 Task: Look for space in Mesagne, Italy from 10th September, 2023 to 16th September, 2023 for 4 adults in price range Rs.10000 to Rs.14000. Place can be private room with 4 bedrooms having 4 beds and 4 bathrooms. Property type can be house, flat, guest house. Amenities needed are: wifi, TV, free parkinig on premises, gym, breakfast. Booking option can be shelf check-in. Required host language is English.
Action: Mouse moved to (443, 91)
Screenshot: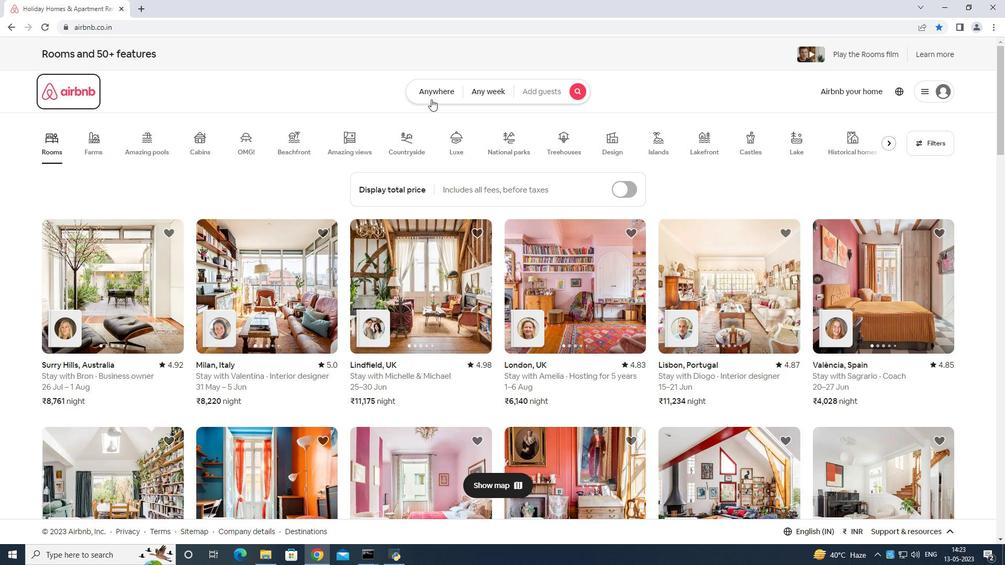 
Action: Mouse pressed left at (443, 91)
Screenshot: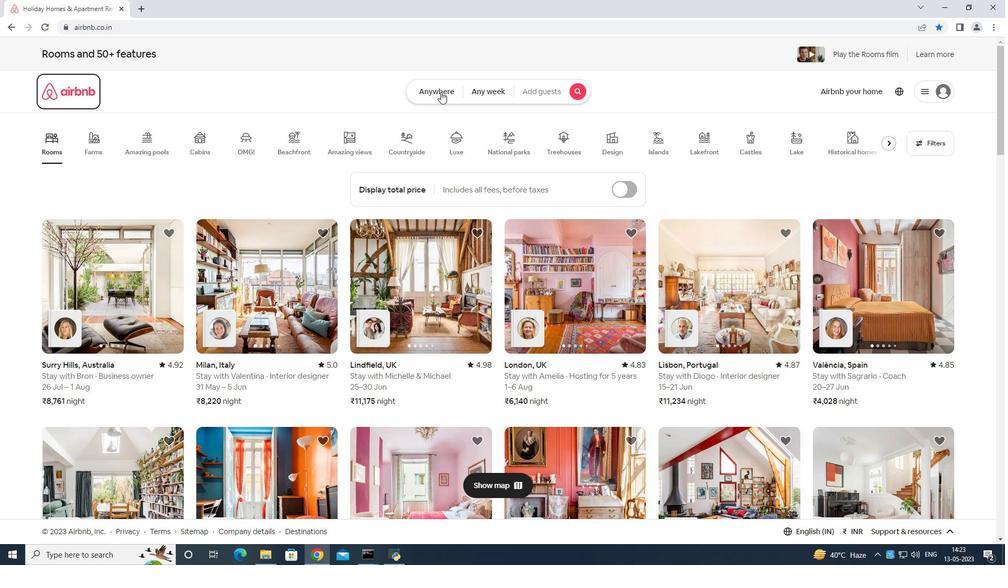 
Action: Mouse moved to (385, 125)
Screenshot: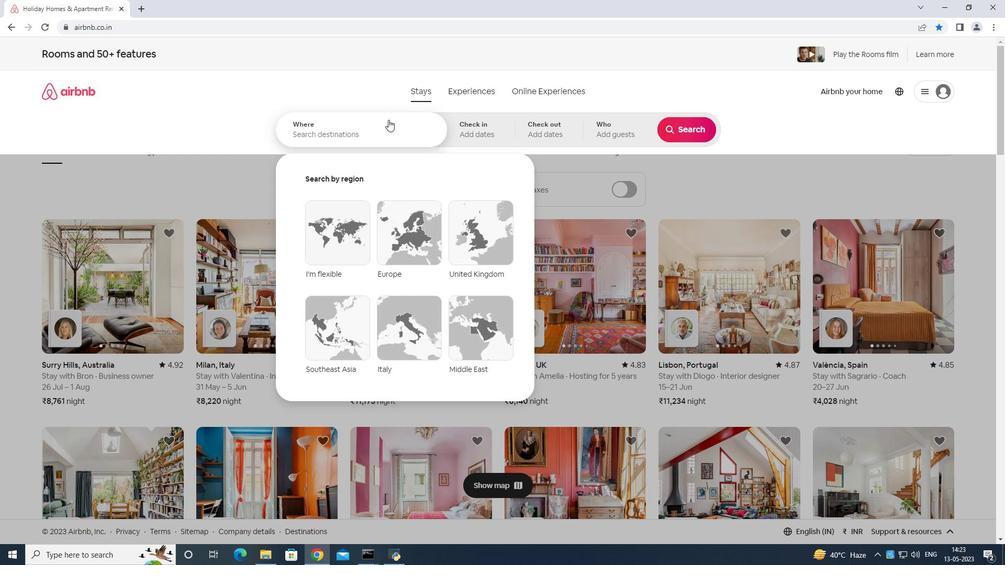 
Action: Mouse pressed left at (385, 125)
Screenshot: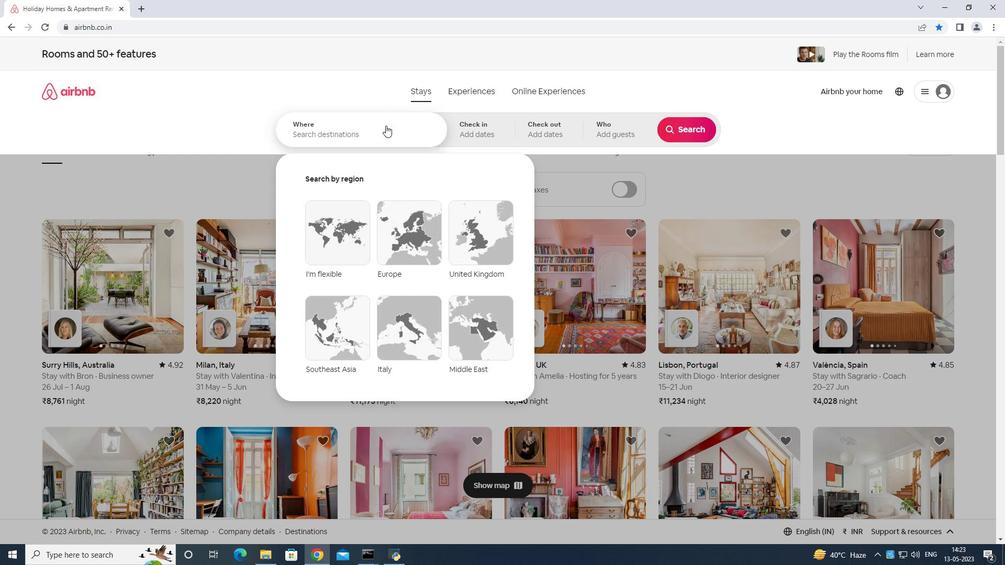 
Action: Key pressed <Key.shift>Mesgne<Key.space>italy<Key.enter>
Screenshot: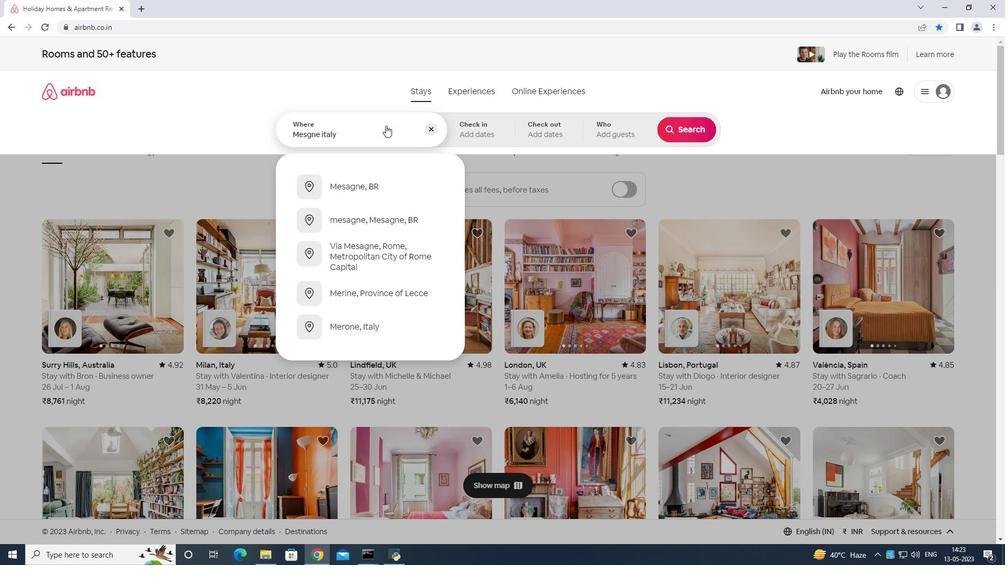 
Action: Mouse moved to (679, 214)
Screenshot: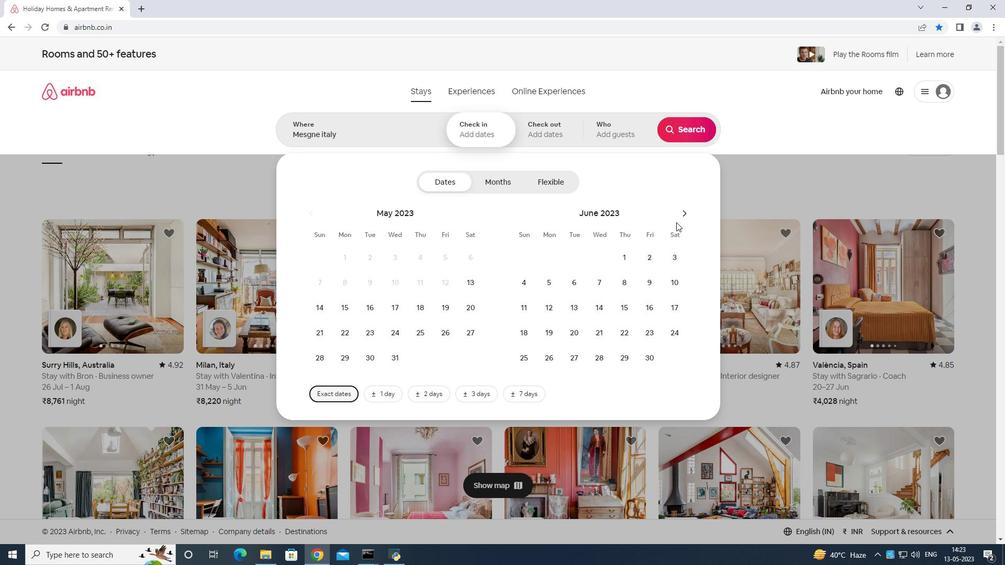 
Action: Mouse pressed left at (679, 214)
Screenshot: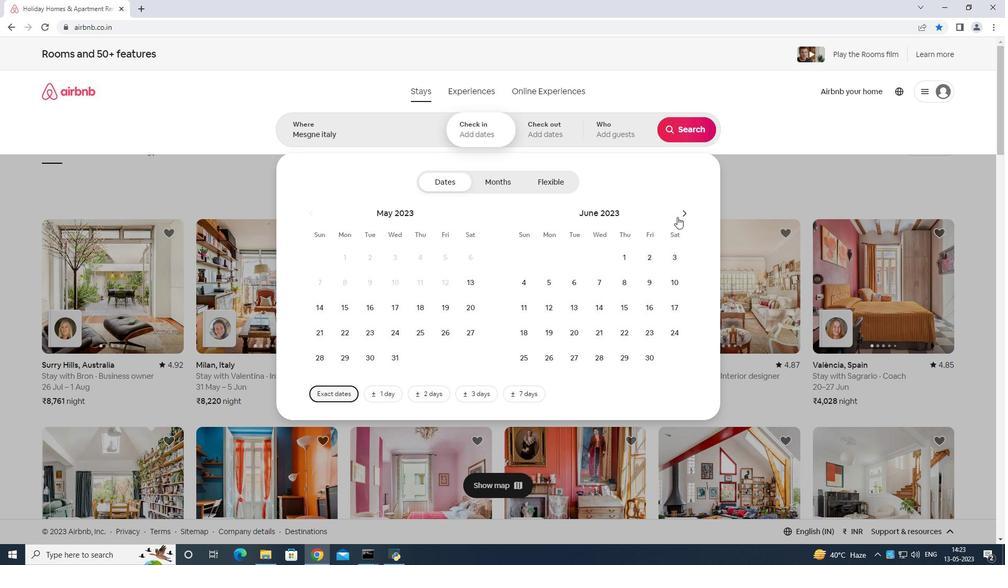 
Action: Mouse pressed left at (679, 214)
Screenshot: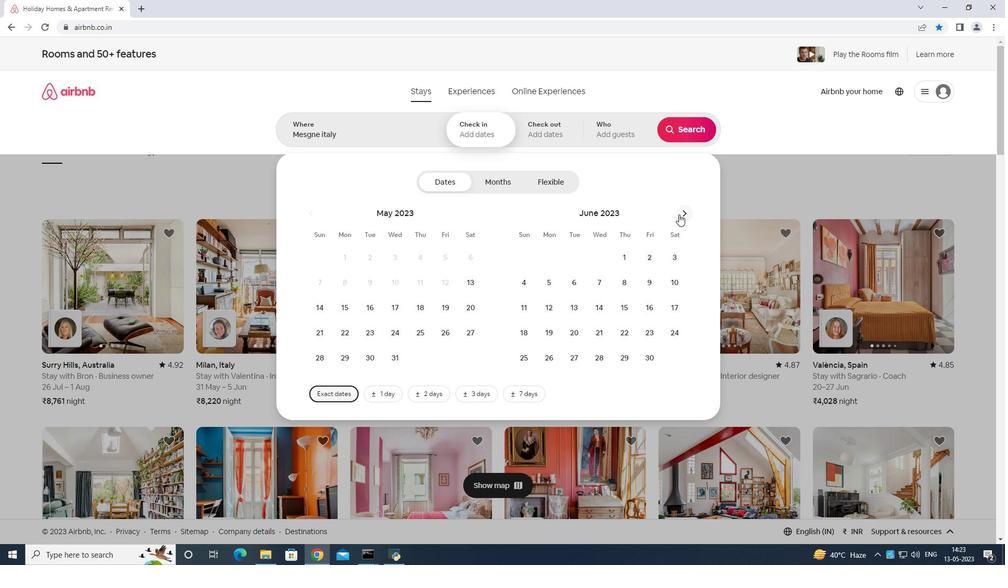 
Action: Mouse pressed left at (679, 214)
Screenshot: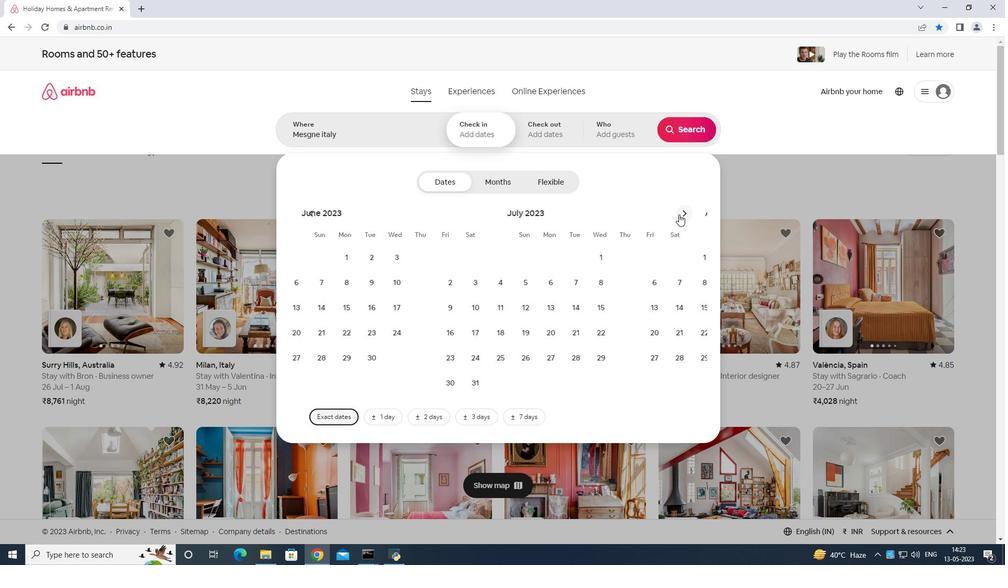 
Action: Mouse moved to (523, 303)
Screenshot: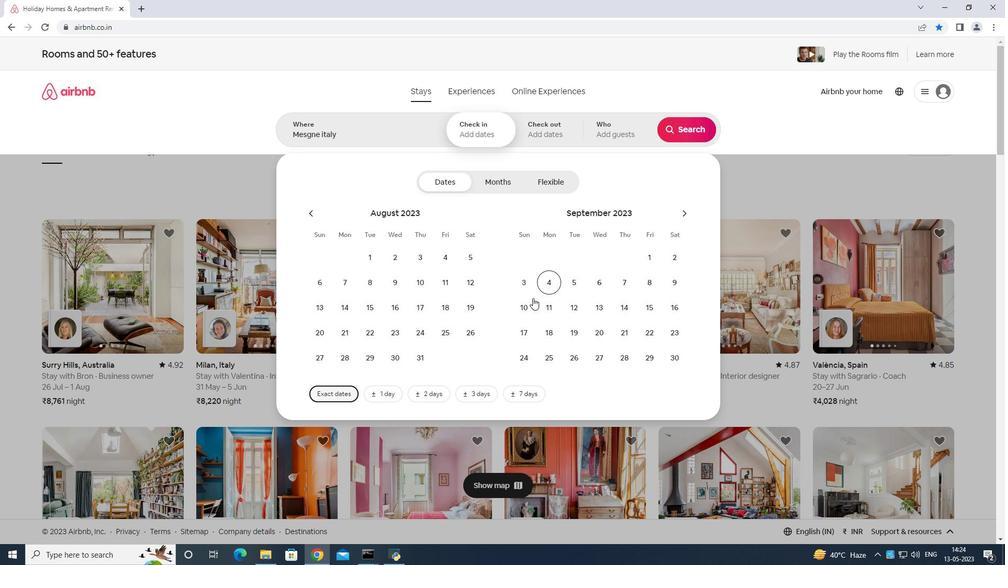 
Action: Mouse pressed left at (523, 303)
Screenshot: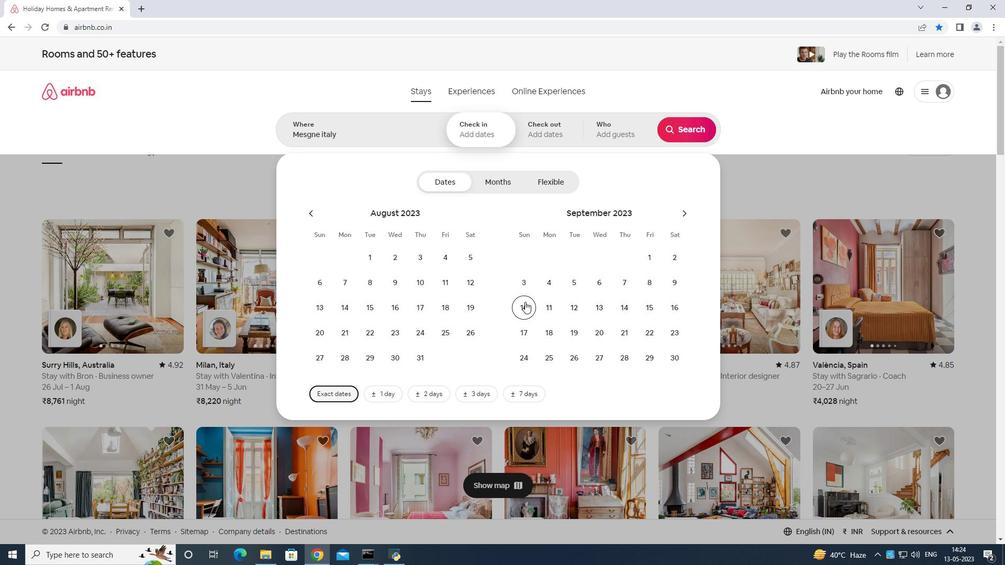 
Action: Mouse moved to (671, 308)
Screenshot: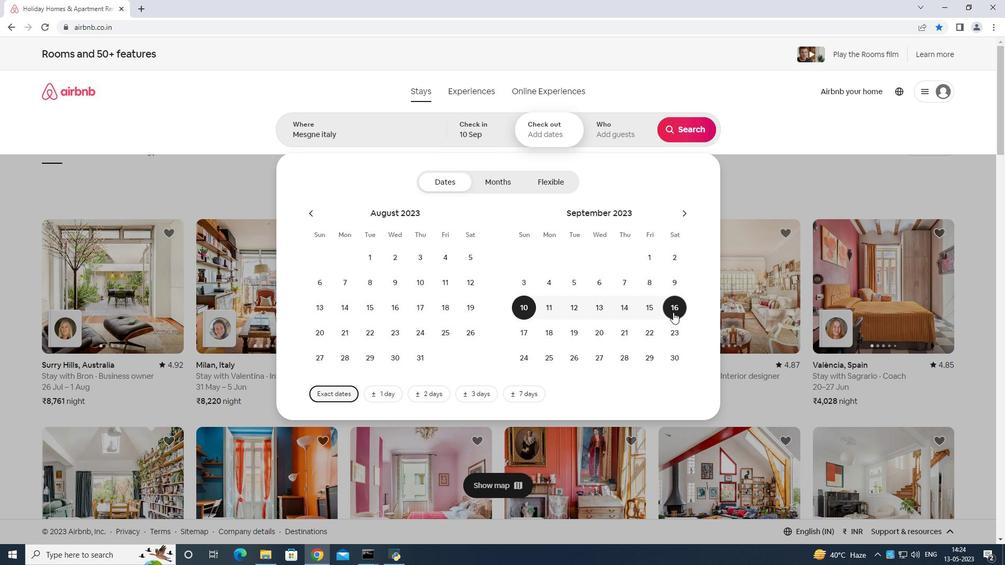 
Action: Mouse pressed left at (671, 308)
Screenshot: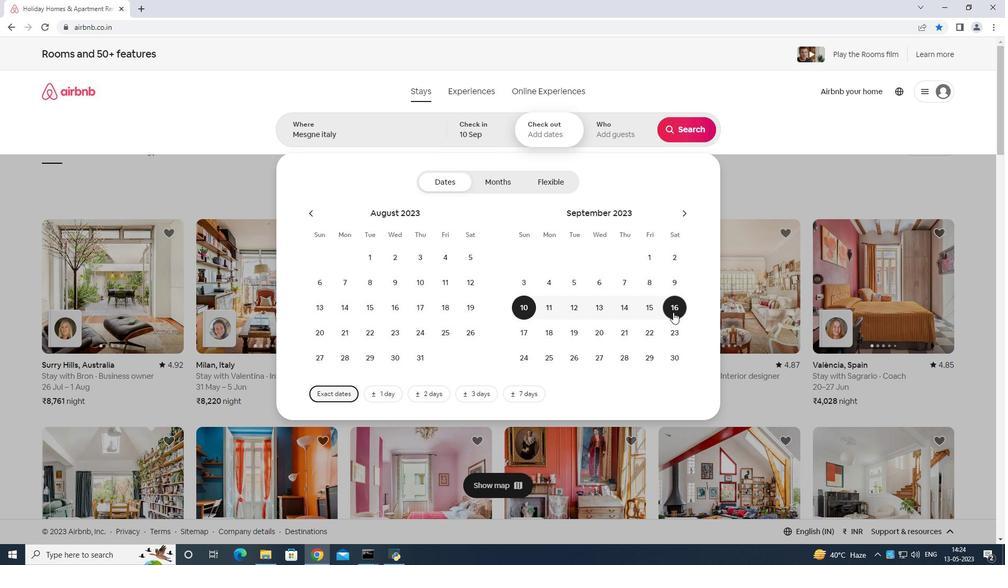 
Action: Mouse moved to (628, 129)
Screenshot: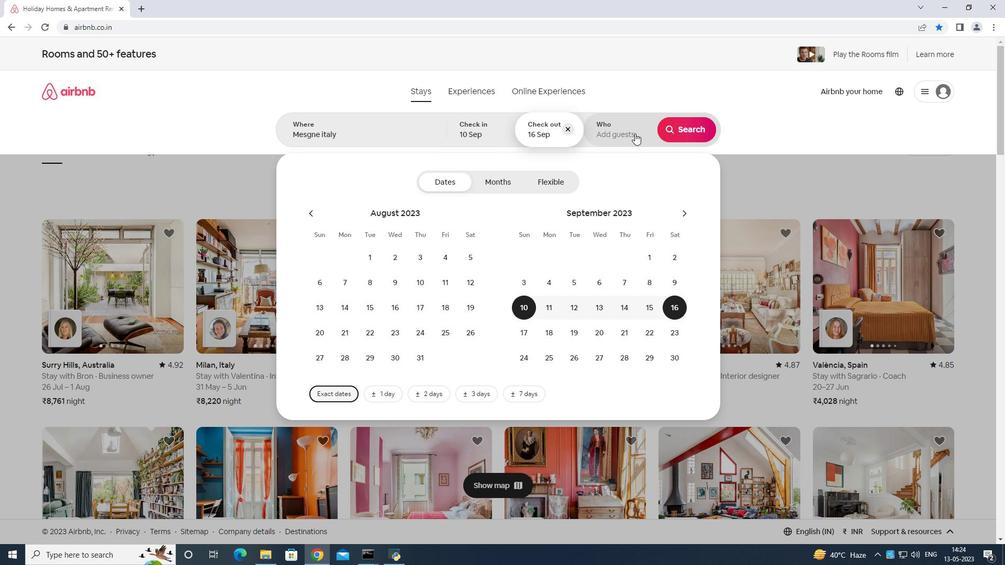 
Action: Mouse pressed left at (628, 129)
Screenshot: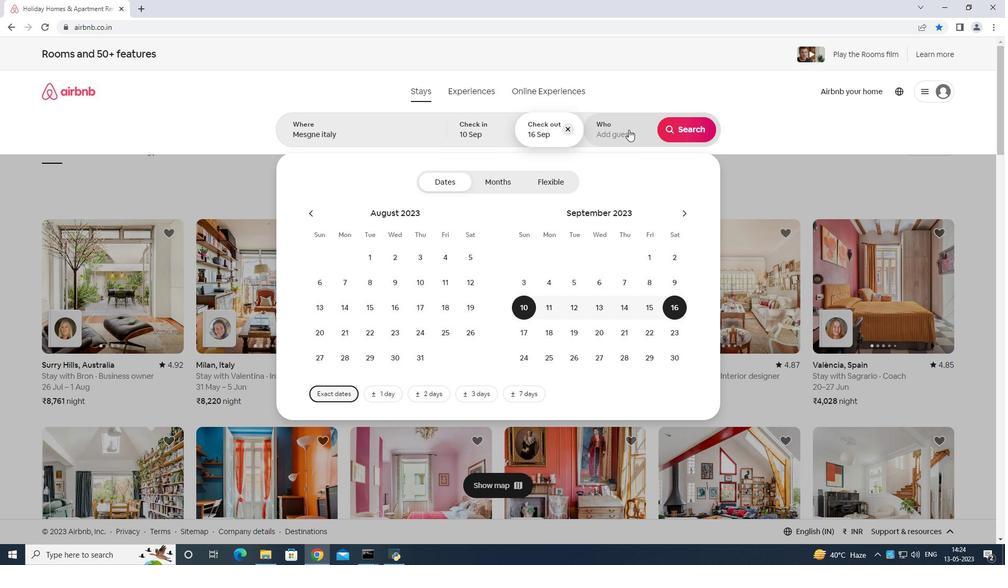
Action: Mouse moved to (677, 187)
Screenshot: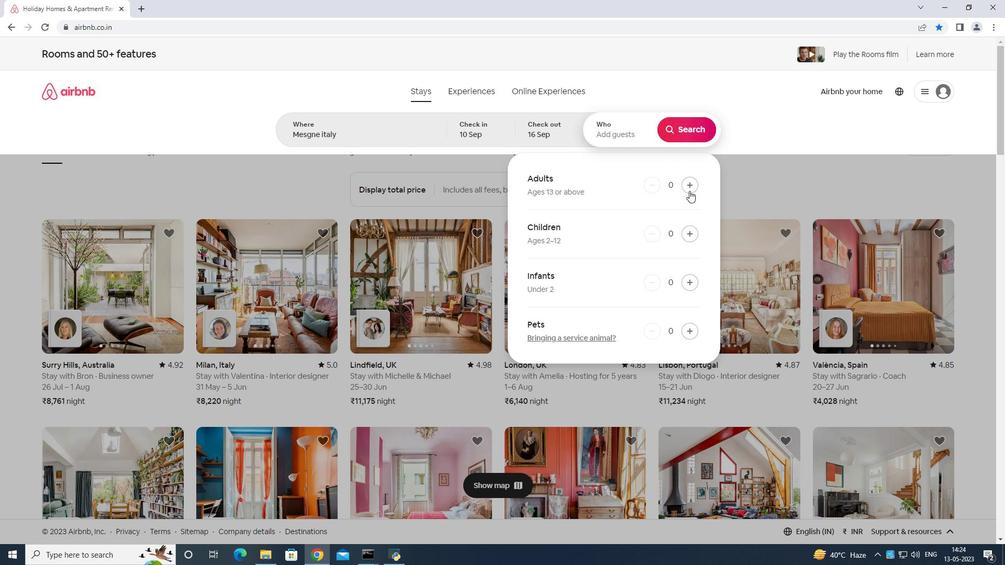 
Action: Mouse pressed left at (677, 187)
Screenshot: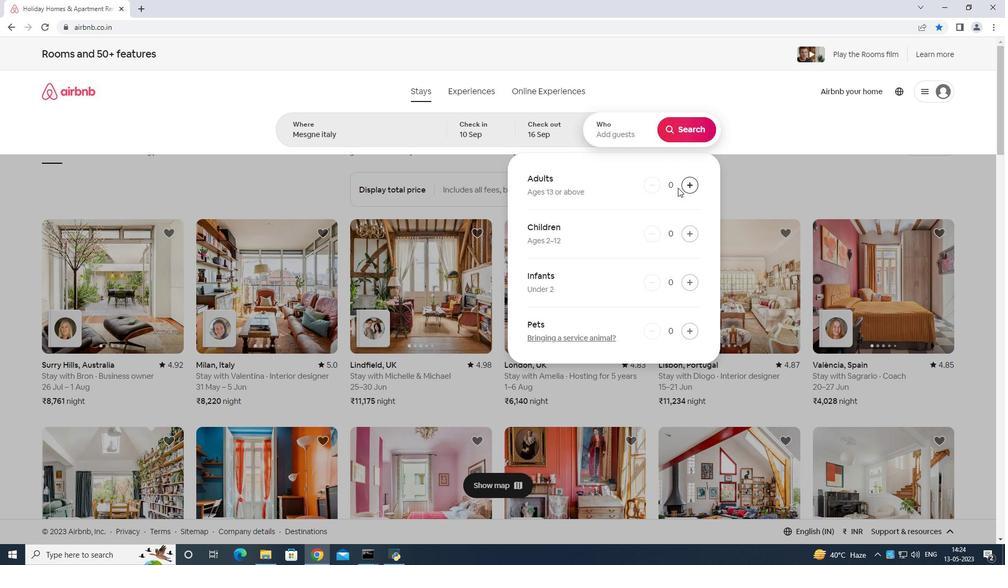 
Action: Mouse moved to (683, 185)
Screenshot: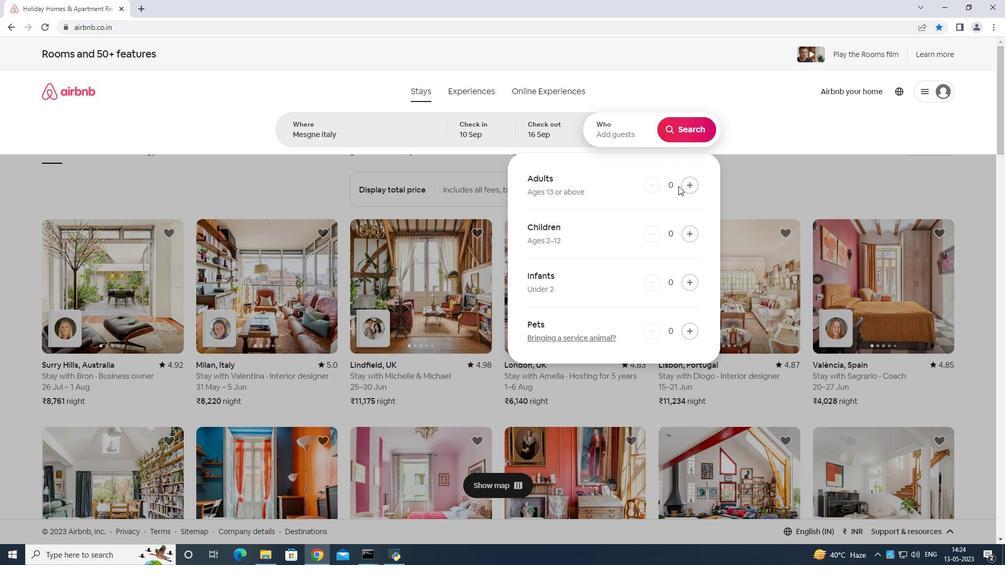 
Action: Mouse pressed left at (683, 185)
Screenshot: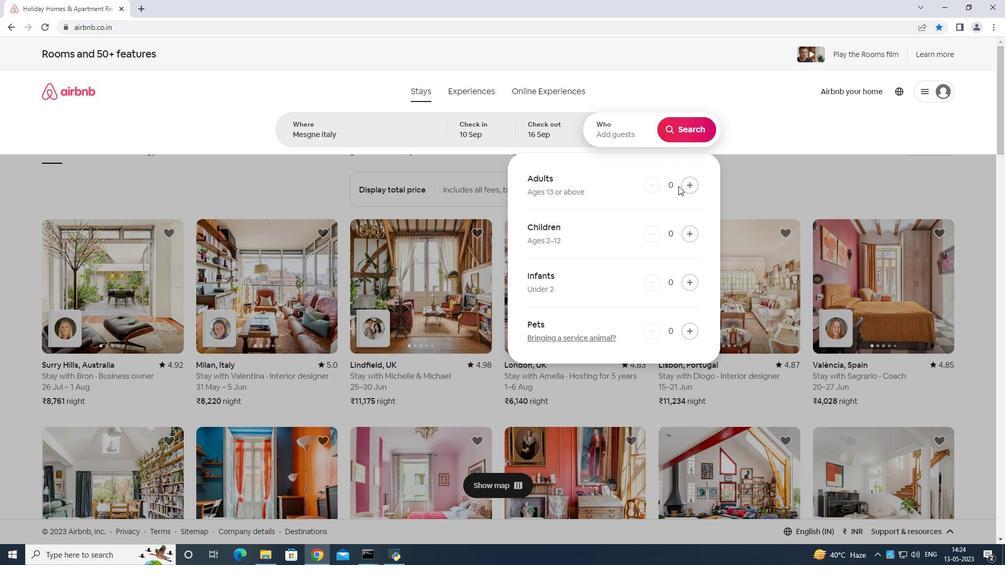 
Action: Mouse moved to (683, 185)
Screenshot: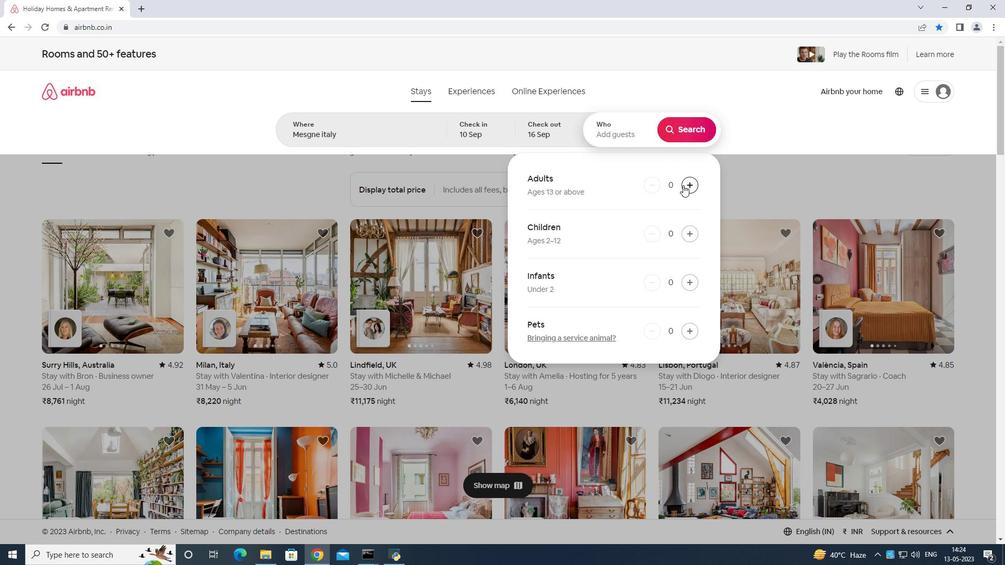 
Action: Mouse pressed left at (683, 185)
Screenshot: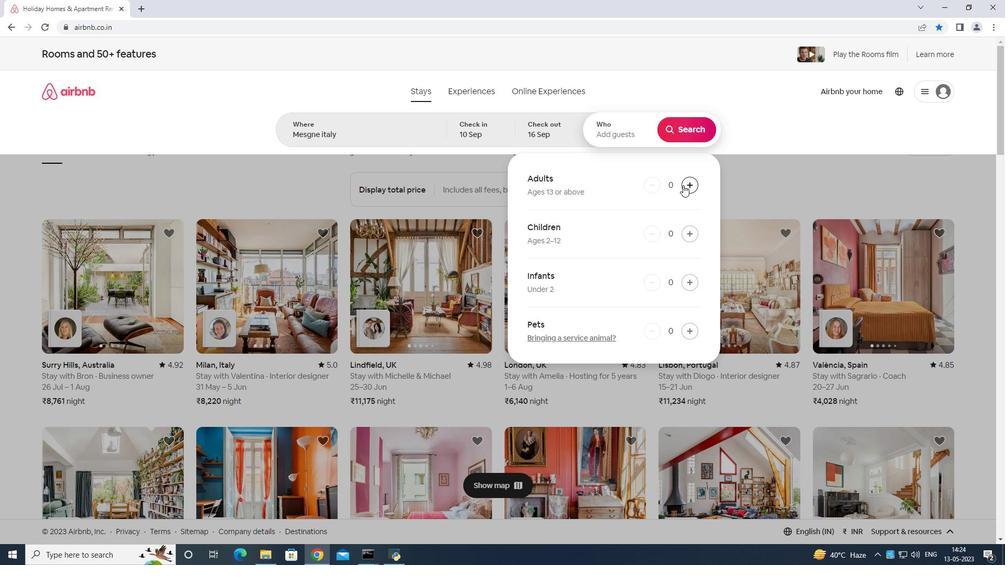 
Action: Mouse moved to (685, 185)
Screenshot: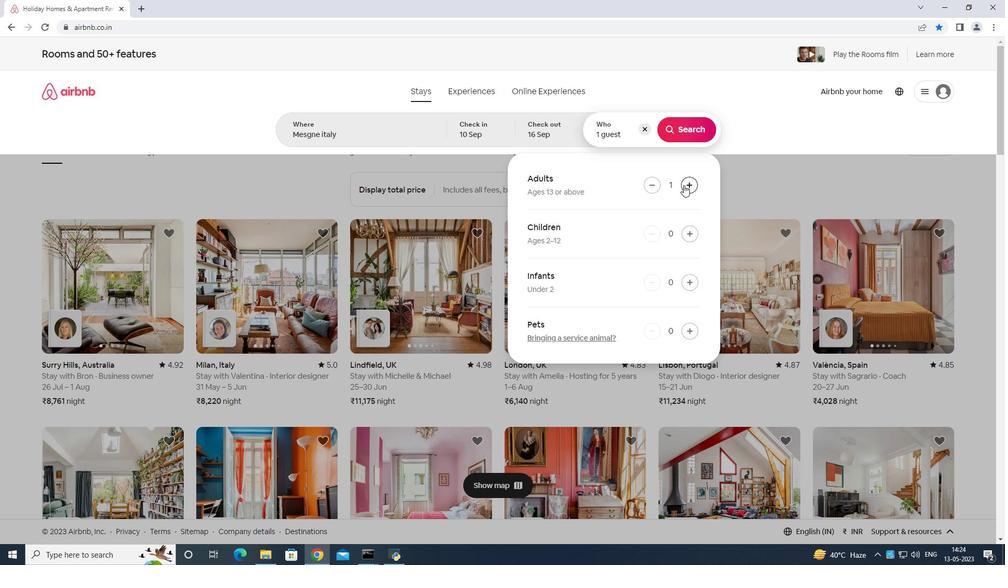 
Action: Mouse pressed left at (685, 185)
Screenshot: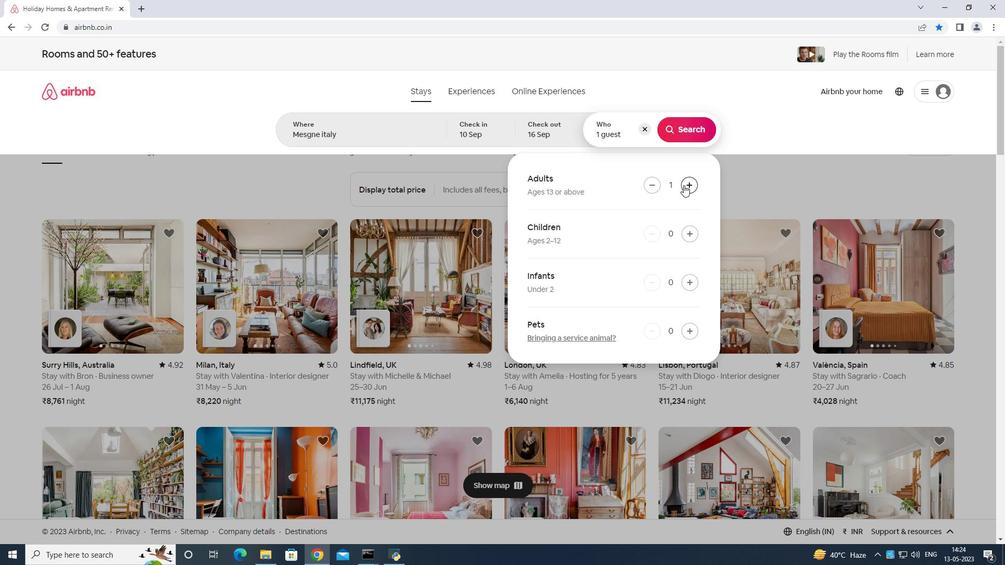 
Action: Mouse pressed left at (685, 185)
Screenshot: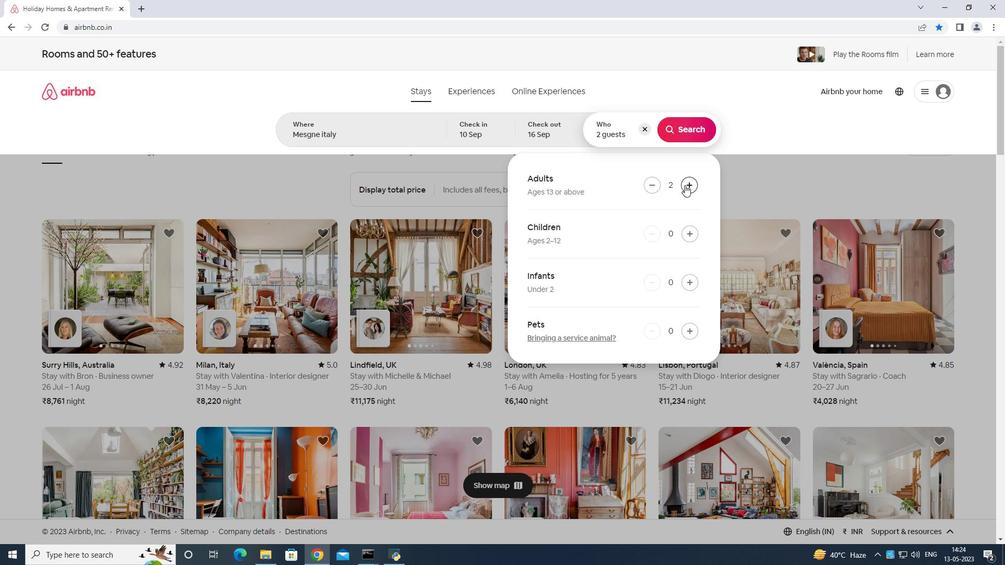 
Action: Mouse moved to (692, 129)
Screenshot: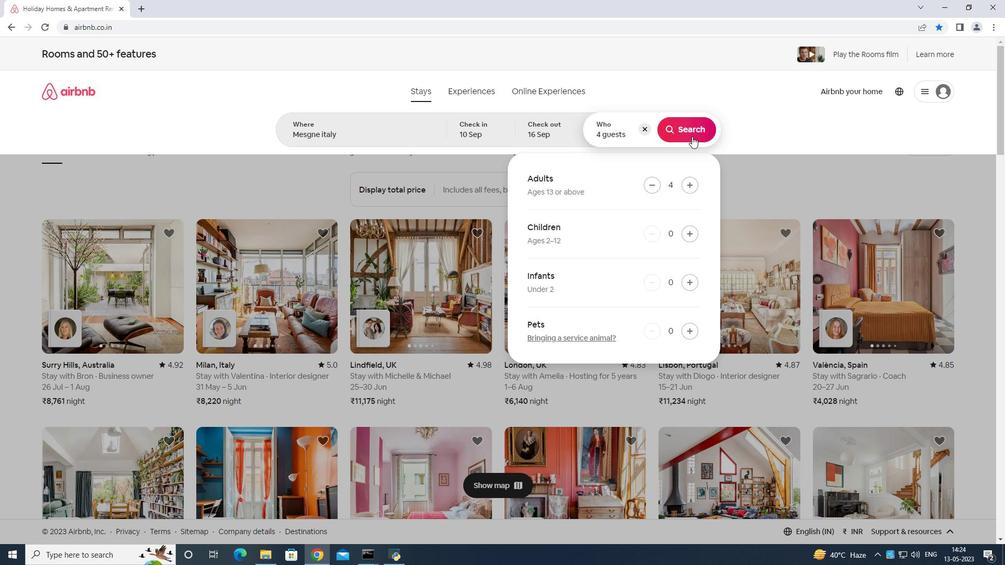 
Action: Mouse pressed left at (692, 129)
Screenshot: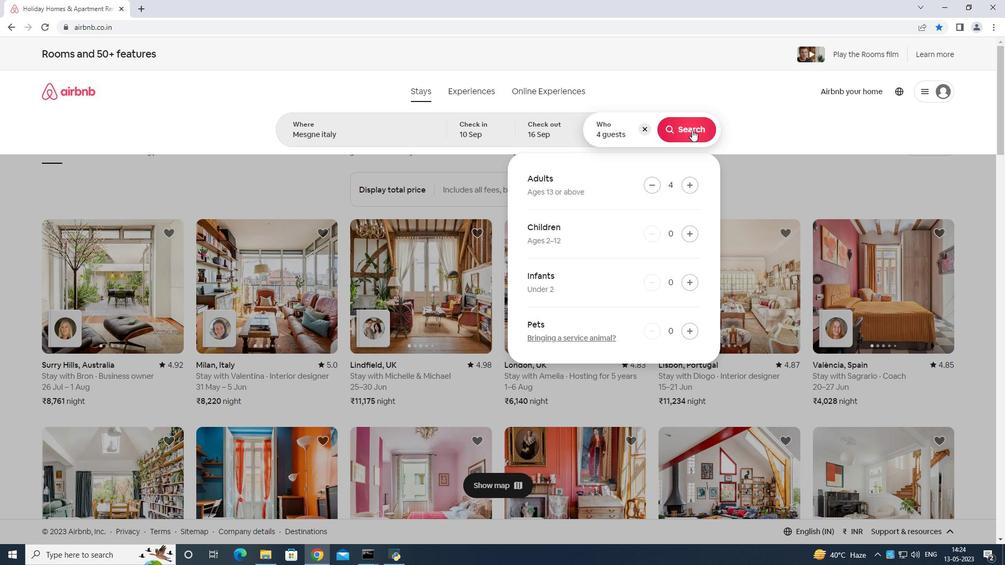 
Action: Mouse moved to (957, 94)
Screenshot: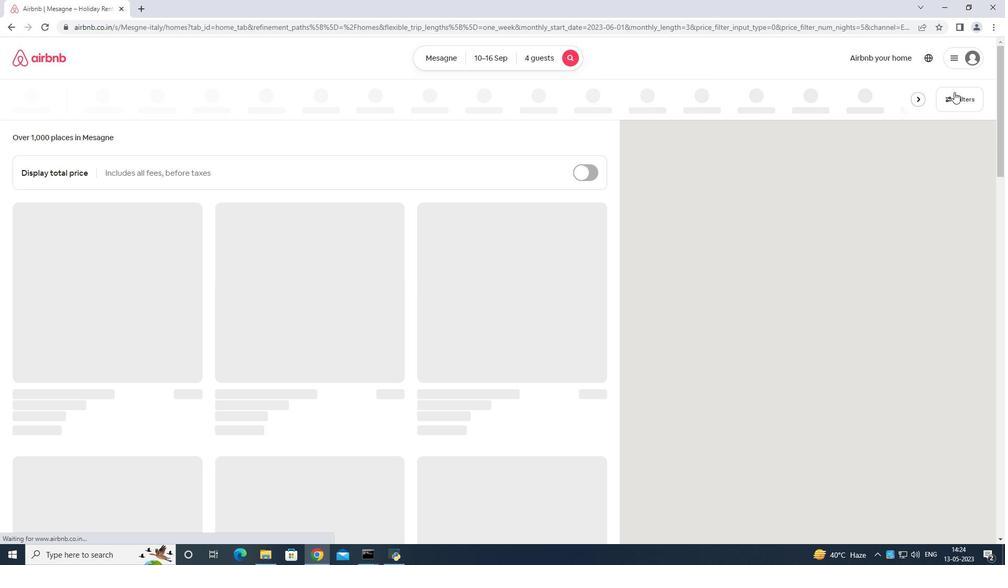 
Action: Mouse pressed left at (957, 94)
Screenshot: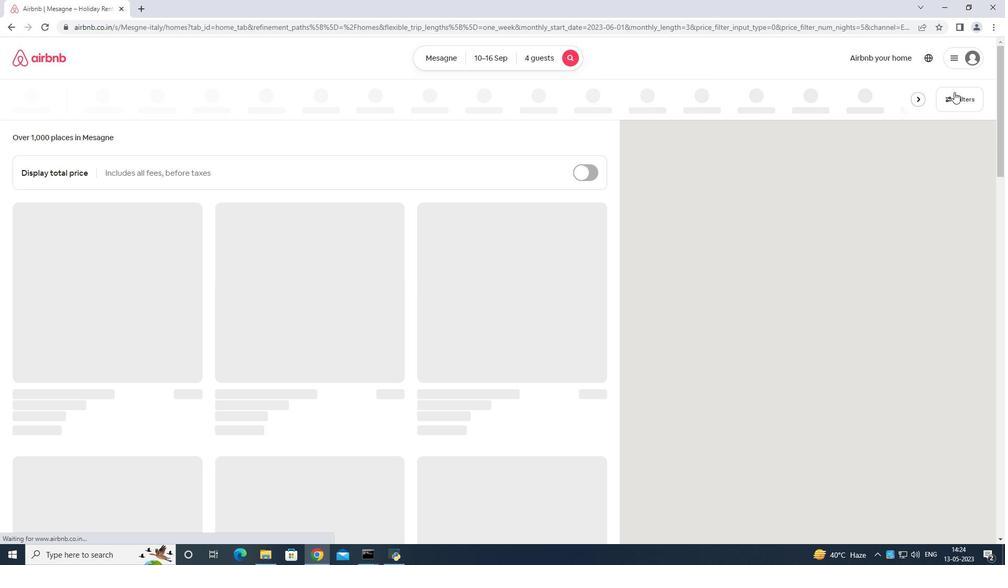 
Action: Mouse moved to (432, 360)
Screenshot: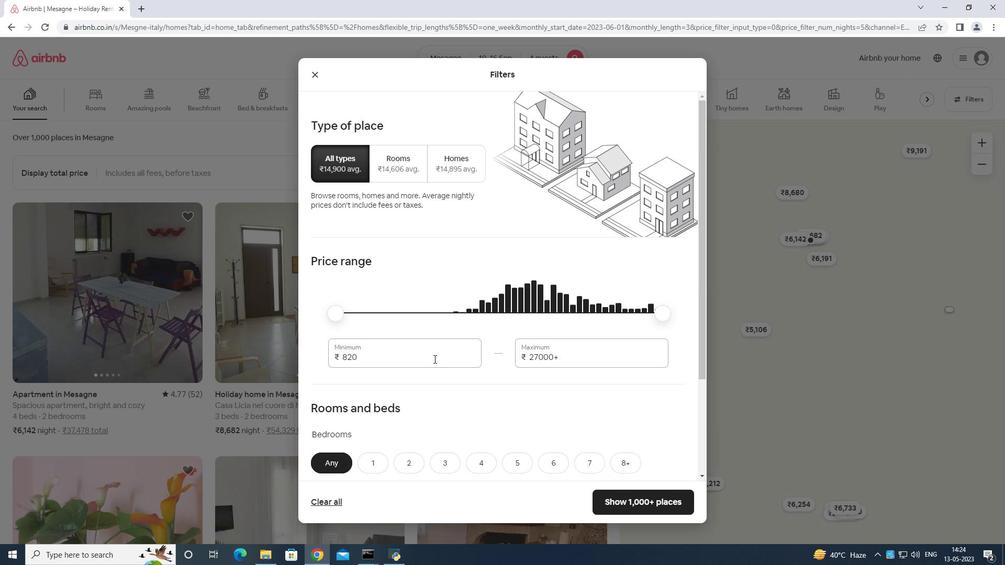 
Action: Mouse pressed left at (432, 360)
Screenshot: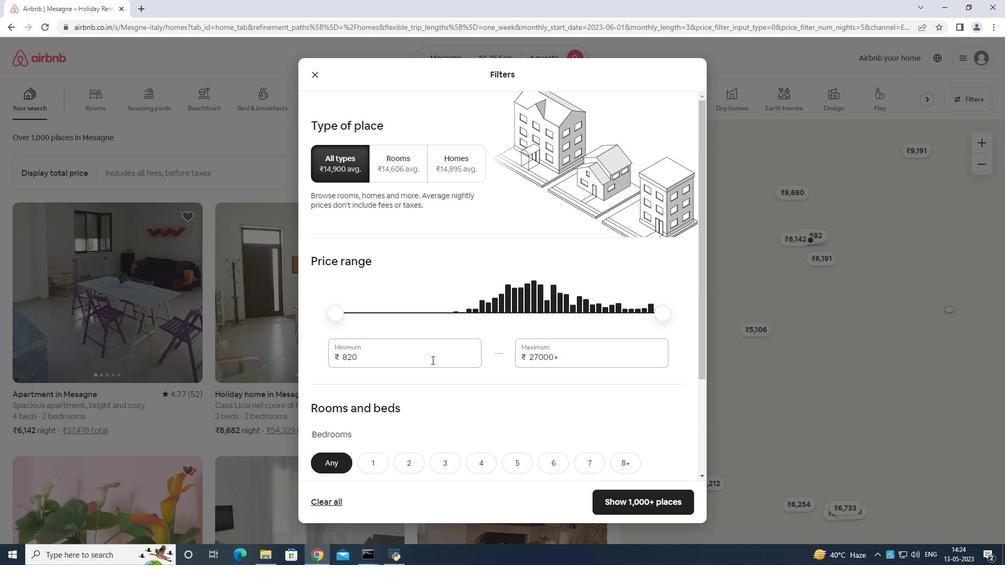 
Action: Mouse moved to (431, 352)
Screenshot: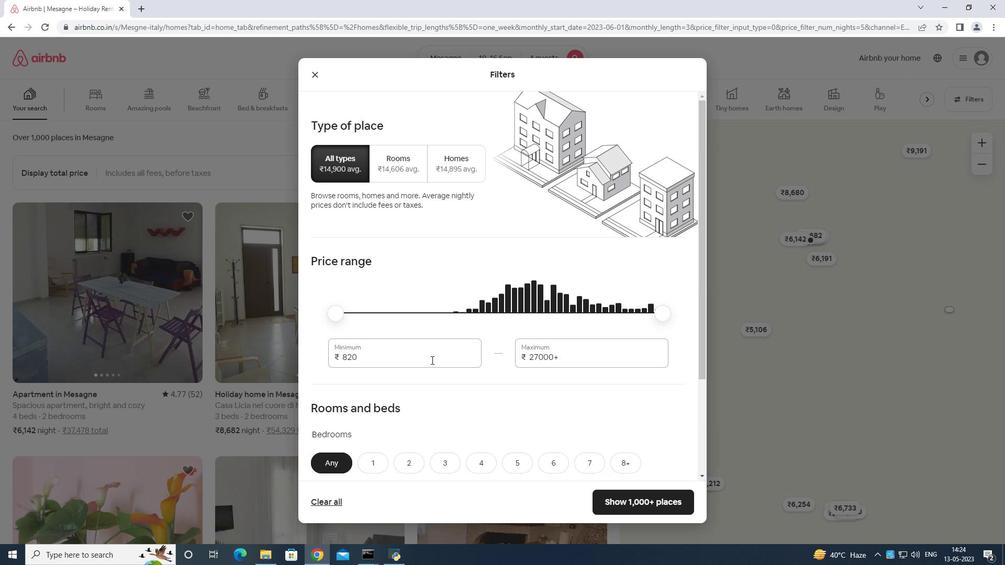 
Action: Key pressed <Key.backspace>
Screenshot: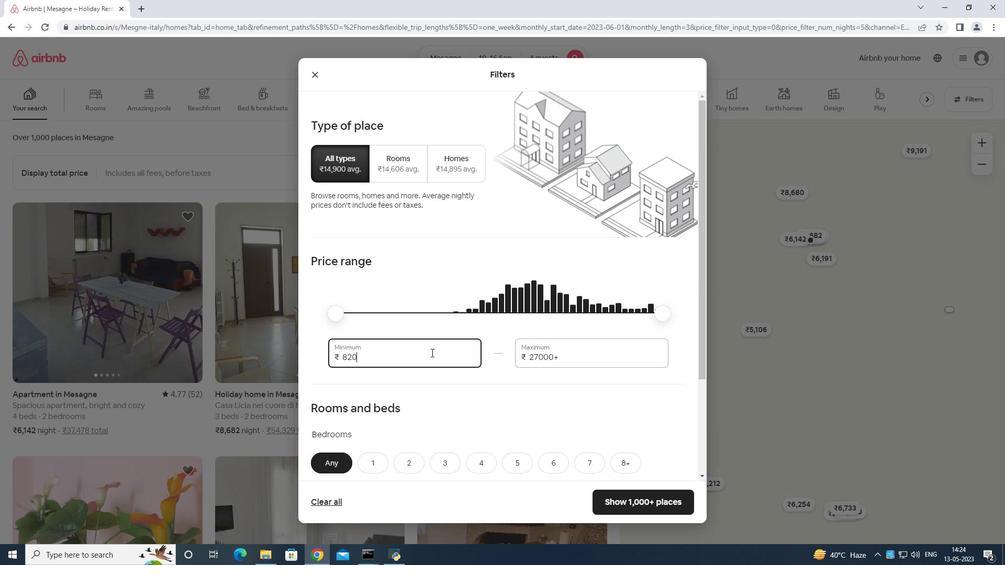 
Action: Mouse moved to (431, 350)
Screenshot: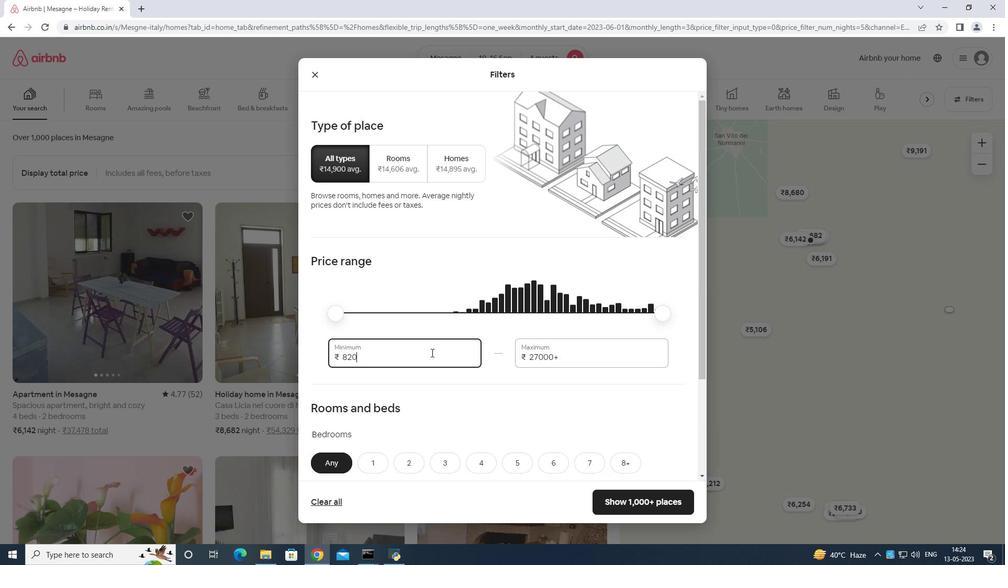 
Action: Key pressed <Key.backspace>
Screenshot: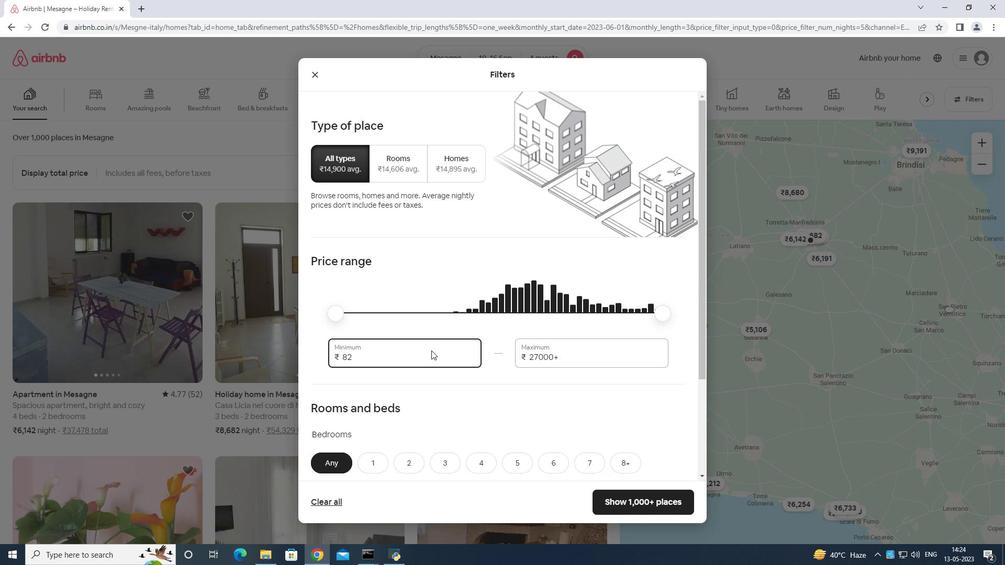 
Action: Mouse moved to (431, 350)
Screenshot: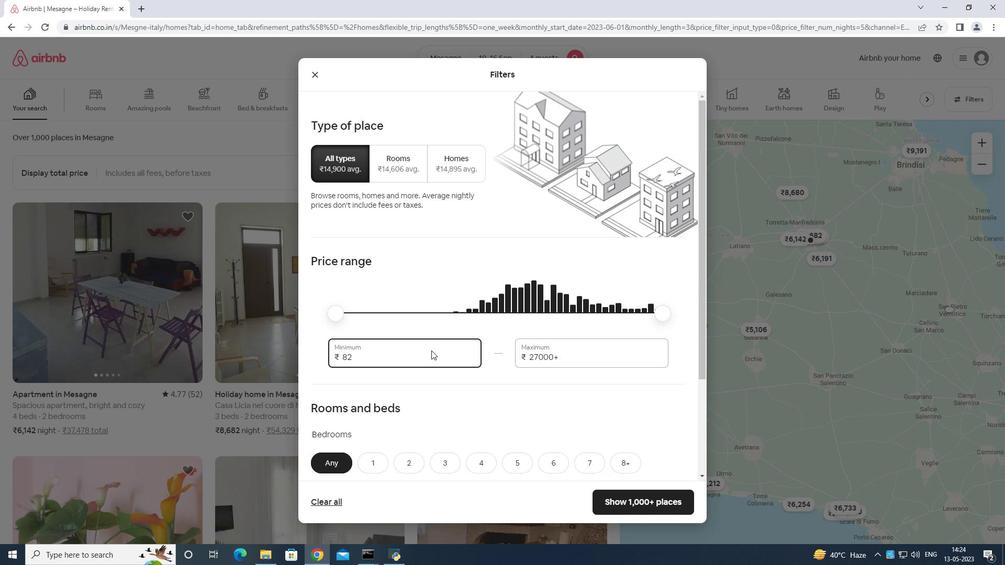 
Action: Key pressed <Key.backspace><Key.backspace>
Screenshot: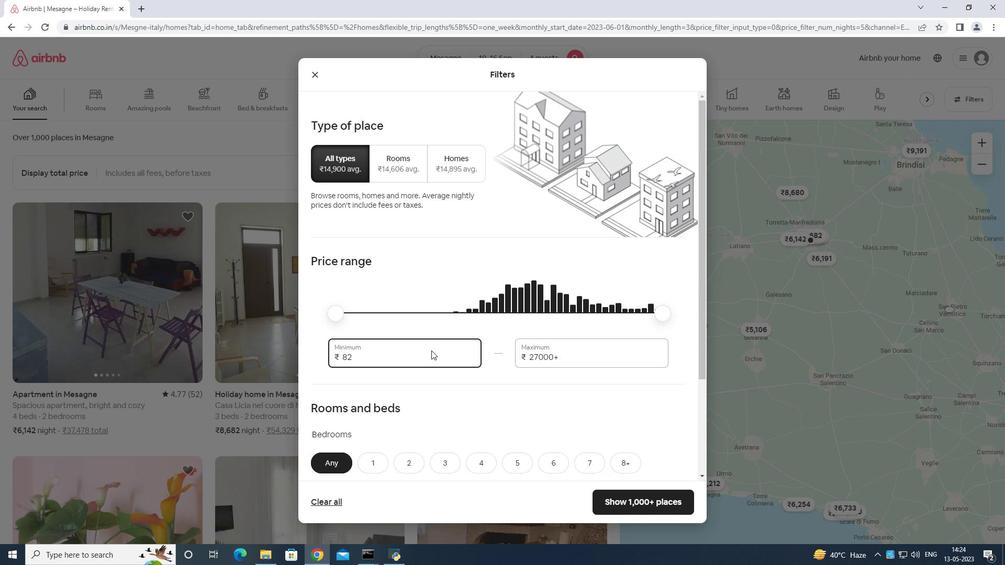 
Action: Mouse moved to (431, 350)
Screenshot: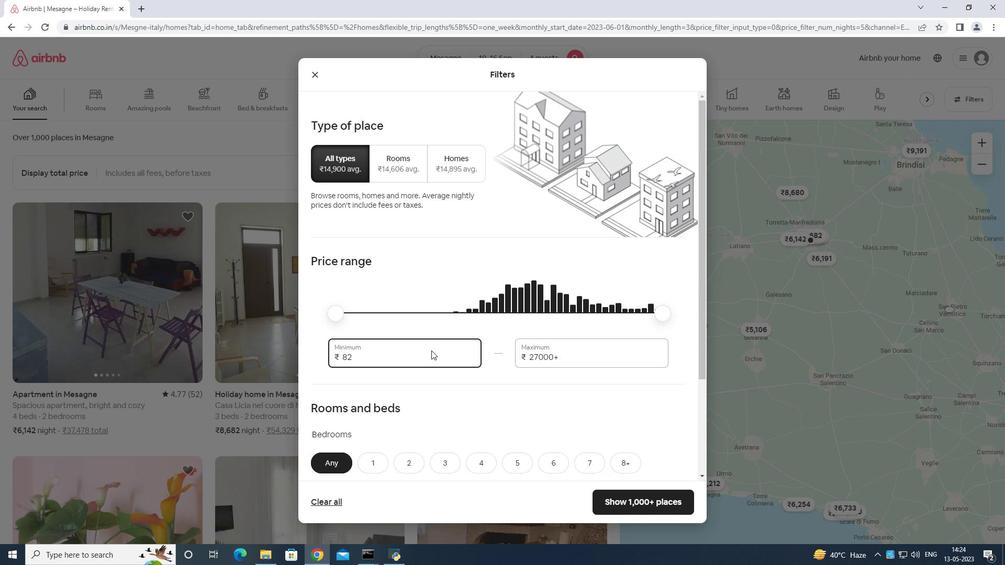 
Action: Key pressed <Key.backspace><Key.backspace>
Screenshot: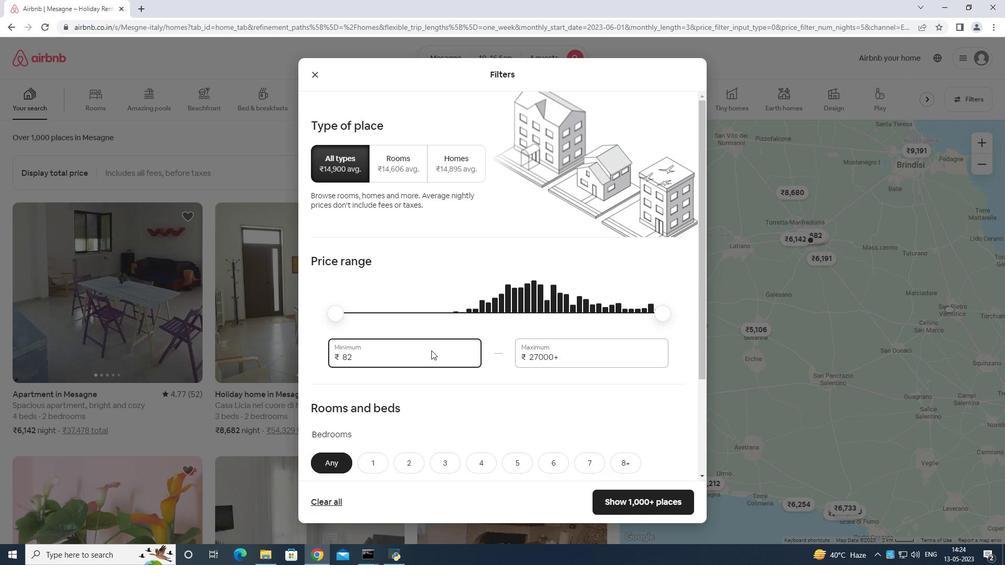 
Action: Mouse moved to (431, 349)
Screenshot: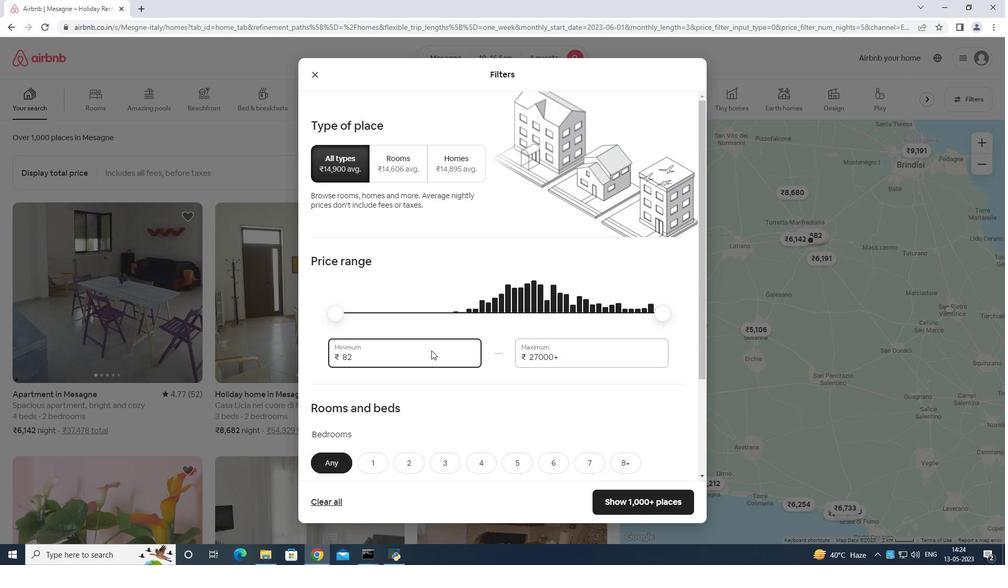 
Action: Key pressed 1000
Screenshot: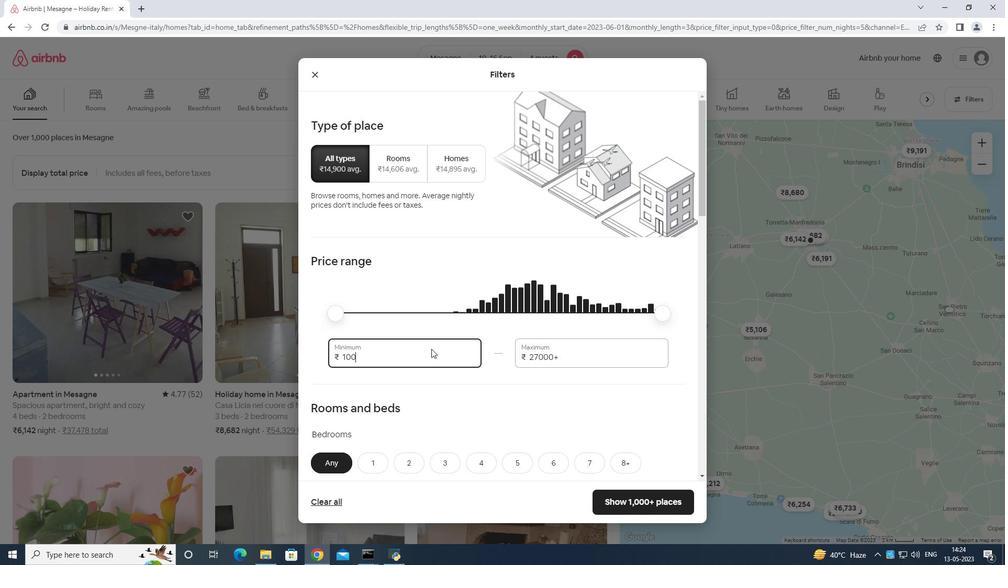 
Action: Mouse moved to (432, 348)
Screenshot: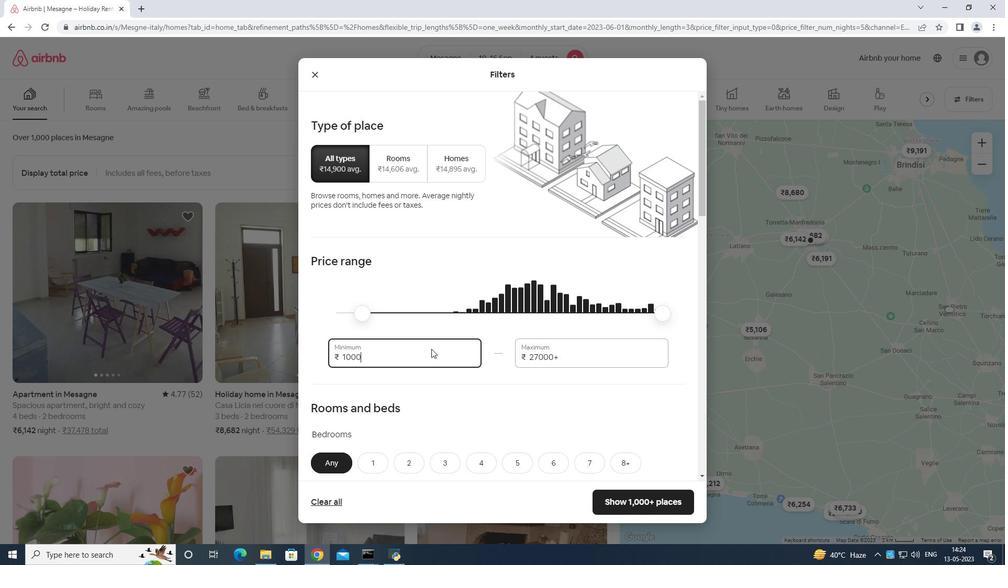 
Action: Key pressed 0
Screenshot: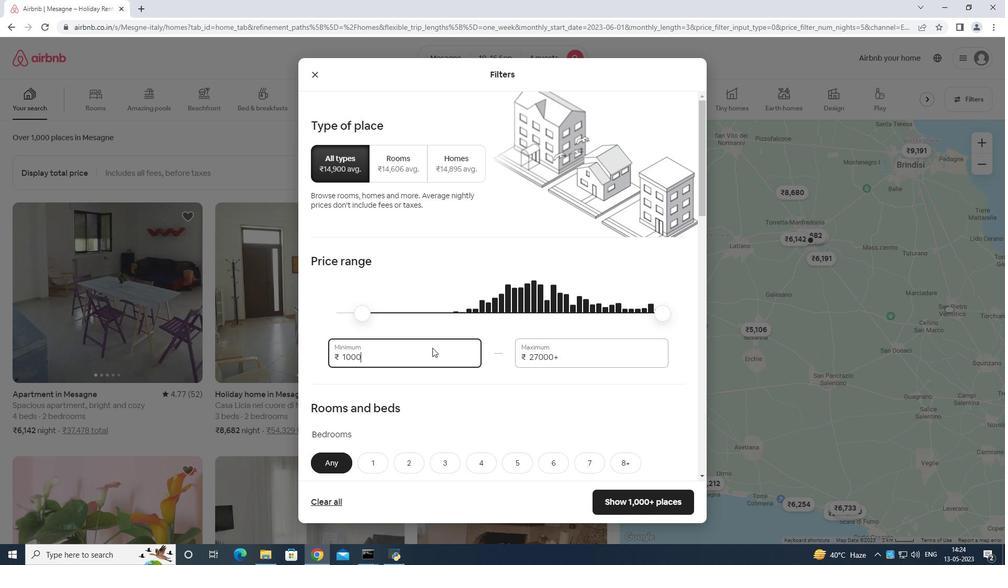 
Action: Mouse moved to (599, 353)
Screenshot: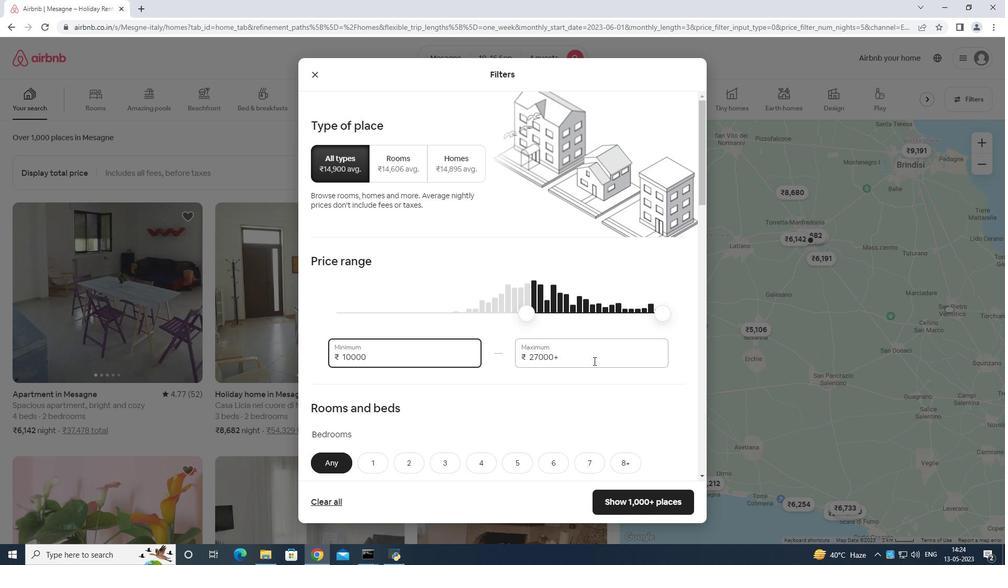 
Action: Mouse pressed left at (599, 353)
Screenshot: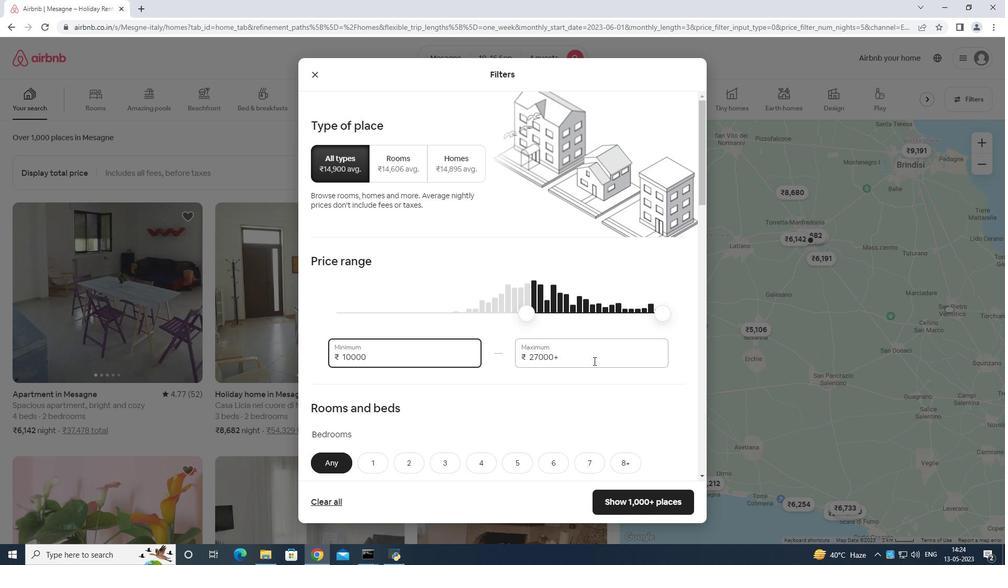 
Action: Mouse moved to (600, 346)
Screenshot: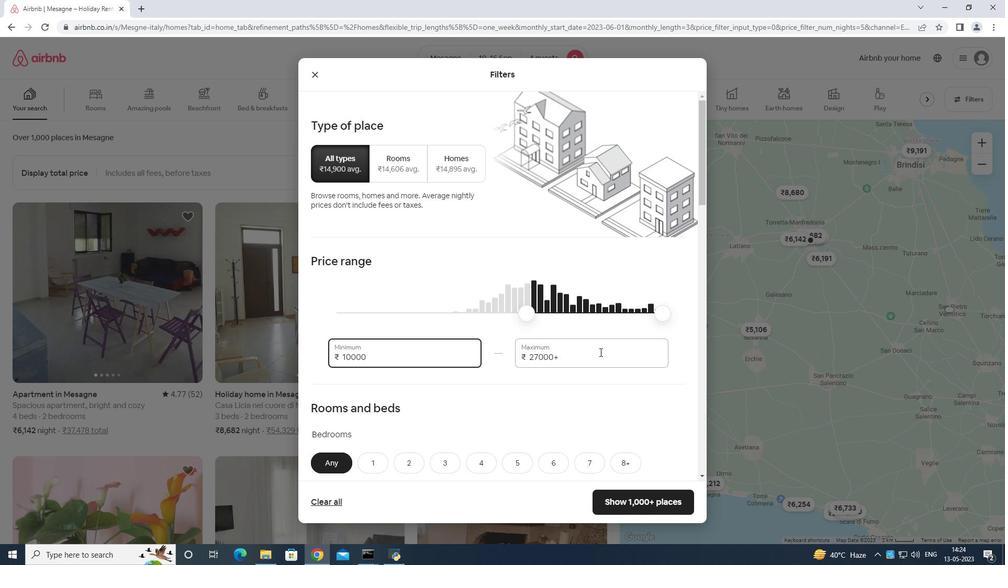 
Action: Key pressed <Key.backspace><Key.backspace><Key.backspace><Key.backspace><Key.backspace><Key.backspace><Key.backspace><Key.backspace><Key.backspace><Key.backspace><Key.backspace>14000
Screenshot: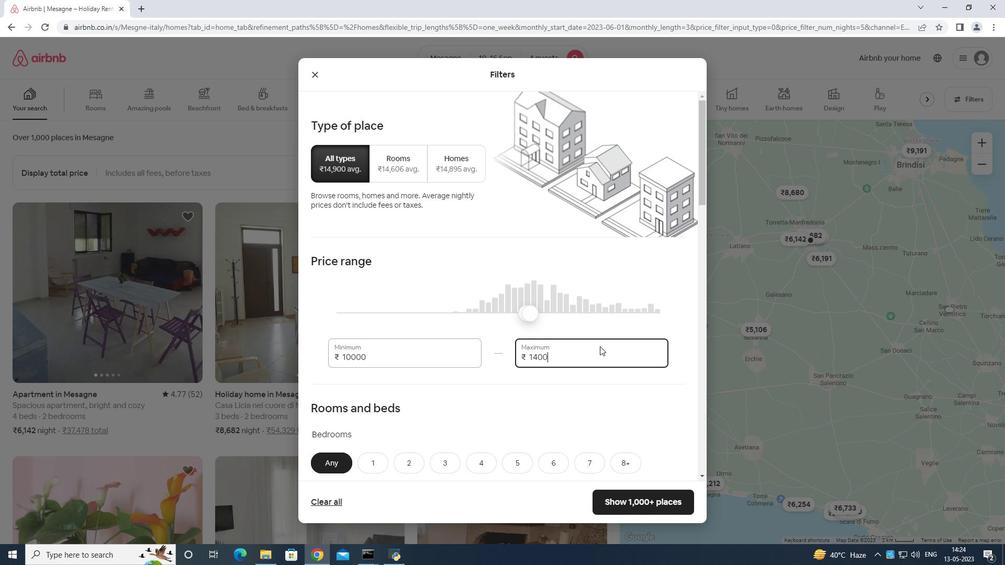 
Action: Mouse scrolled (600, 346) with delta (0, 0)
Screenshot: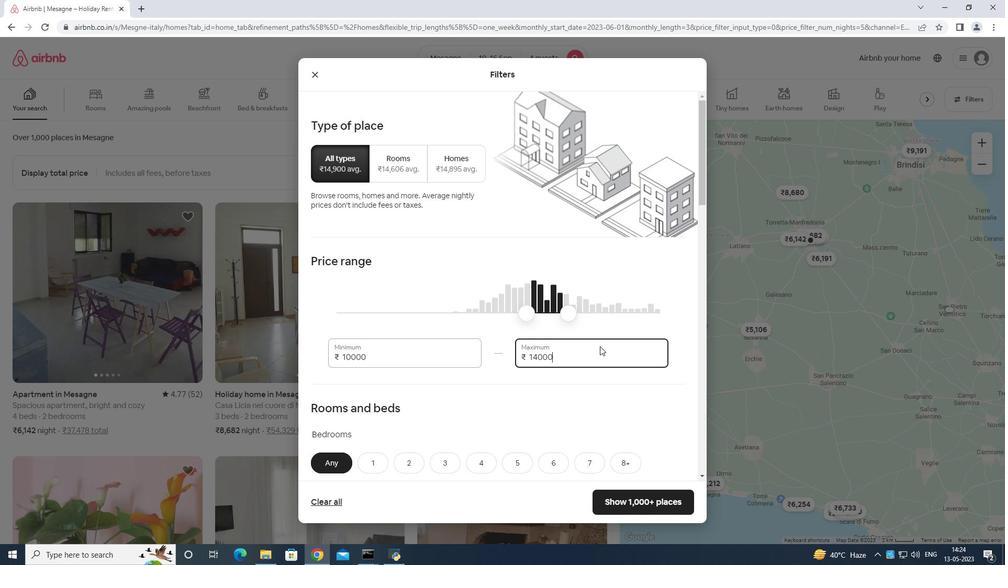 
Action: Mouse scrolled (600, 346) with delta (0, 0)
Screenshot: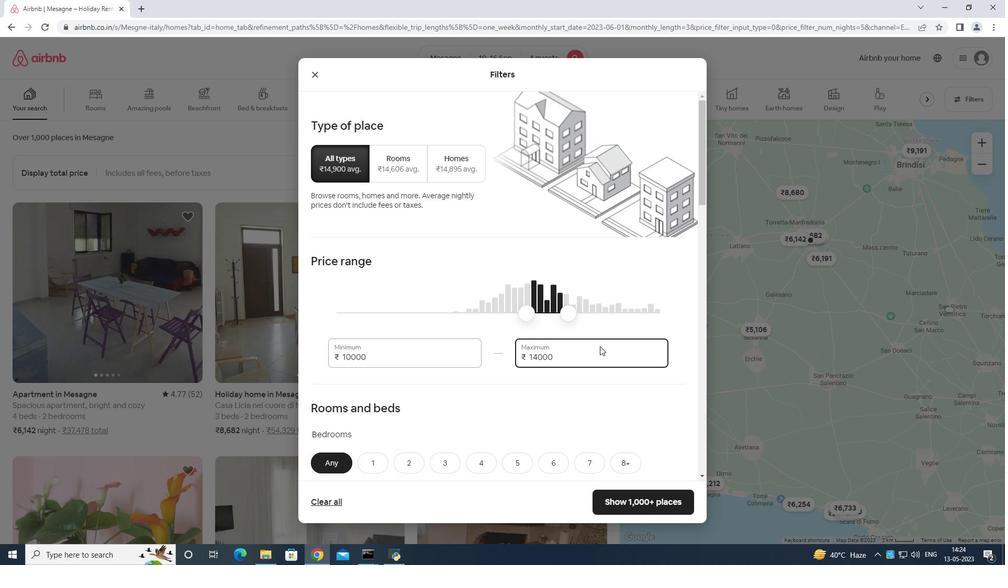 
Action: Mouse scrolled (600, 346) with delta (0, 0)
Screenshot: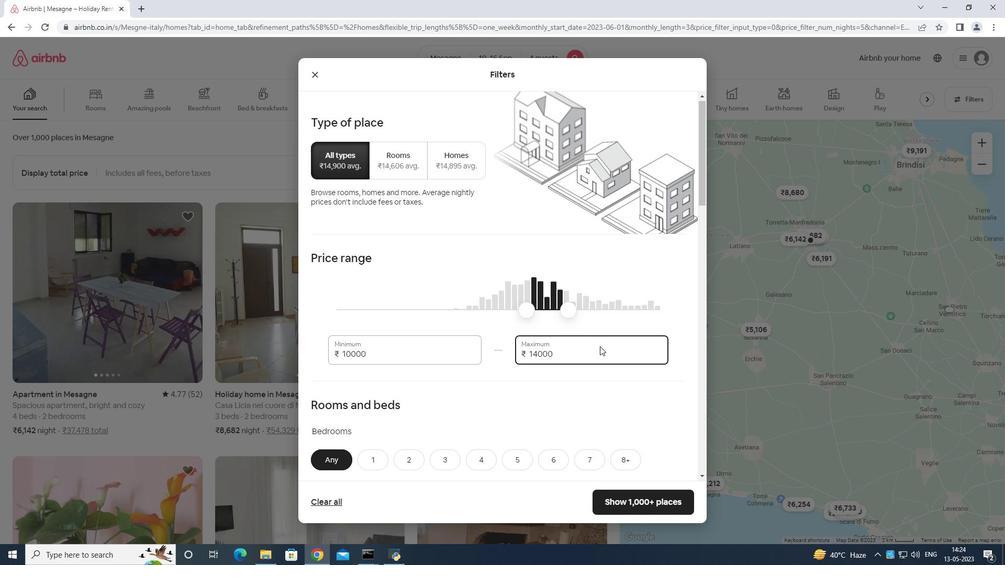 
Action: Mouse scrolled (600, 346) with delta (0, 0)
Screenshot: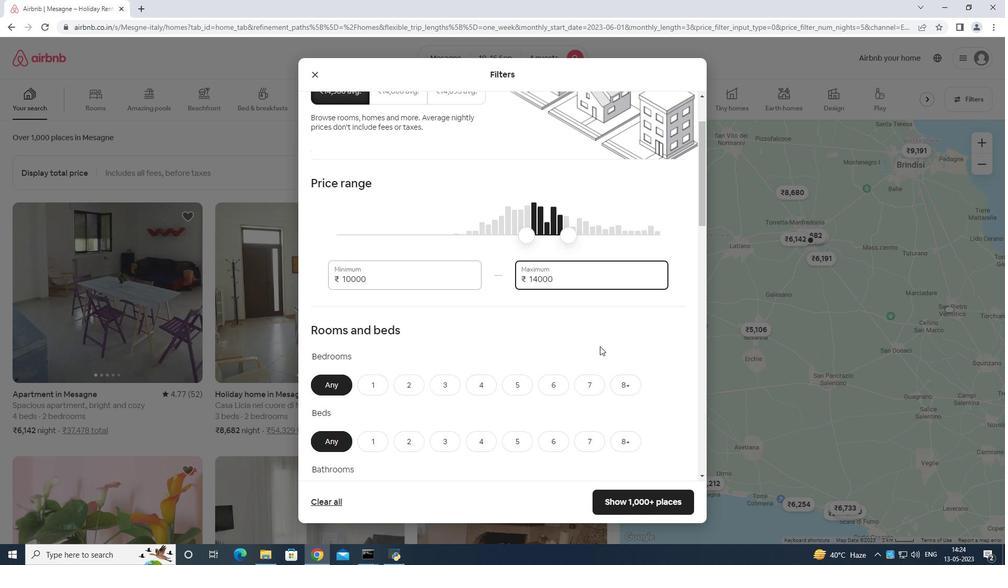 
Action: Mouse moved to (482, 252)
Screenshot: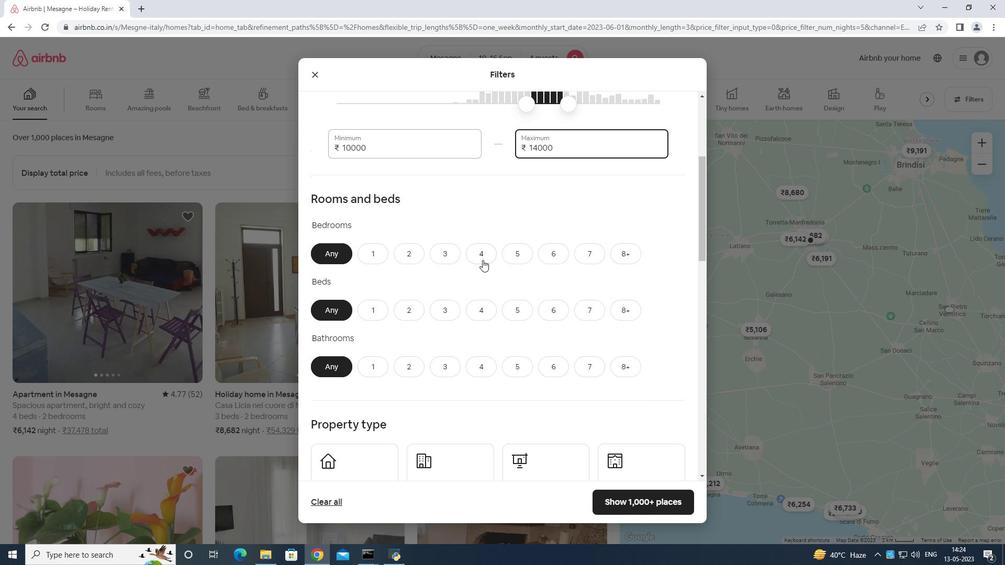 
Action: Mouse pressed left at (482, 252)
Screenshot: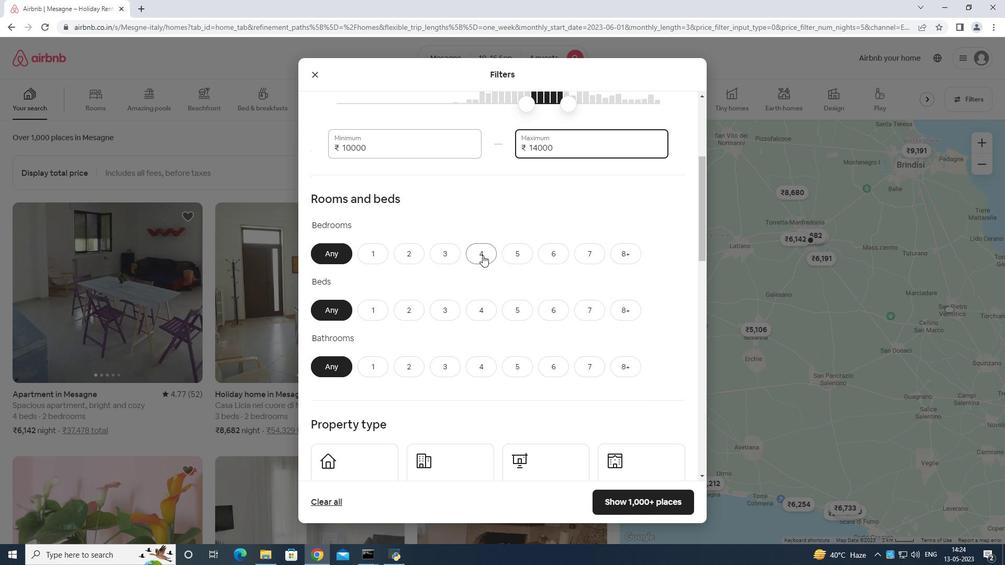 
Action: Mouse moved to (490, 308)
Screenshot: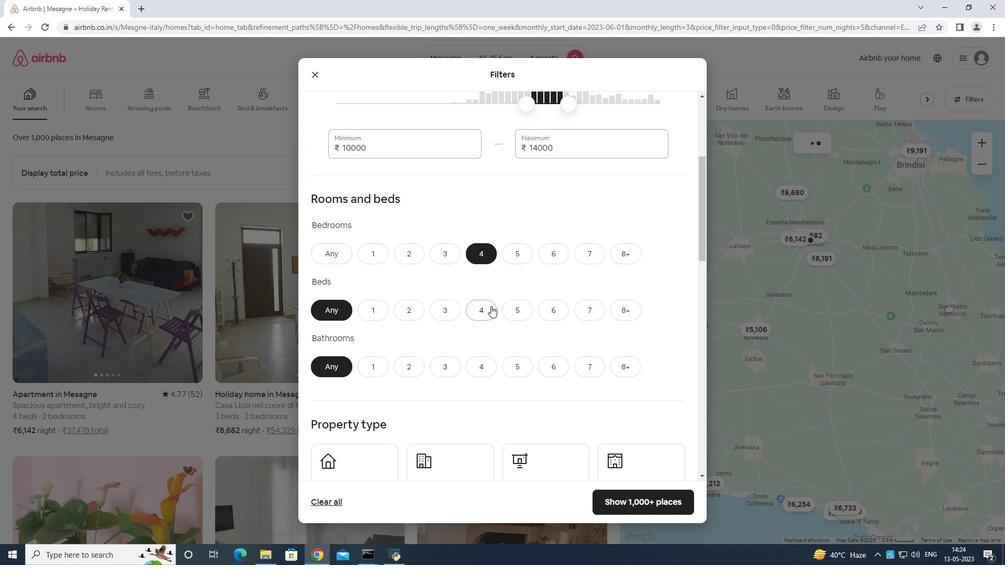 
Action: Mouse pressed left at (490, 308)
Screenshot: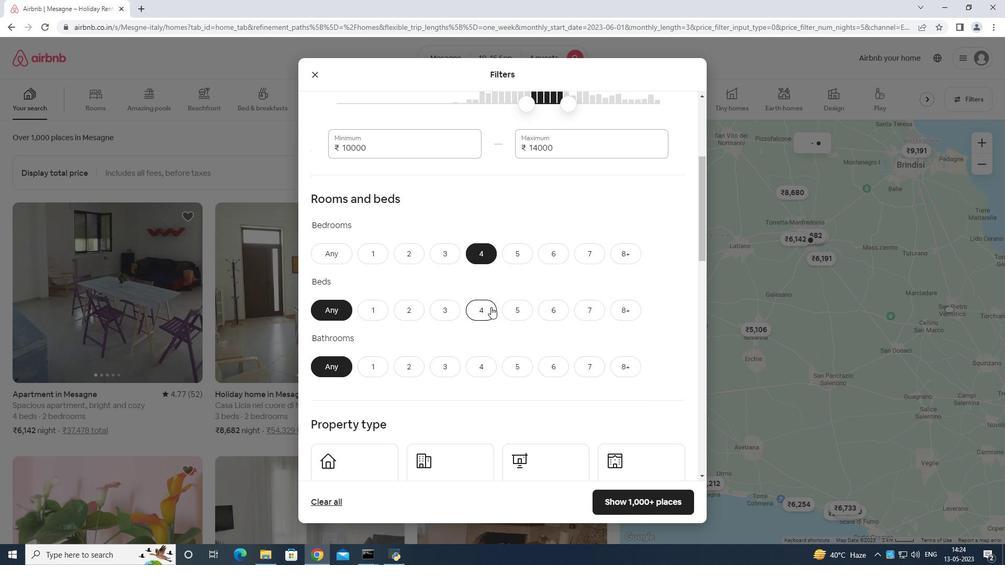 
Action: Mouse moved to (474, 362)
Screenshot: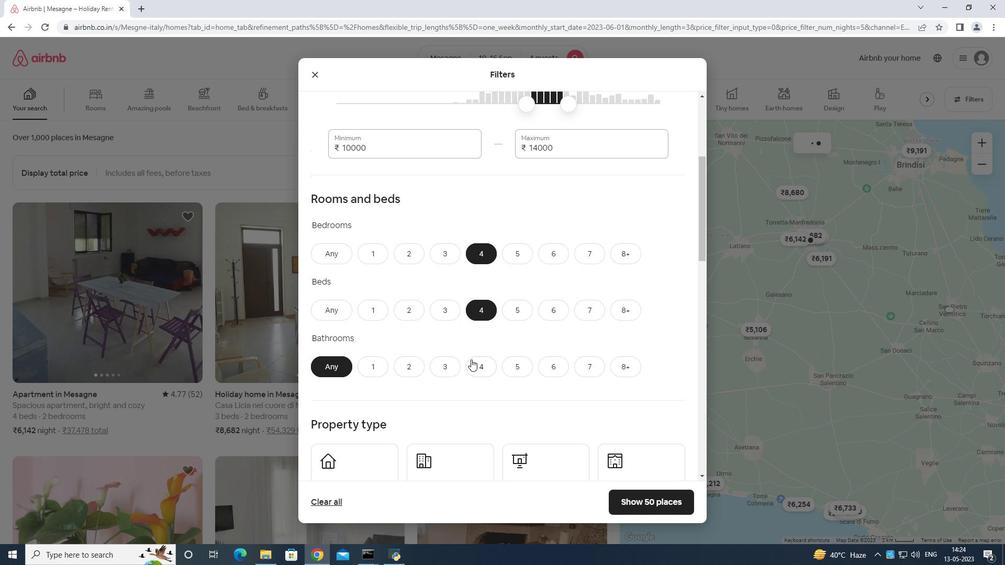 
Action: Mouse pressed left at (474, 362)
Screenshot: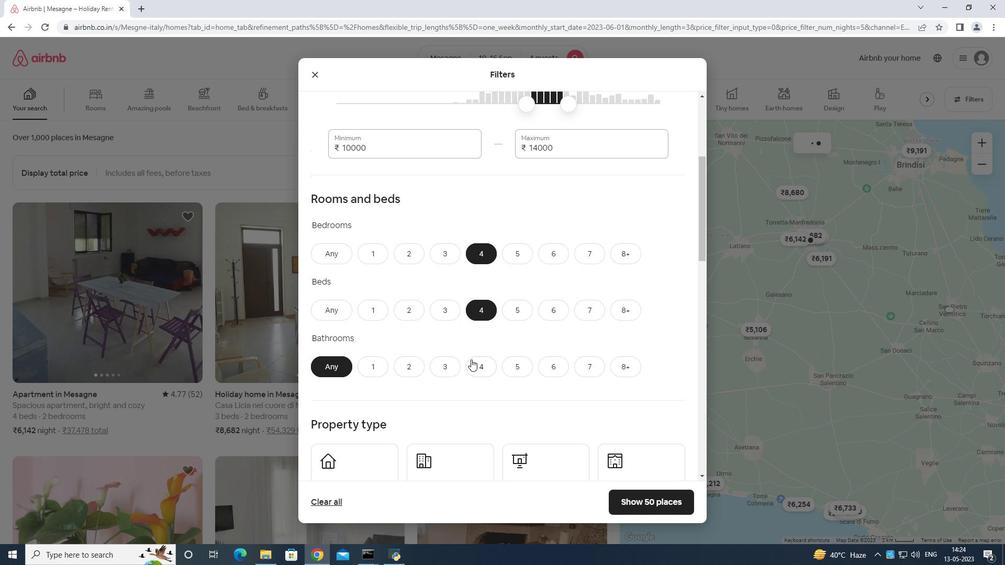 
Action: Mouse moved to (489, 355)
Screenshot: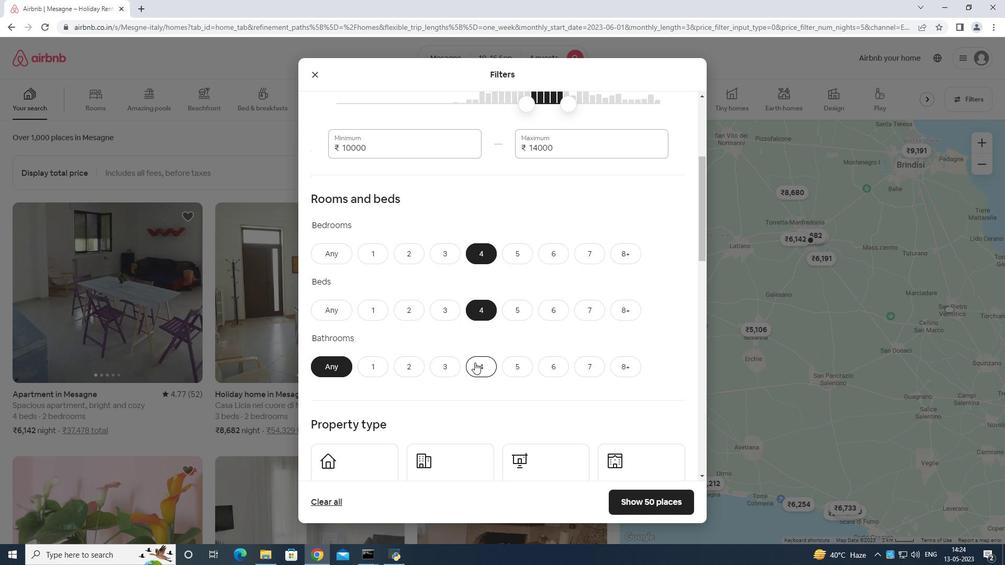 
Action: Mouse scrolled (489, 354) with delta (0, 0)
Screenshot: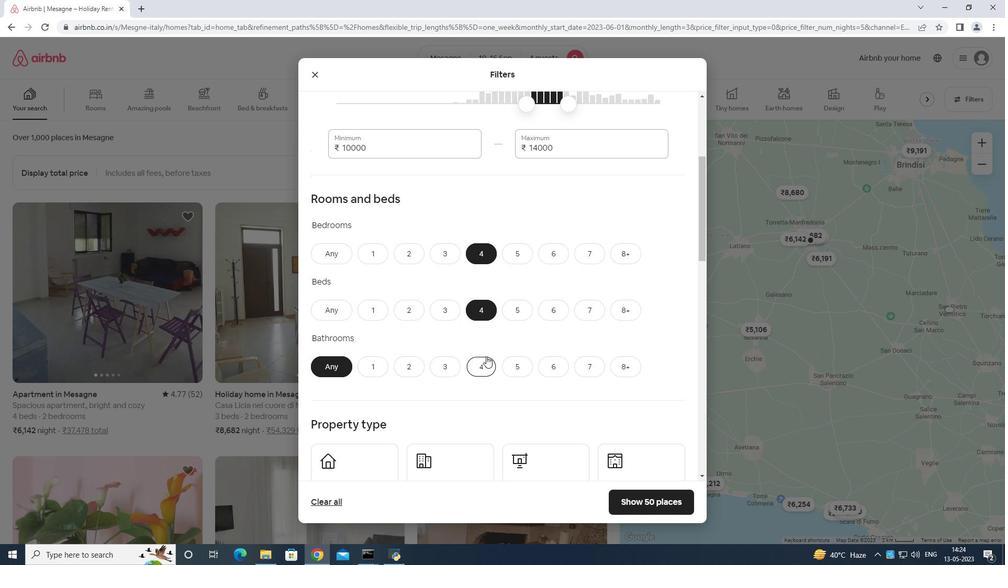 
Action: Mouse scrolled (489, 354) with delta (0, 0)
Screenshot: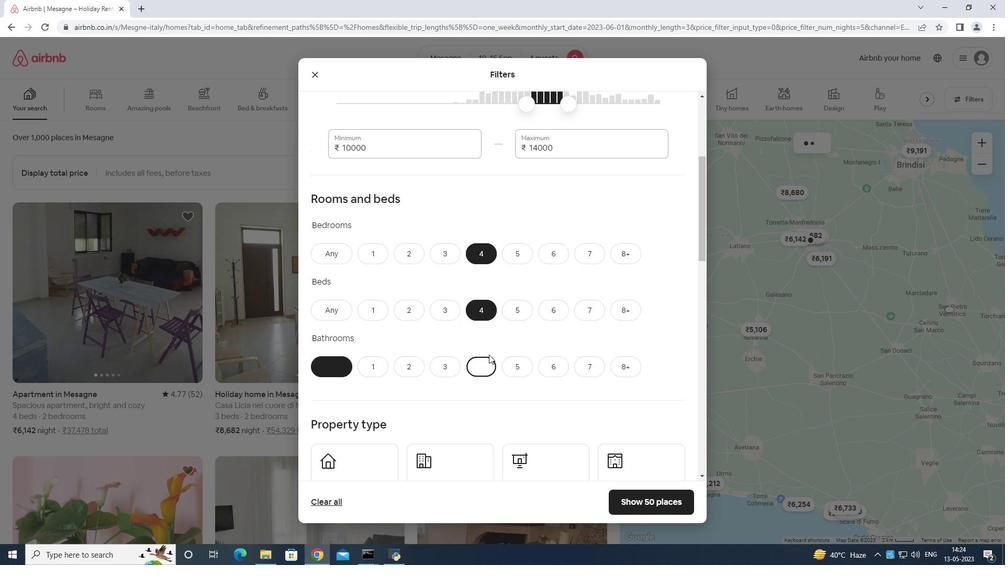
Action: Mouse moved to (489, 355)
Screenshot: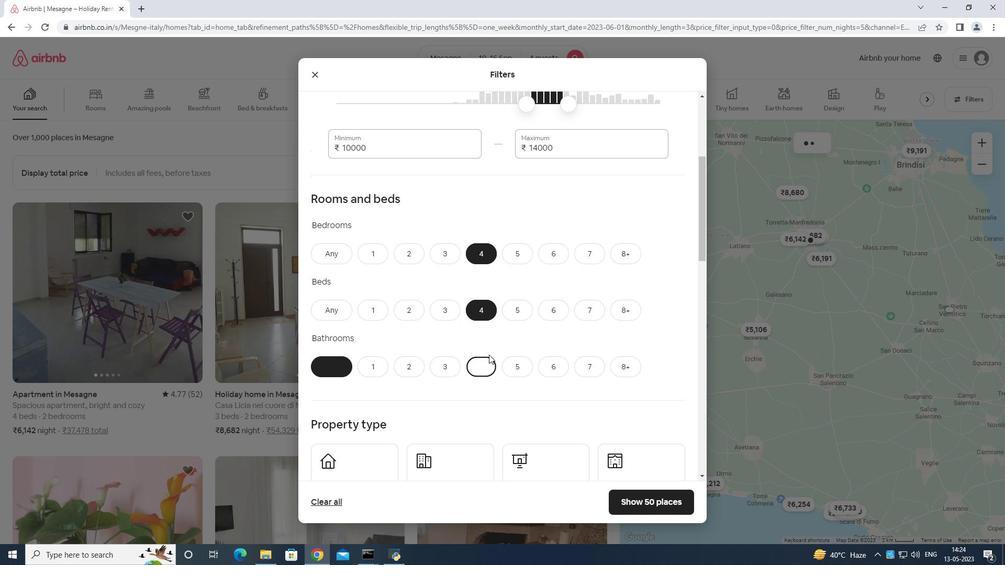 
Action: Mouse scrolled (489, 354) with delta (0, 0)
Screenshot: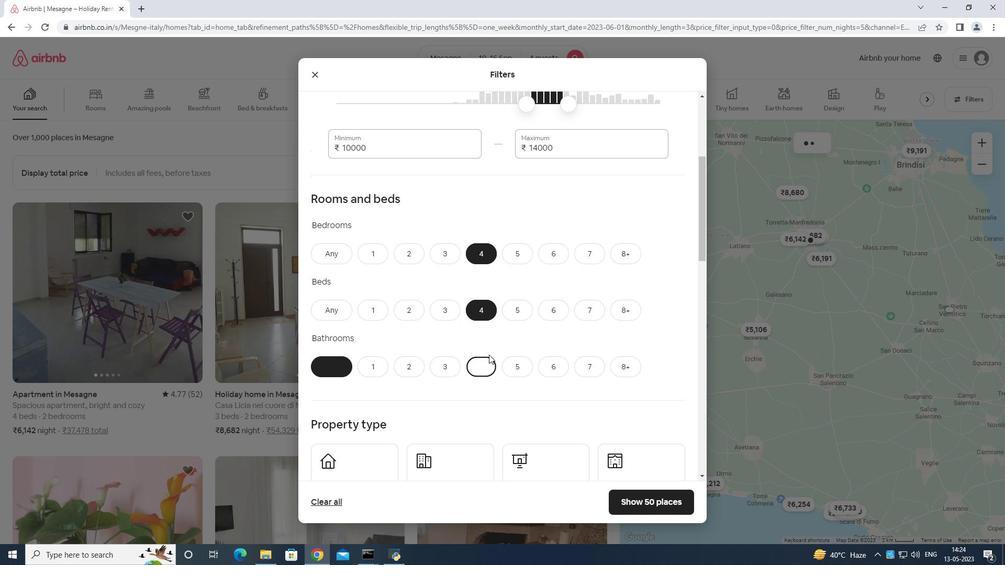
Action: Mouse moved to (489, 354)
Screenshot: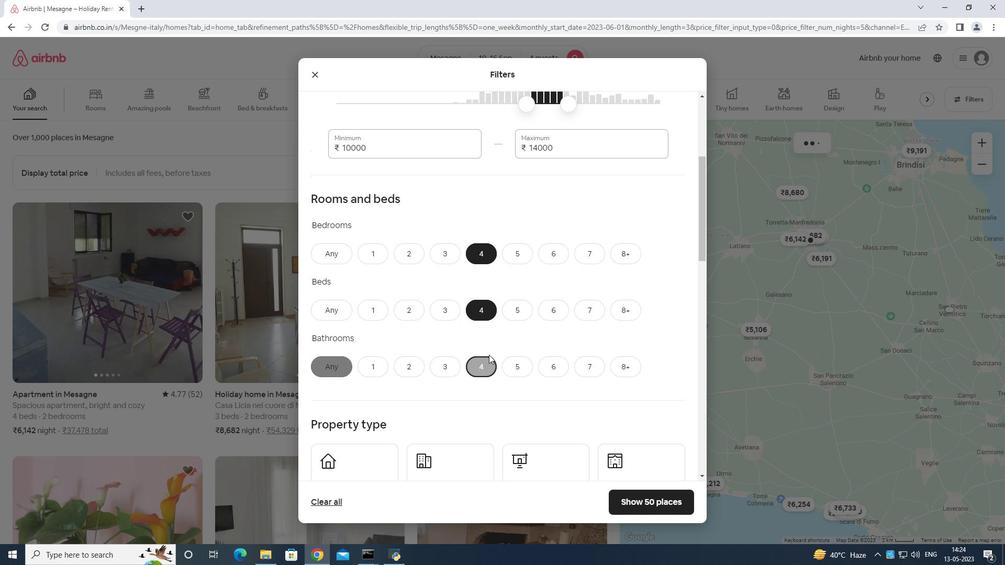 
Action: Mouse scrolled (489, 354) with delta (0, 0)
Screenshot: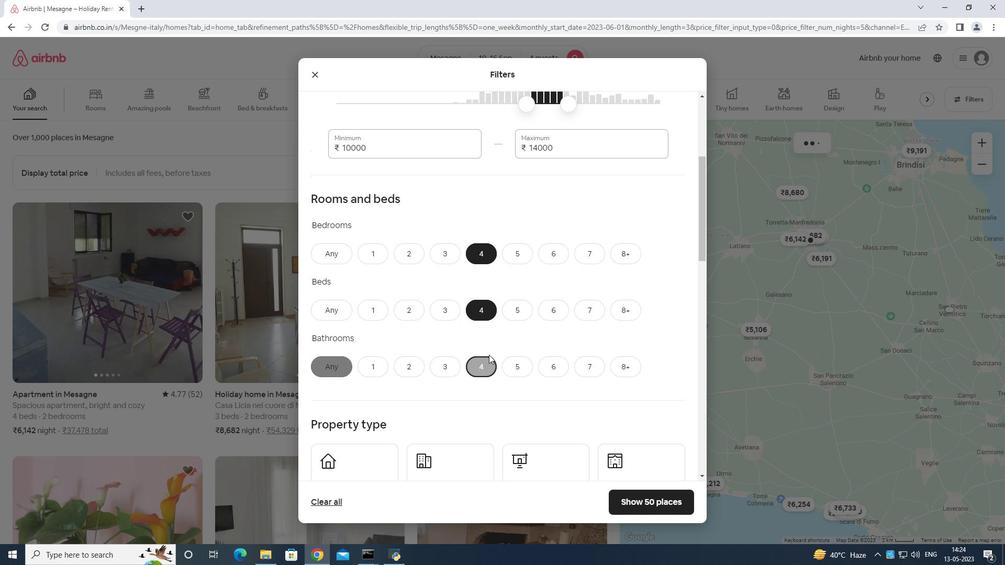 
Action: Mouse moved to (357, 269)
Screenshot: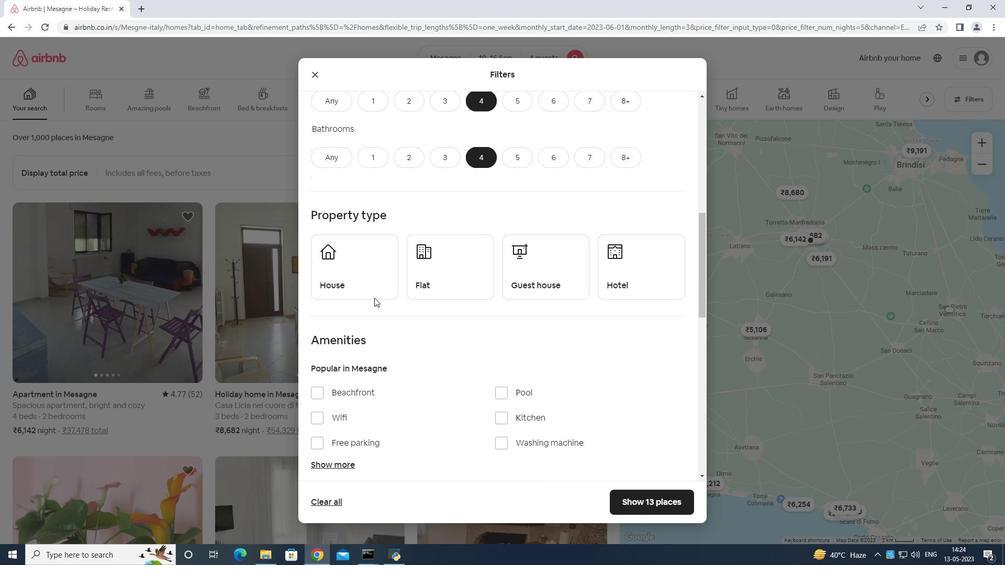 
Action: Mouse pressed left at (357, 269)
Screenshot: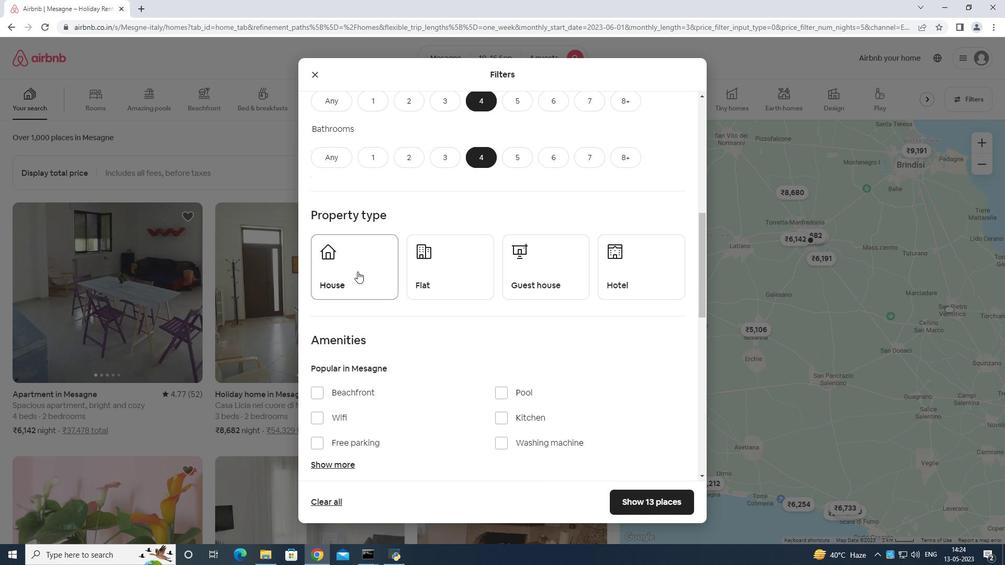 
Action: Mouse moved to (432, 269)
Screenshot: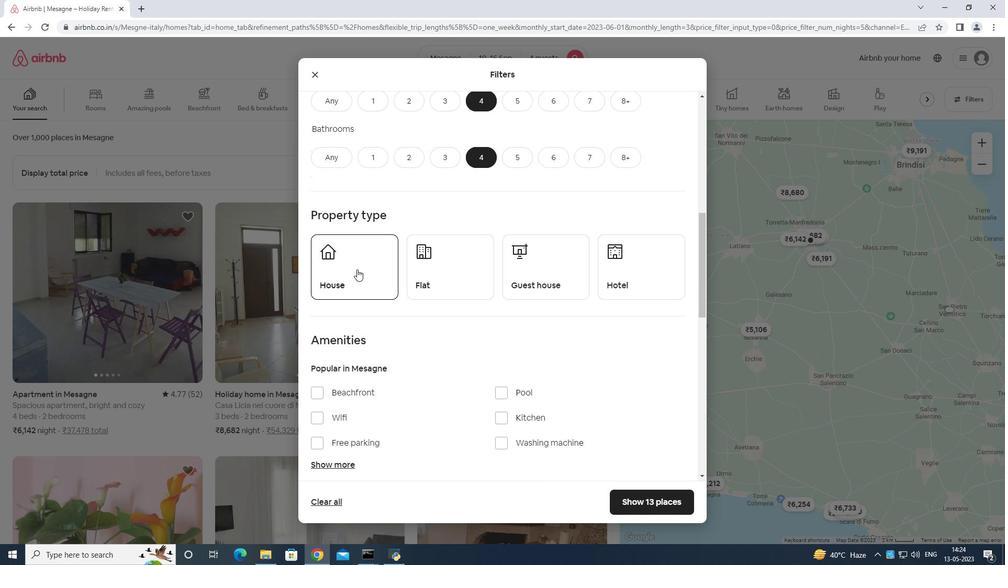 
Action: Mouse pressed left at (432, 269)
Screenshot: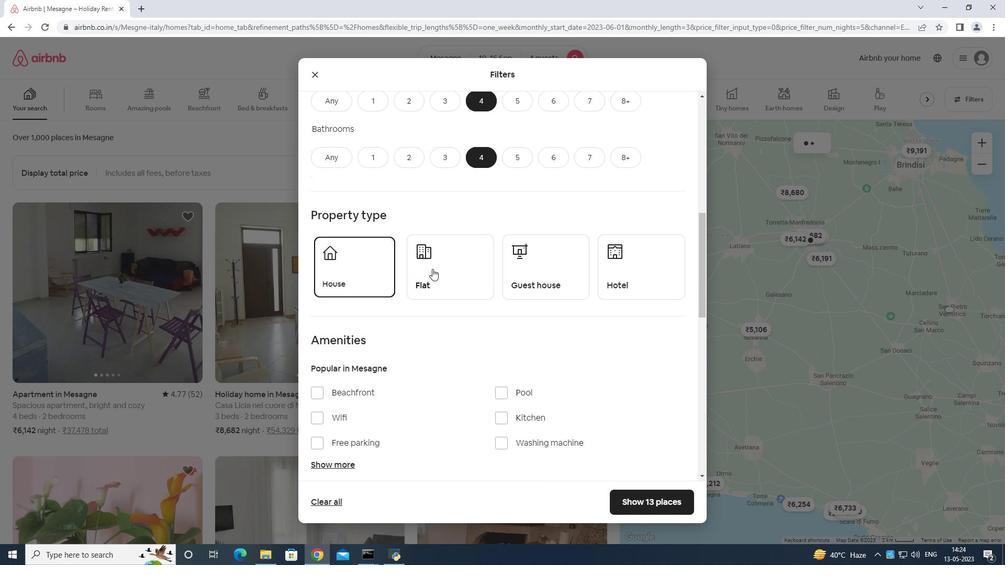 
Action: Mouse moved to (531, 272)
Screenshot: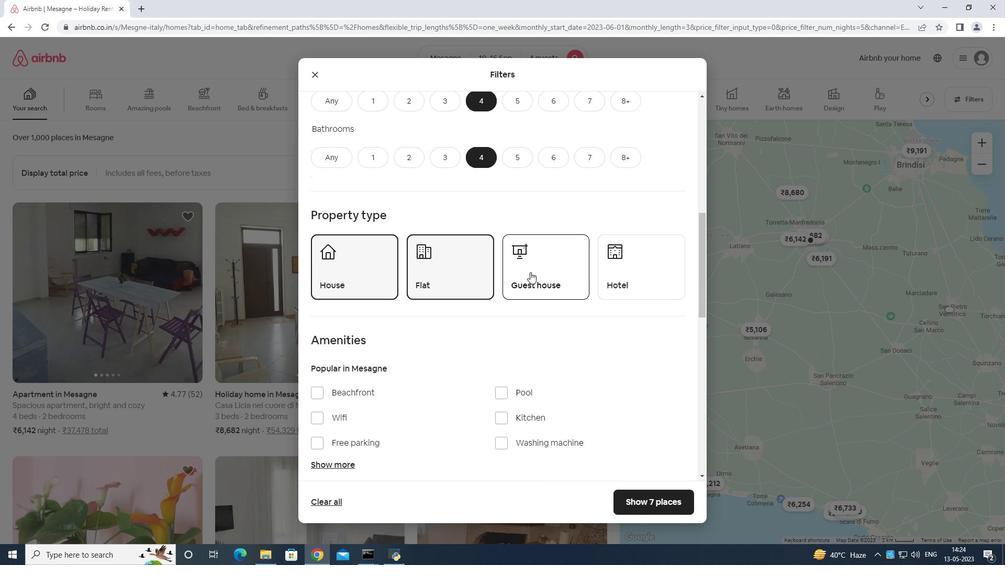 
Action: Mouse pressed left at (531, 272)
Screenshot: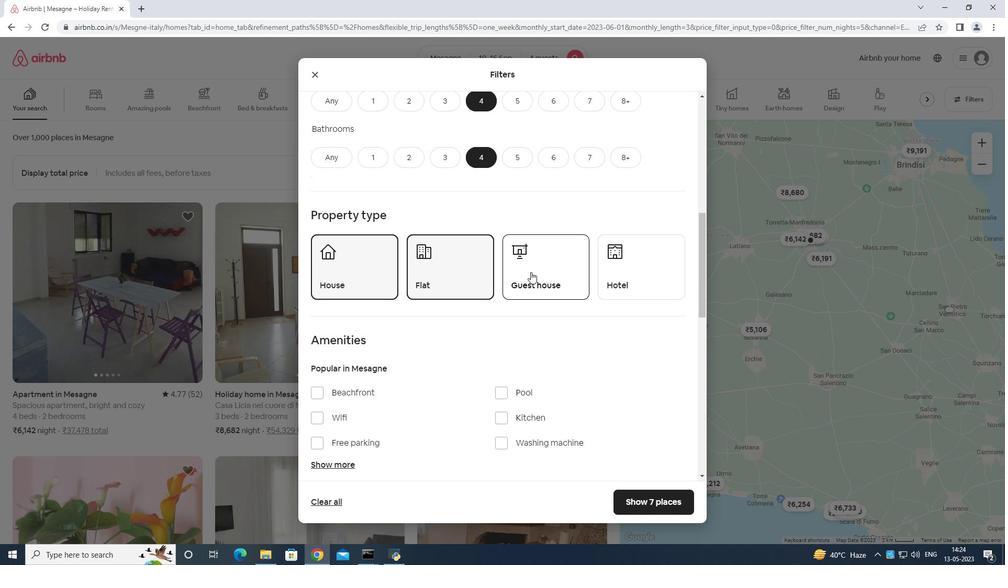 
Action: Mouse scrolled (531, 271) with delta (0, 0)
Screenshot: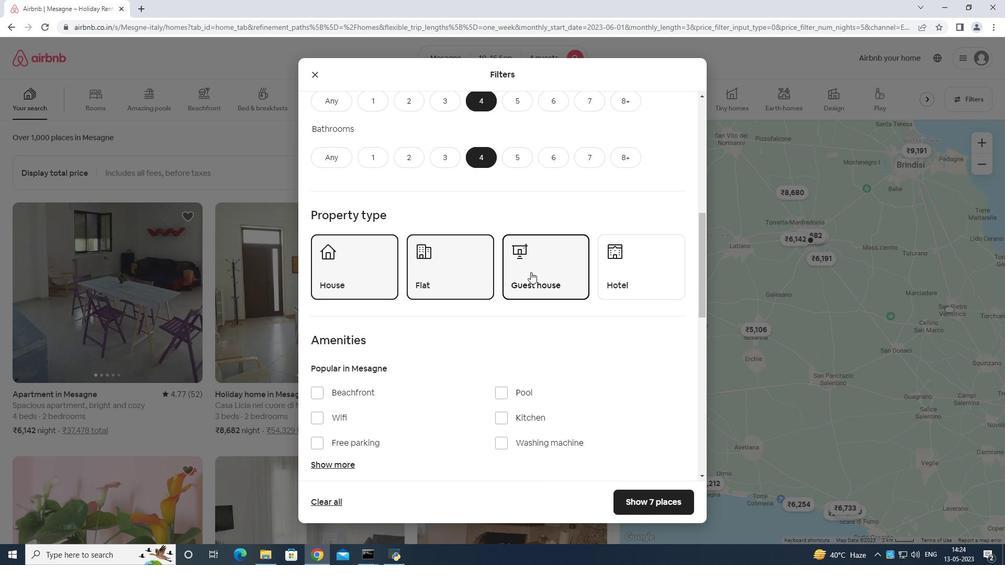 
Action: Mouse scrolled (531, 271) with delta (0, 0)
Screenshot: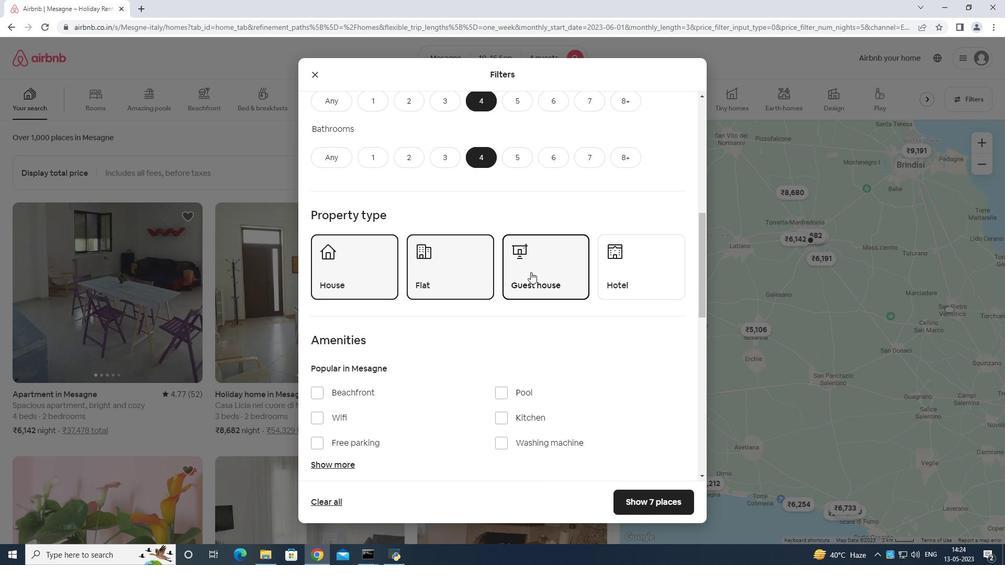 
Action: Mouse scrolled (531, 271) with delta (0, 0)
Screenshot: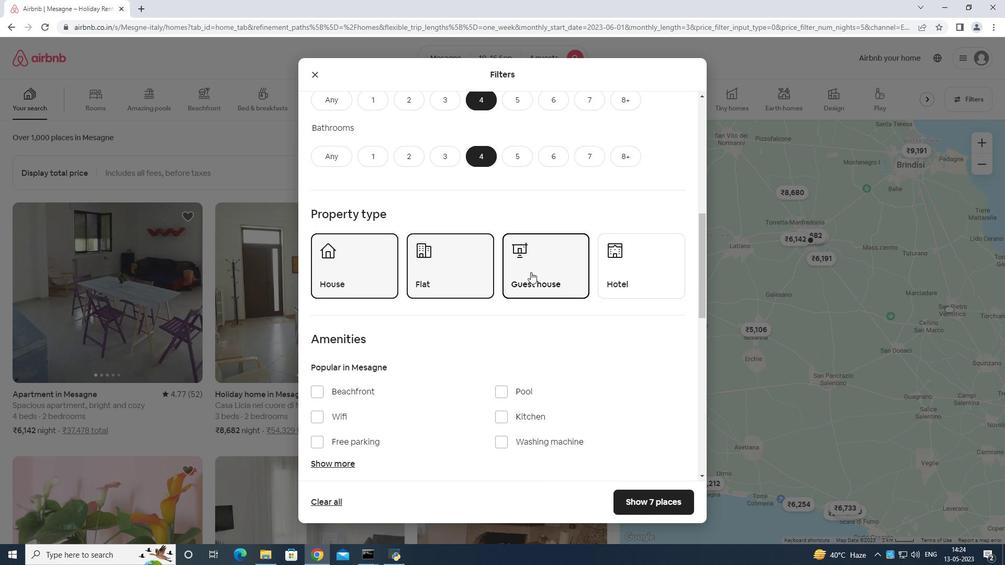 
Action: Mouse moved to (317, 258)
Screenshot: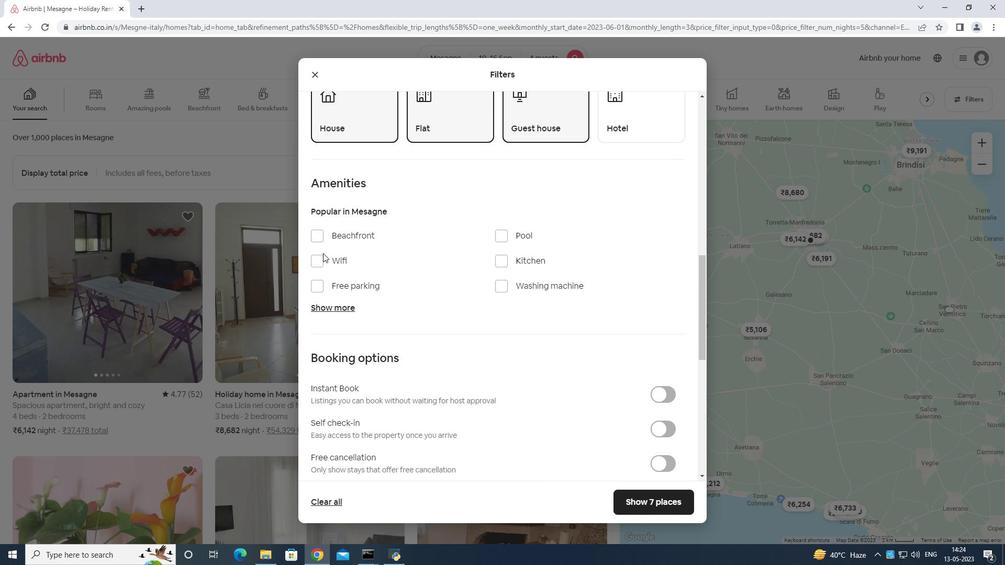 
Action: Mouse pressed left at (317, 258)
Screenshot: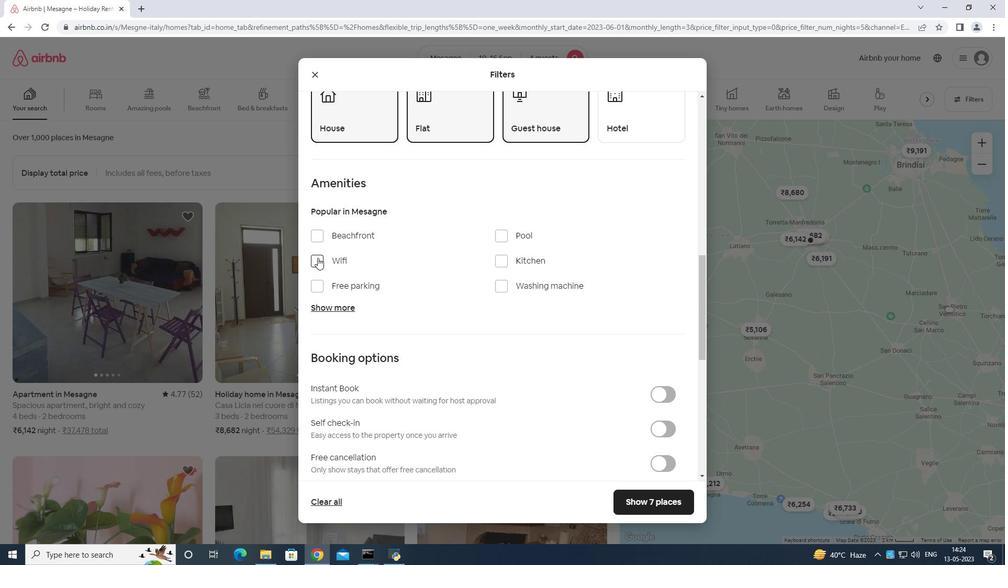 
Action: Mouse moved to (319, 282)
Screenshot: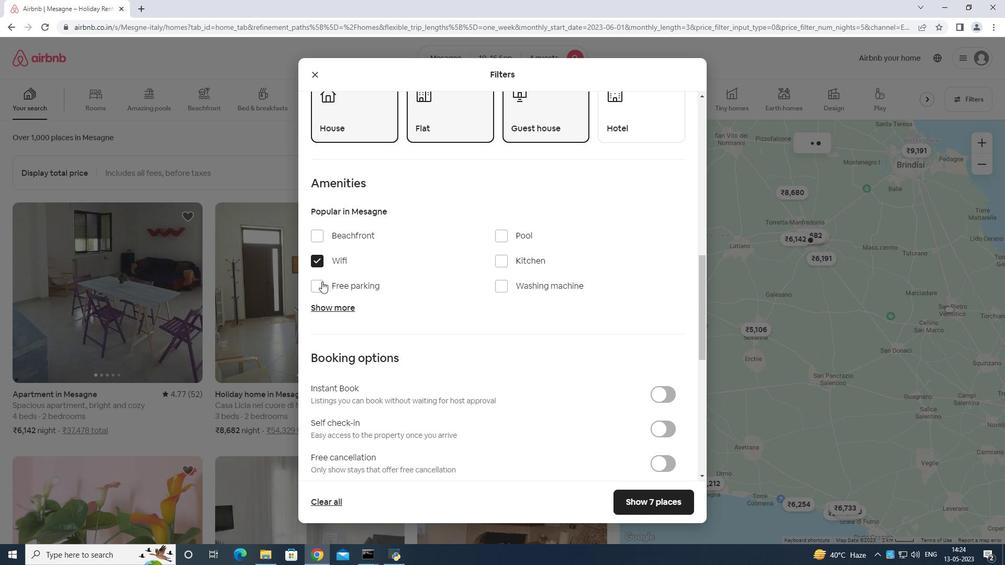 
Action: Mouse pressed left at (319, 282)
Screenshot: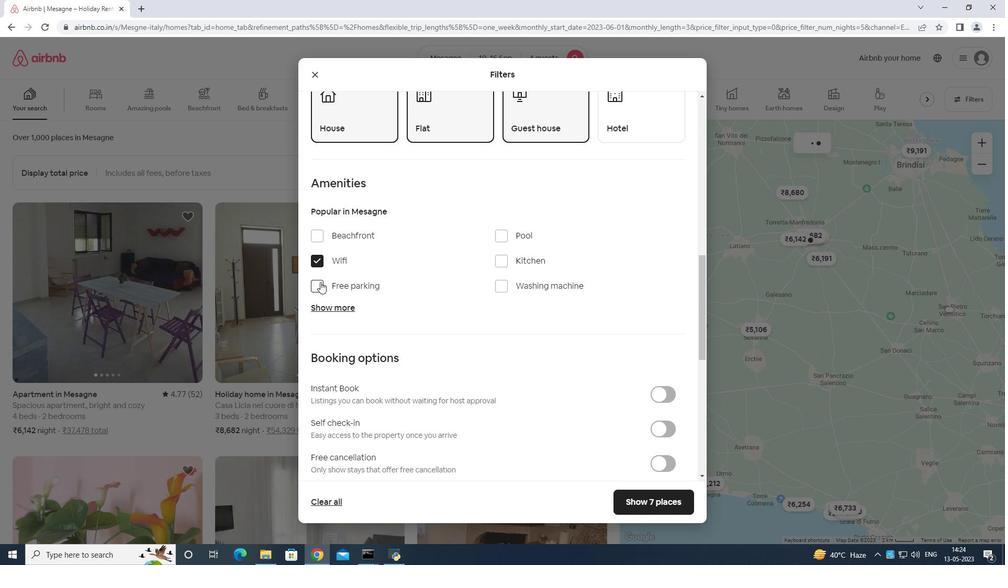 
Action: Mouse moved to (321, 304)
Screenshot: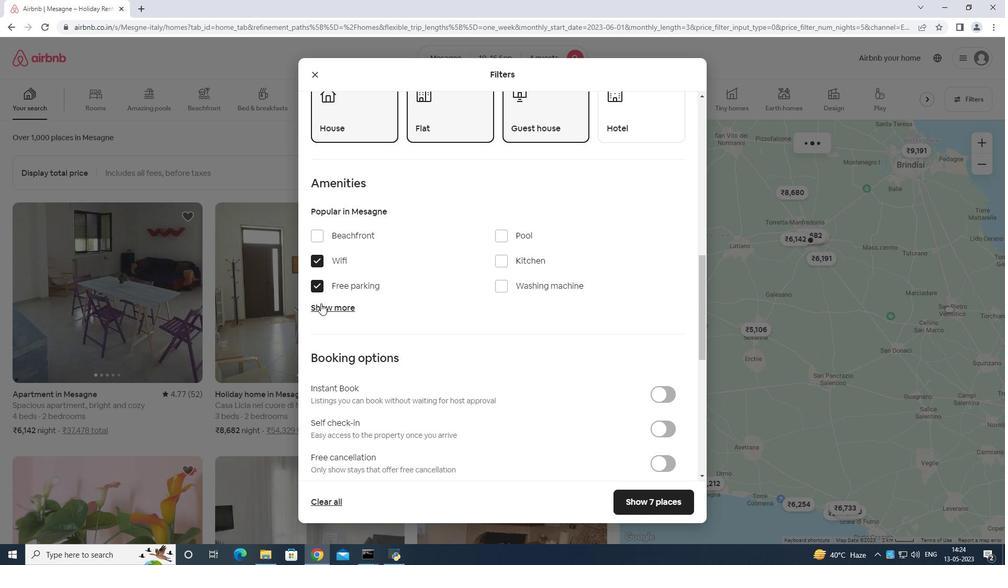 
Action: Mouse pressed left at (321, 304)
Screenshot: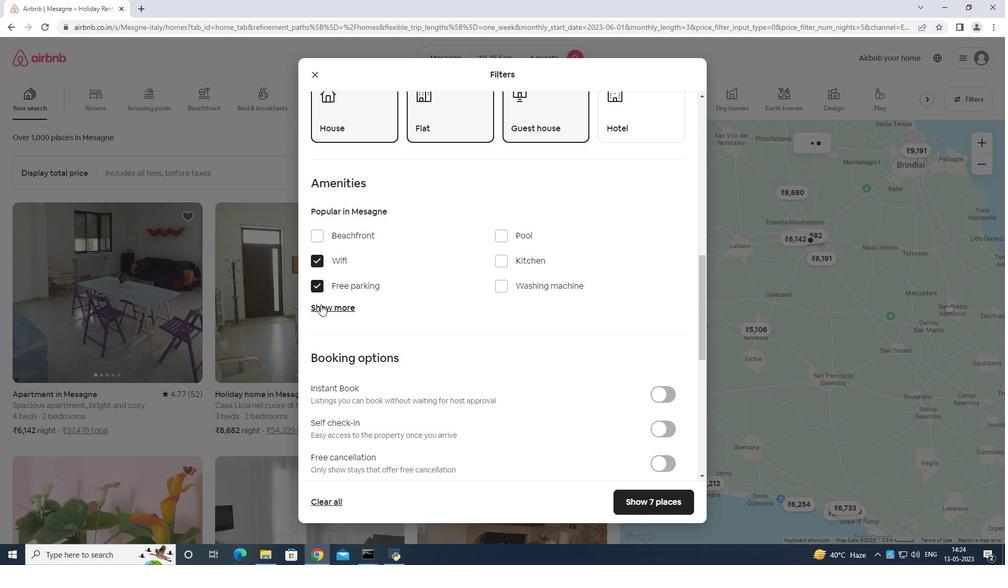 
Action: Mouse moved to (379, 293)
Screenshot: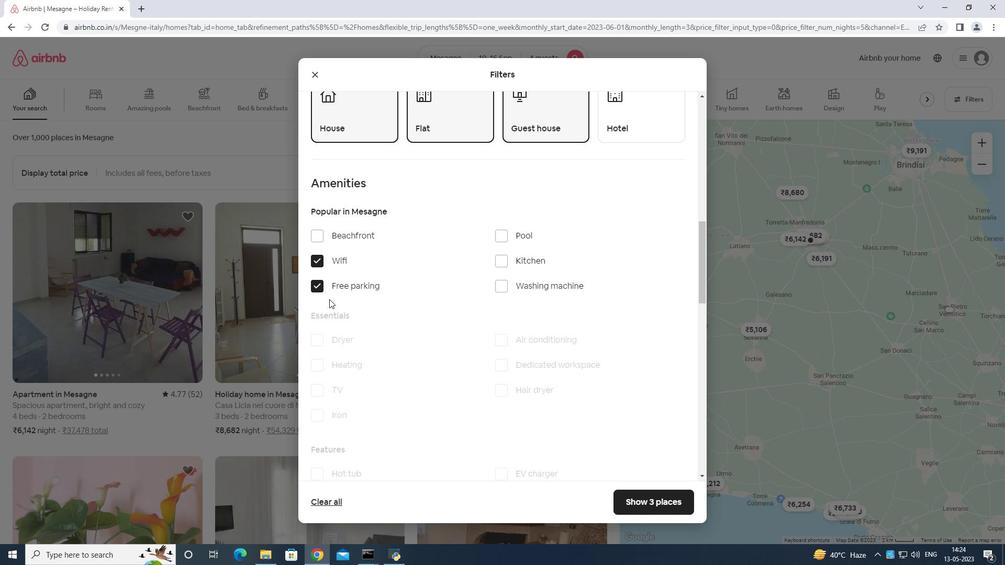 
Action: Mouse scrolled (378, 292) with delta (0, 0)
Screenshot: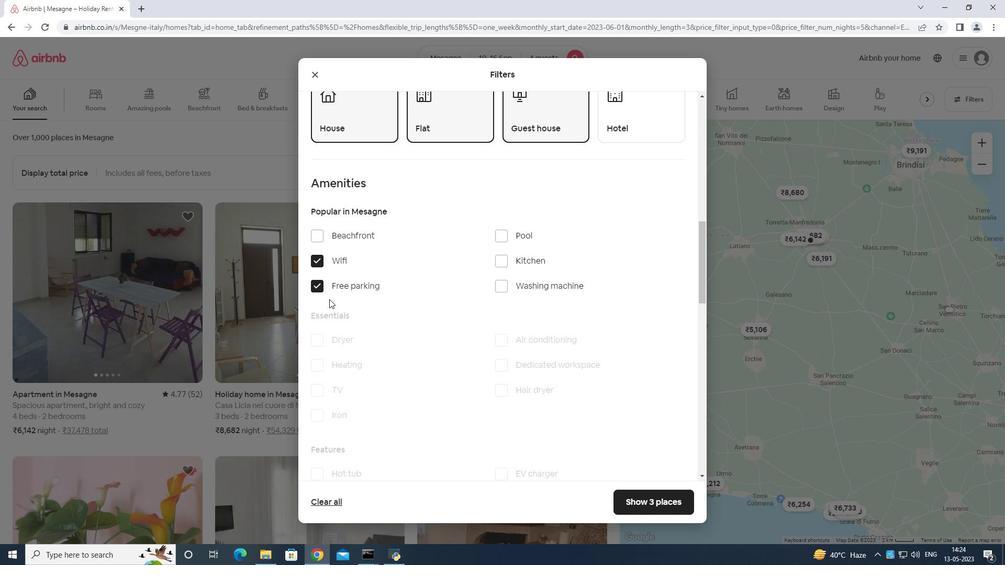 
Action: Mouse moved to (399, 294)
Screenshot: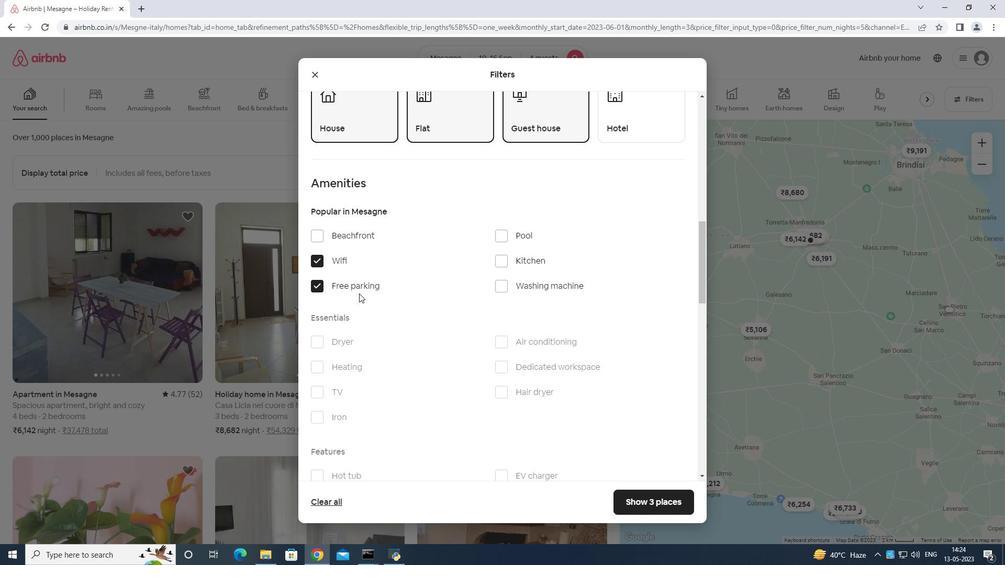 
Action: Mouse scrolled (399, 294) with delta (0, 0)
Screenshot: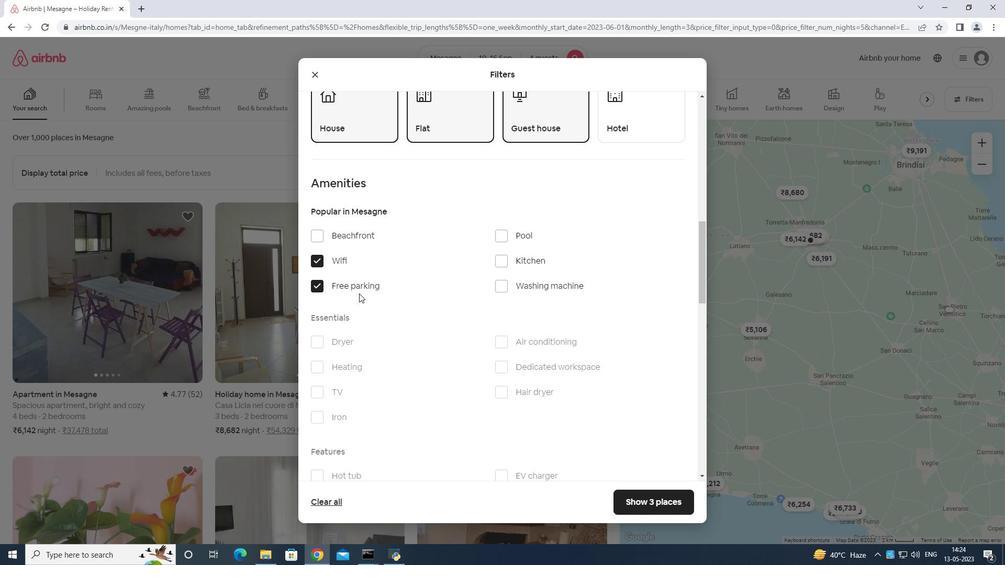 
Action: Mouse moved to (316, 289)
Screenshot: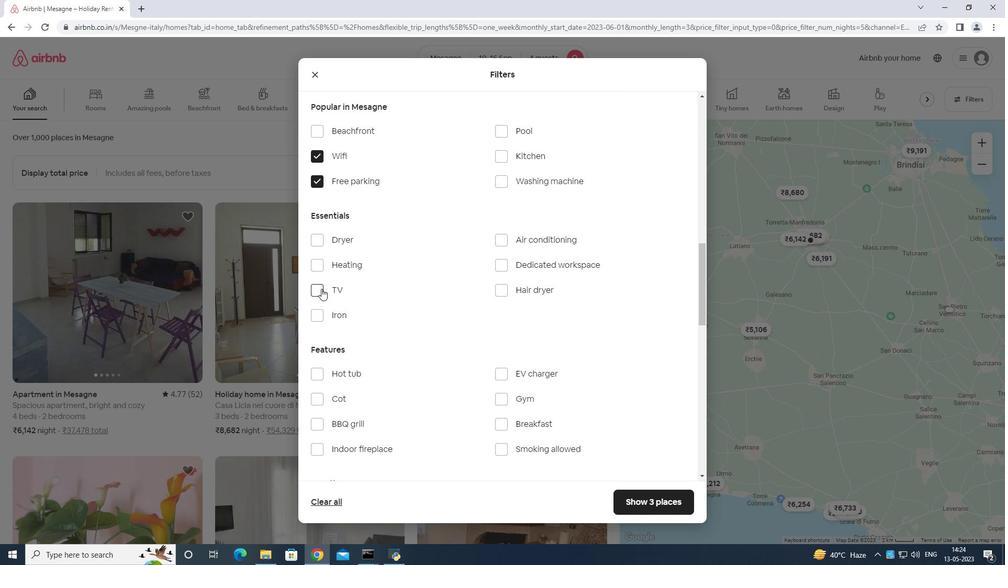 
Action: Mouse pressed left at (316, 289)
Screenshot: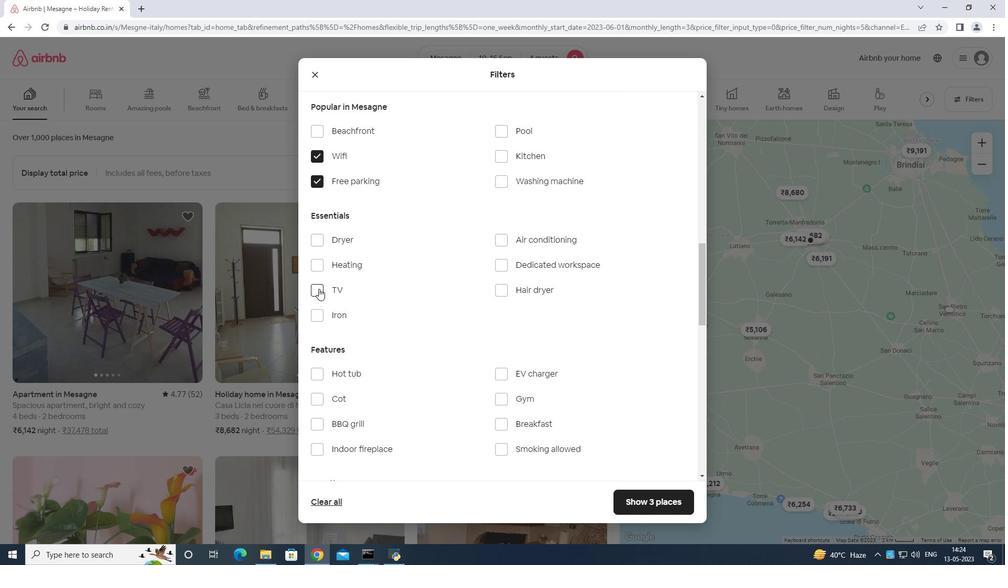 
Action: Mouse moved to (346, 281)
Screenshot: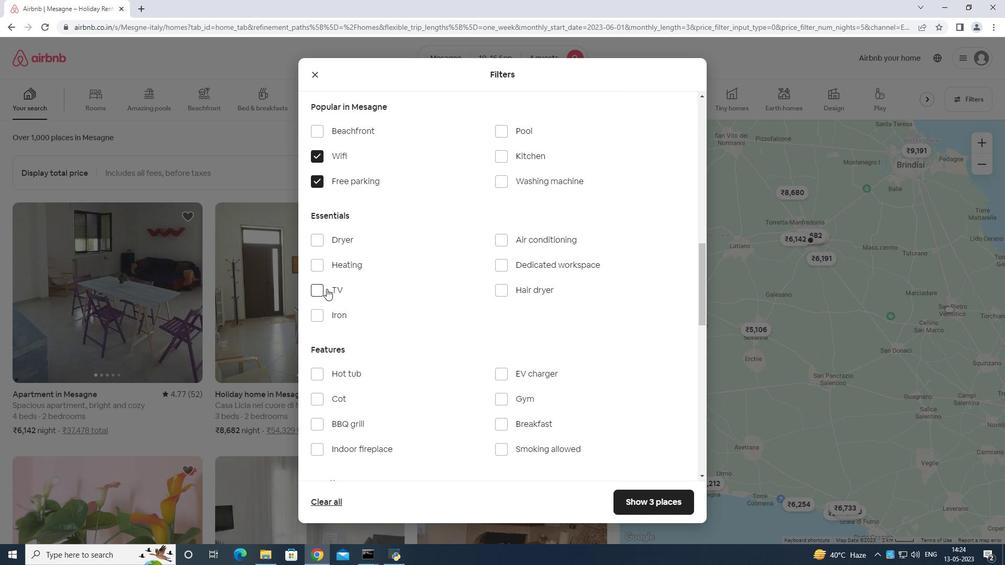 
Action: Mouse scrolled (346, 280) with delta (0, 0)
Screenshot: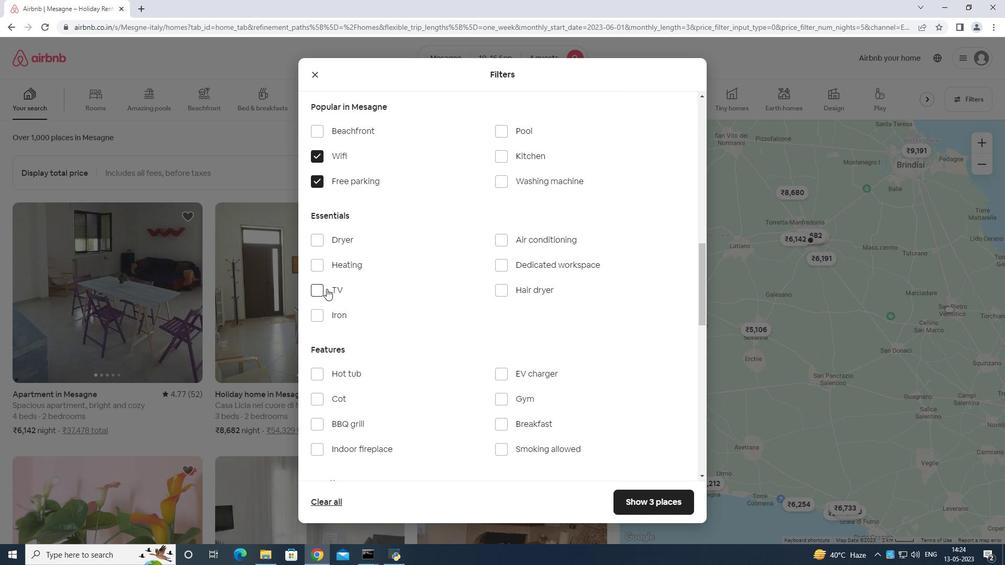 
Action: Mouse moved to (368, 279)
Screenshot: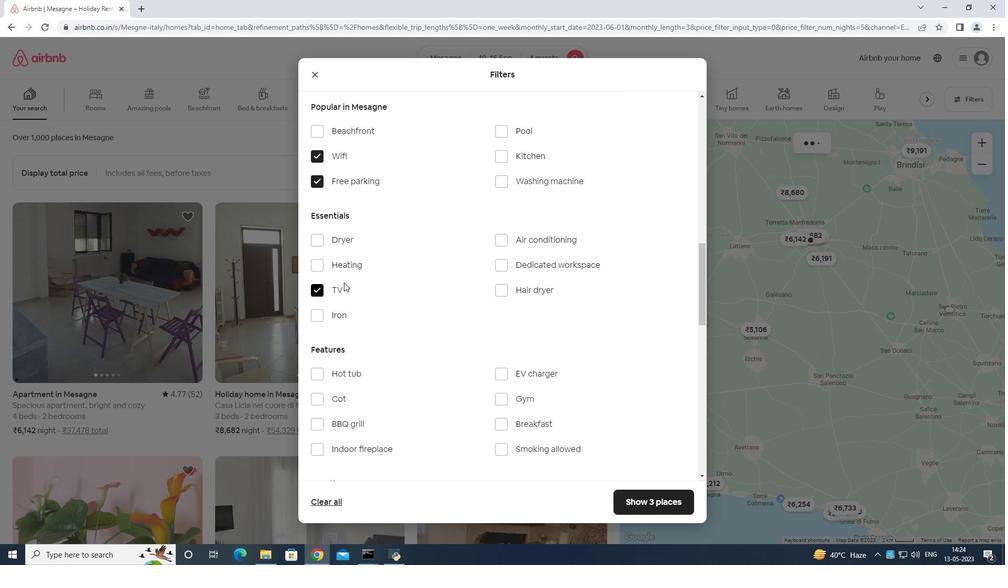 
Action: Mouse scrolled (368, 279) with delta (0, 0)
Screenshot: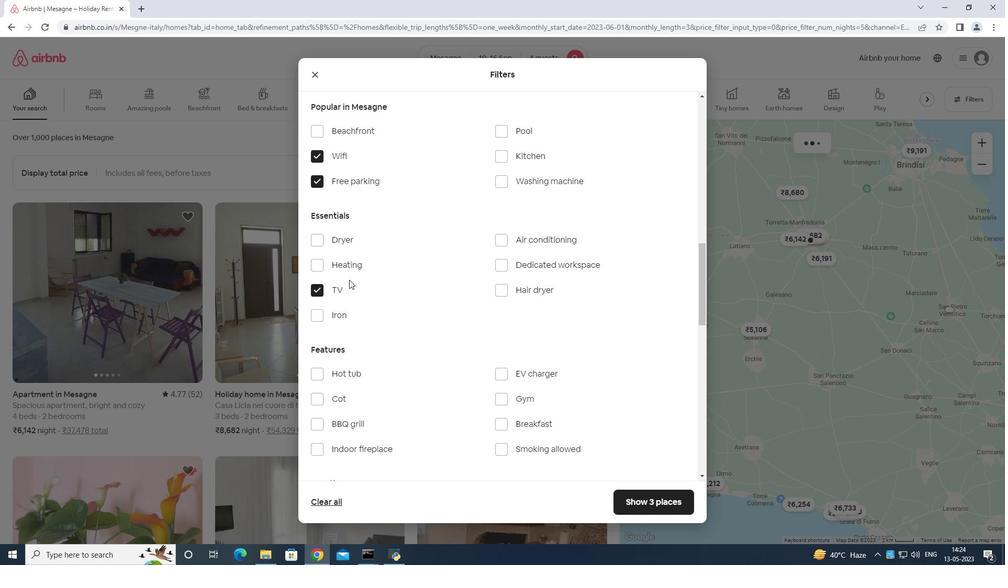 
Action: Mouse moved to (498, 296)
Screenshot: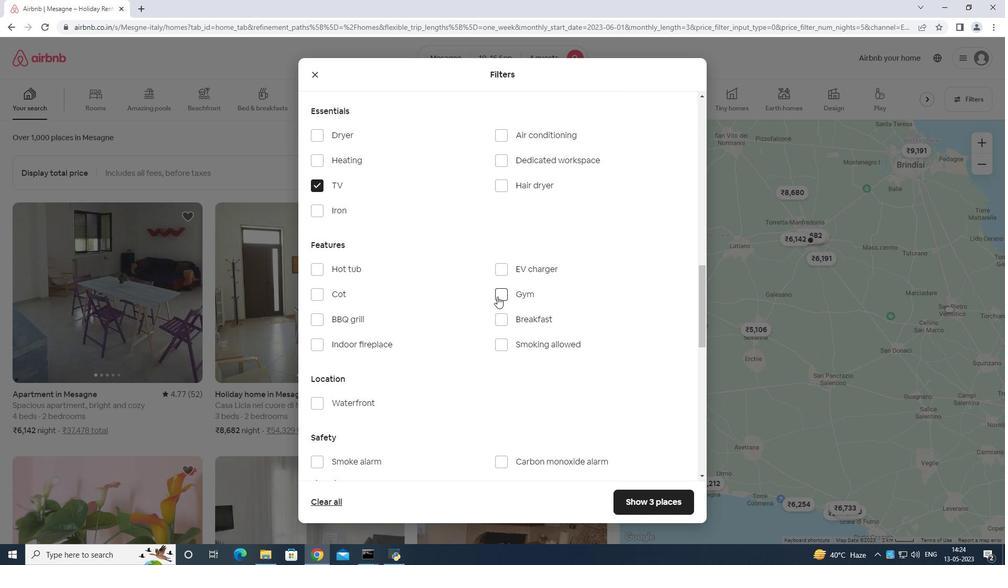 
Action: Mouse pressed left at (498, 296)
Screenshot: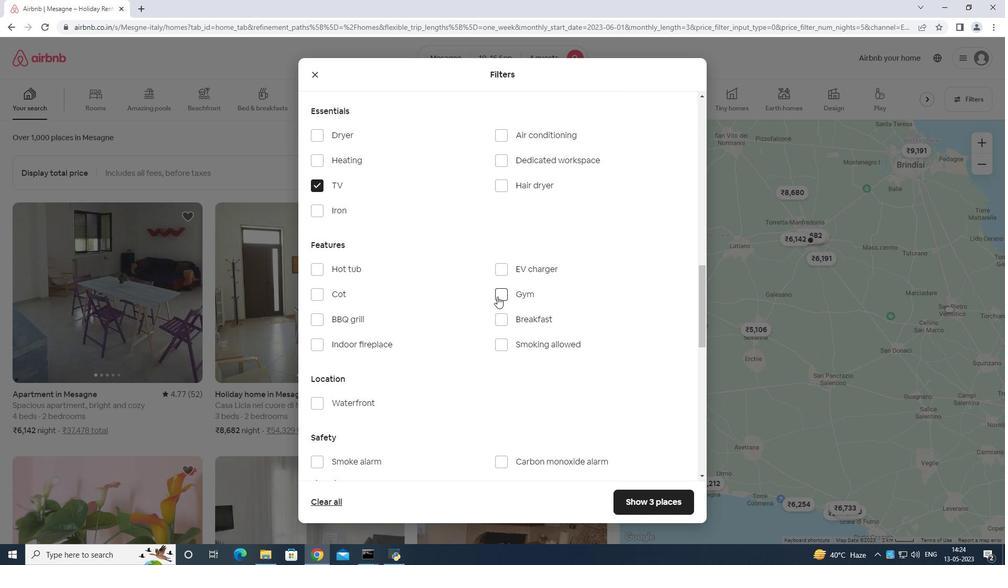 
Action: Mouse moved to (498, 313)
Screenshot: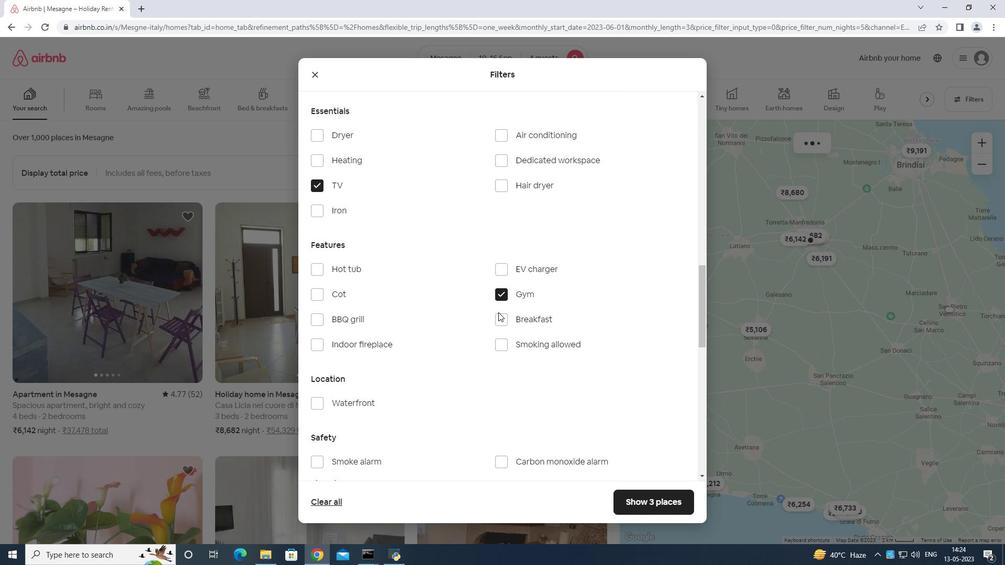 
Action: Mouse pressed left at (498, 313)
Screenshot: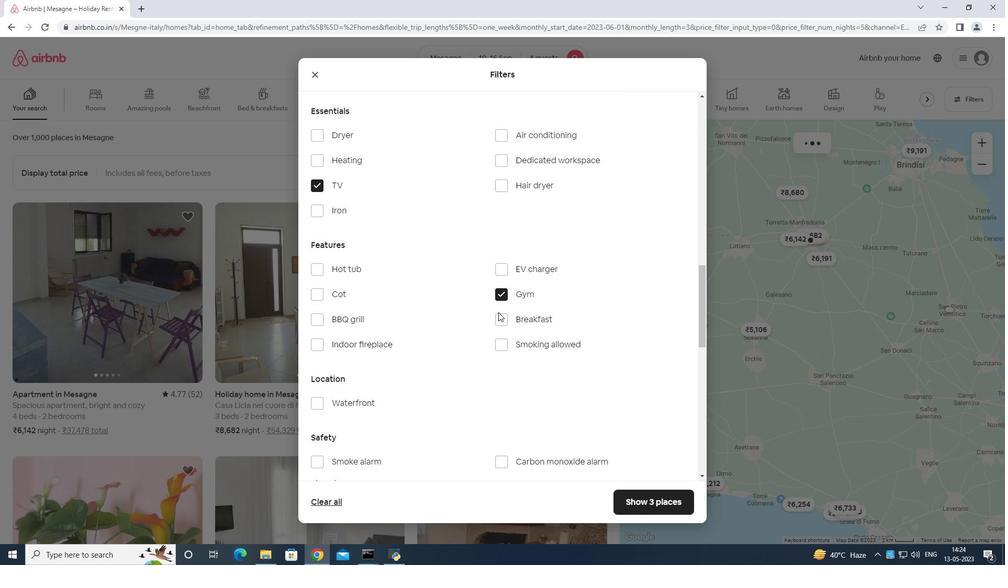 
Action: Mouse moved to (501, 320)
Screenshot: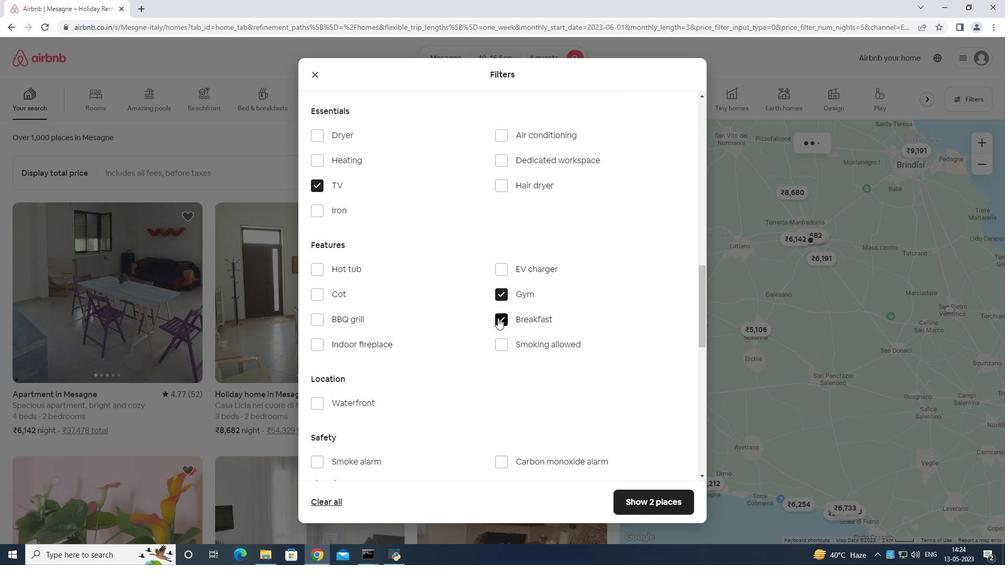 
Action: Mouse scrolled (501, 319) with delta (0, 0)
Screenshot: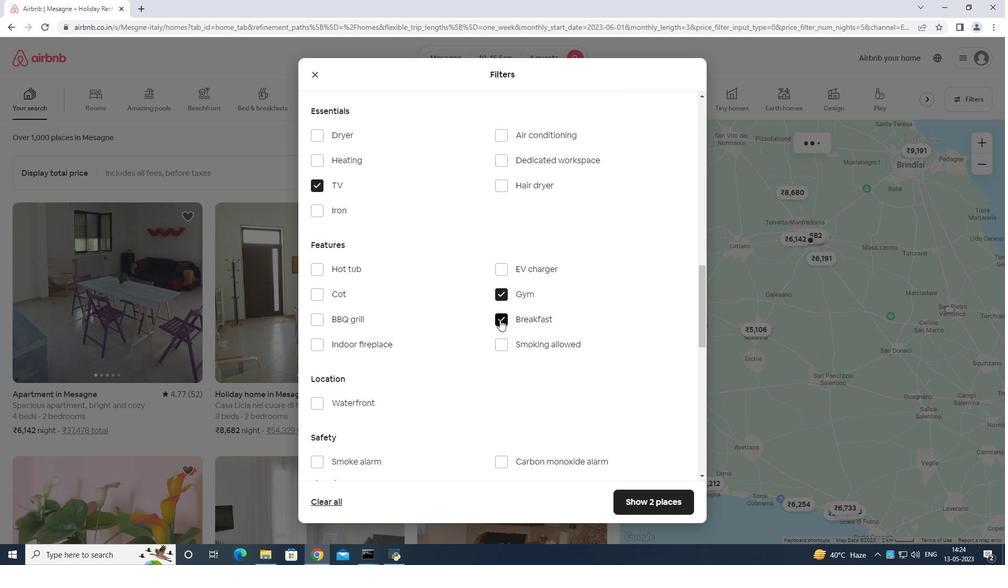 
Action: Mouse moved to (501, 320)
Screenshot: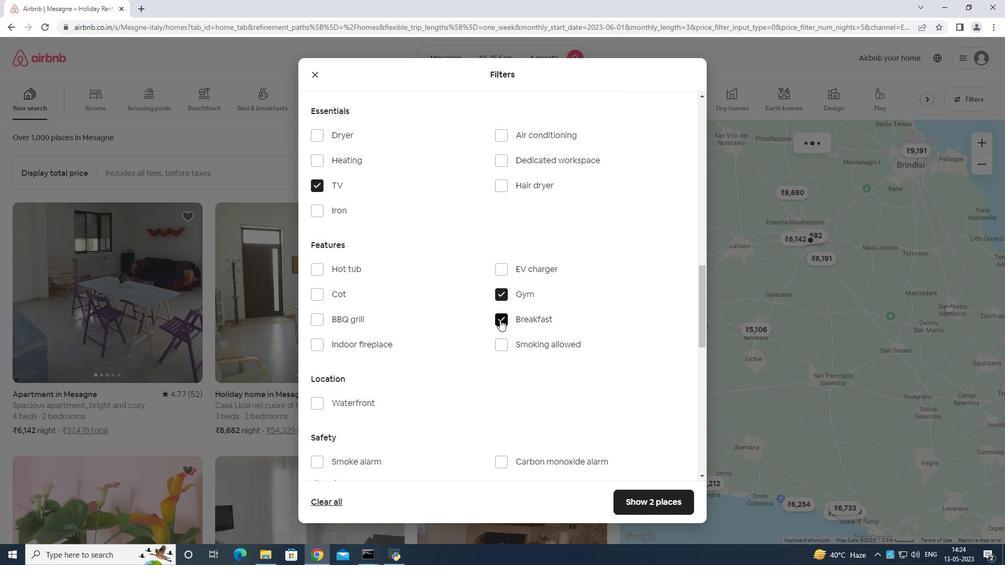 
Action: Mouse scrolled (501, 319) with delta (0, 0)
Screenshot: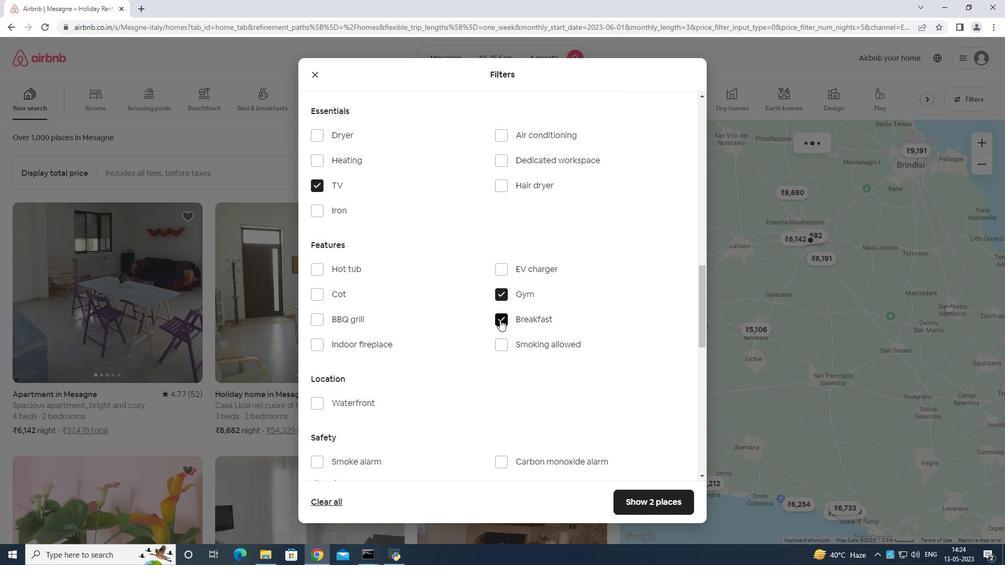 
Action: Mouse moved to (503, 320)
Screenshot: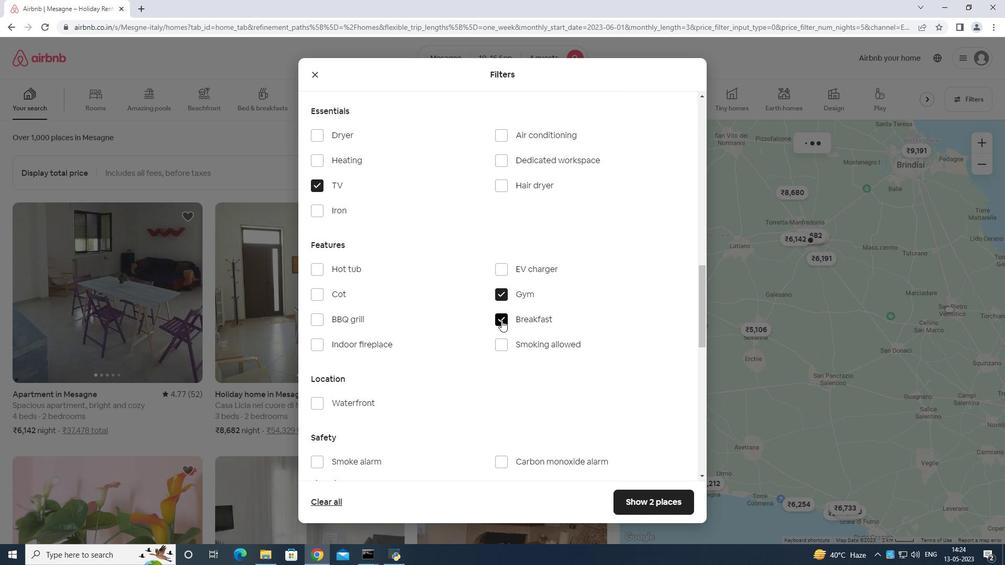 
Action: Mouse scrolled (503, 319) with delta (0, 0)
Screenshot: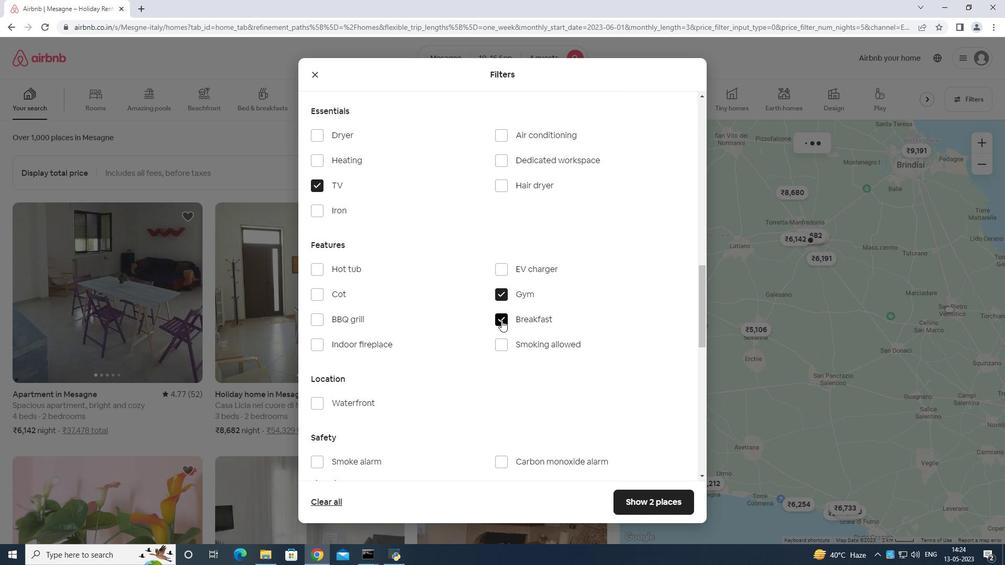 
Action: Mouse moved to (506, 320)
Screenshot: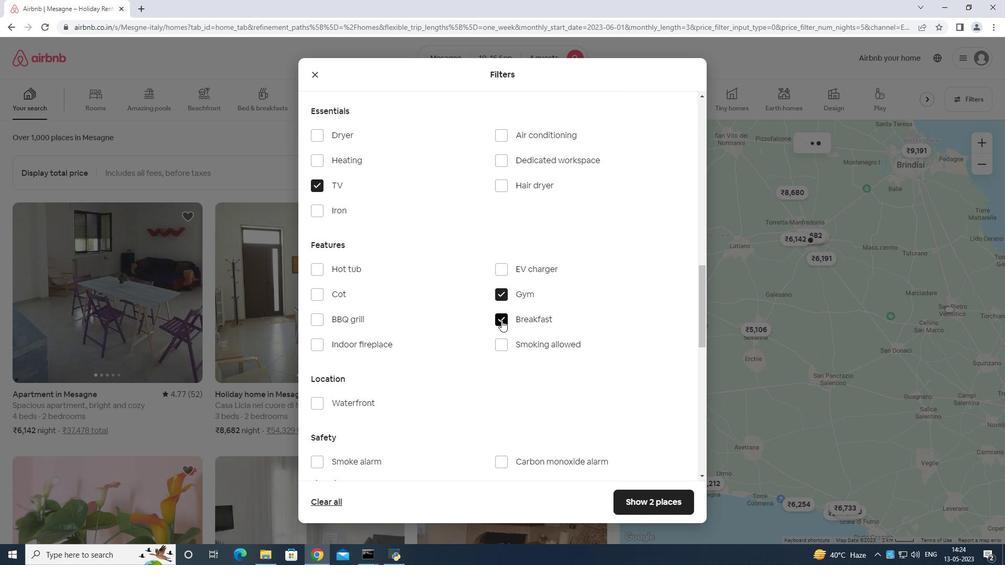 
Action: Mouse scrolled (506, 319) with delta (0, 0)
Screenshot: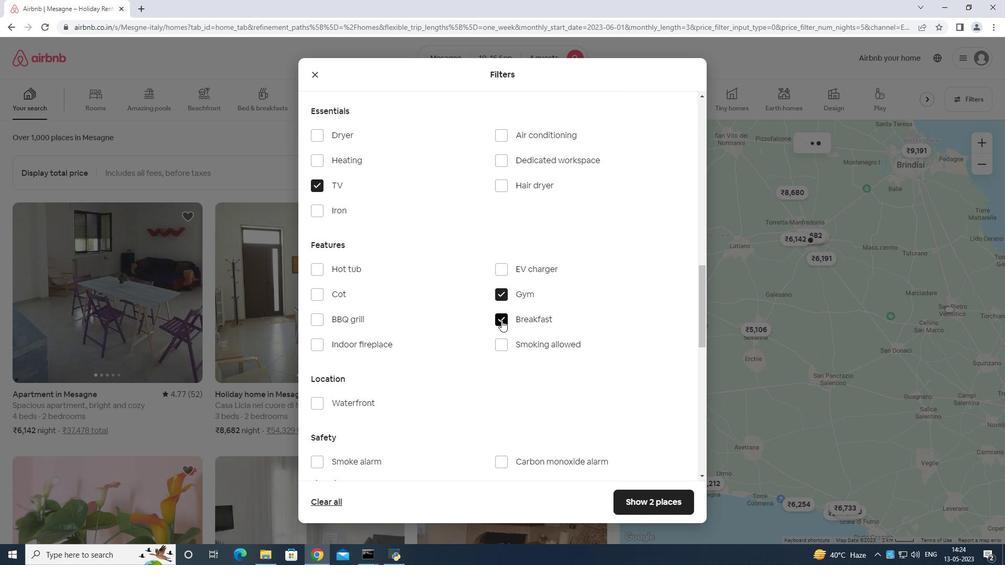 
Action: Mouse moved to (516, 316)
Screenshot: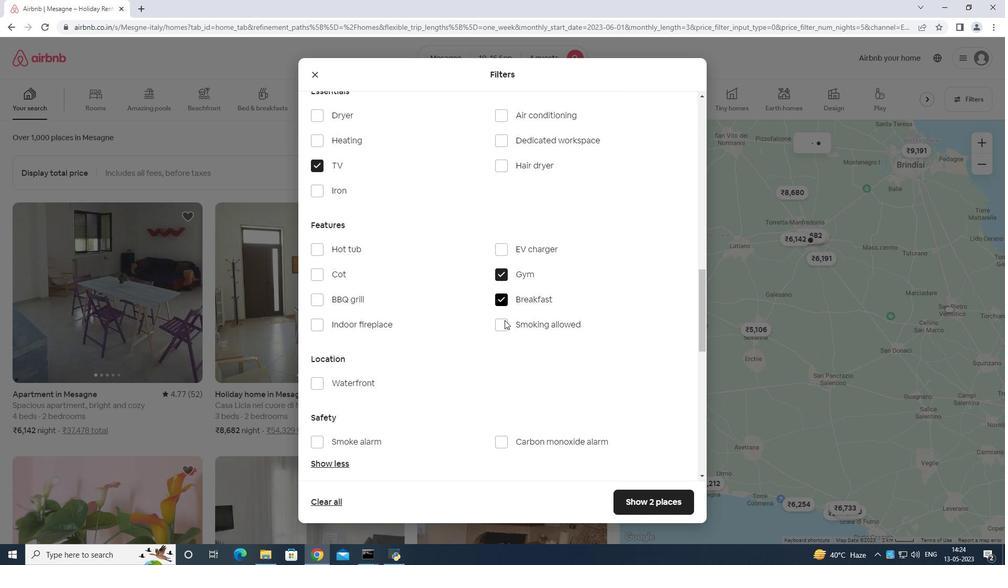 
Action: Mouse scrolled (516, 315) with delta (0, 0)
Screenshot: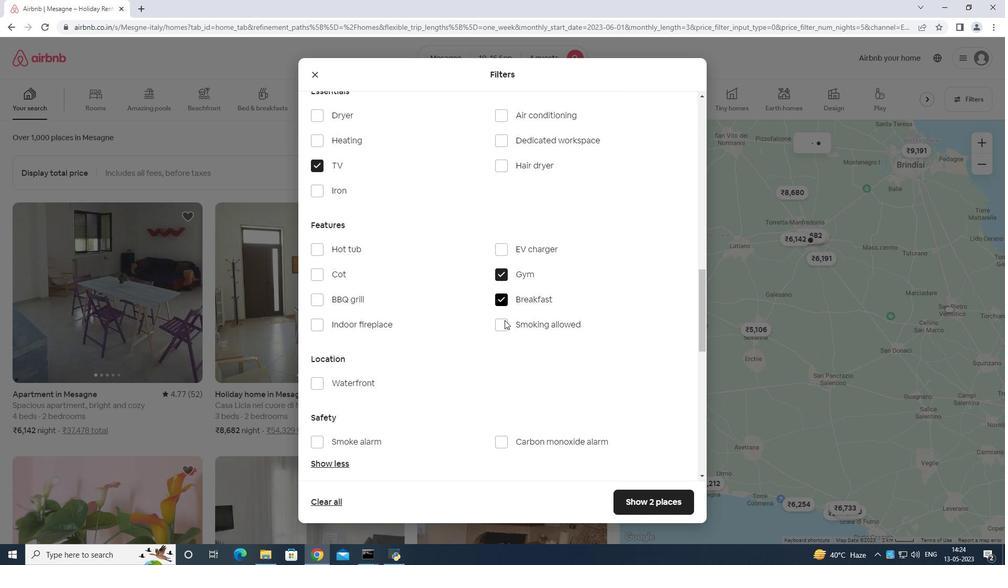 
Action: Mouse moved to (660, 344)
Screenshot: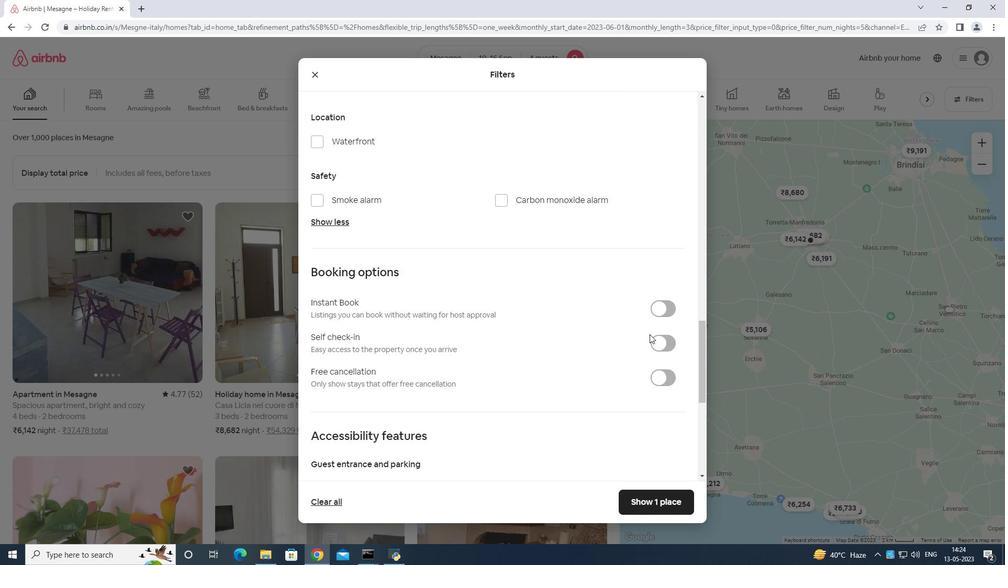 
Action: Mouse pressed left at (660, 344)
Screenshot: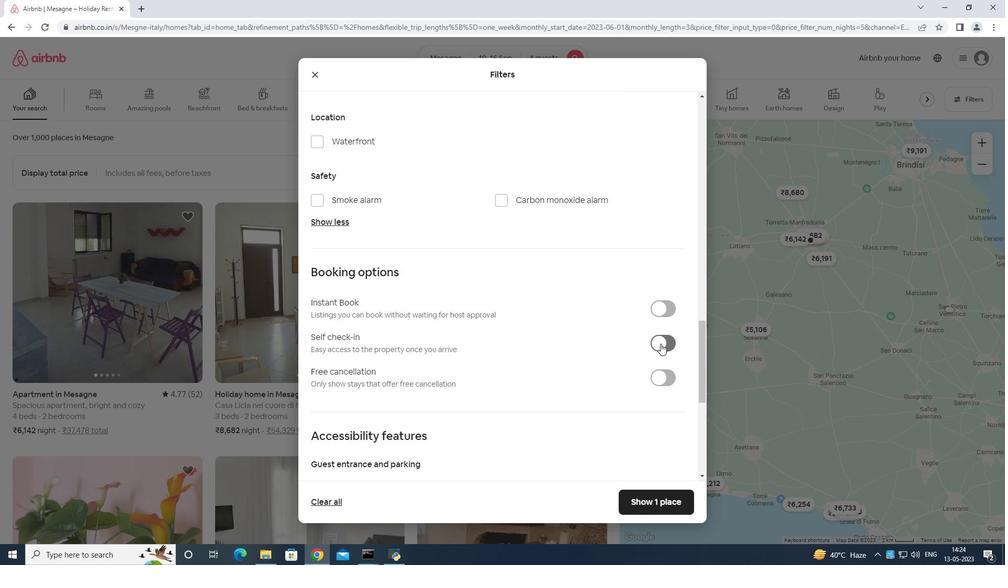 
Action: Mouse moved to (658, 331)
Screenshot: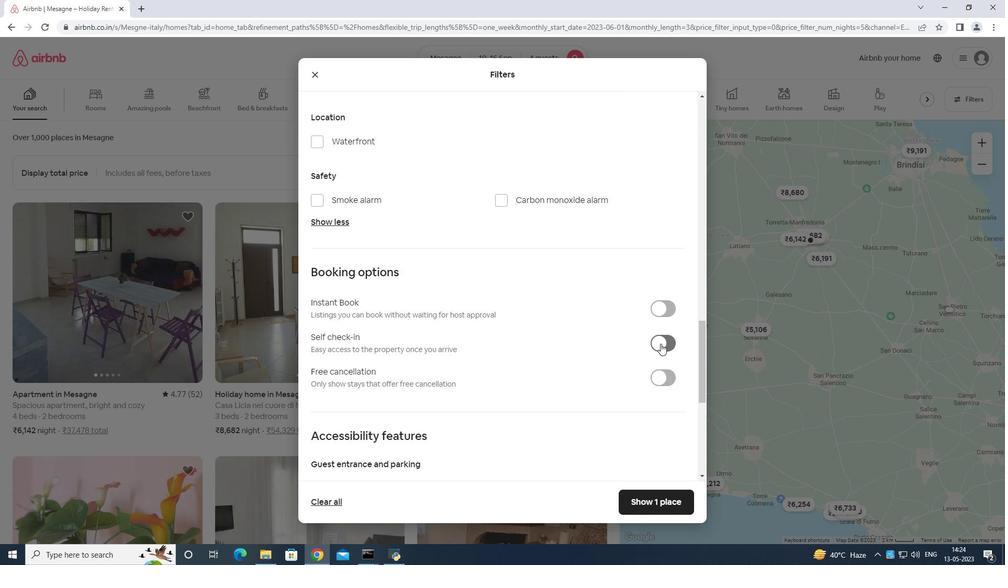 
Action: Mouse scrolled (658, 330) with delta (0, 0)
Screenshot: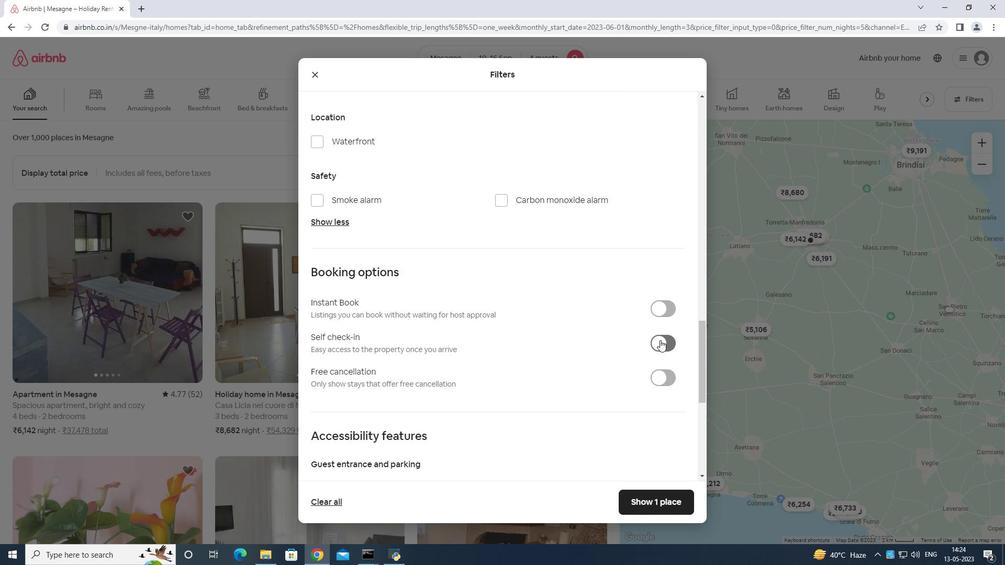 
Action: Mouse scrolled (658, 330) with delta (0, 0)
Screenshot: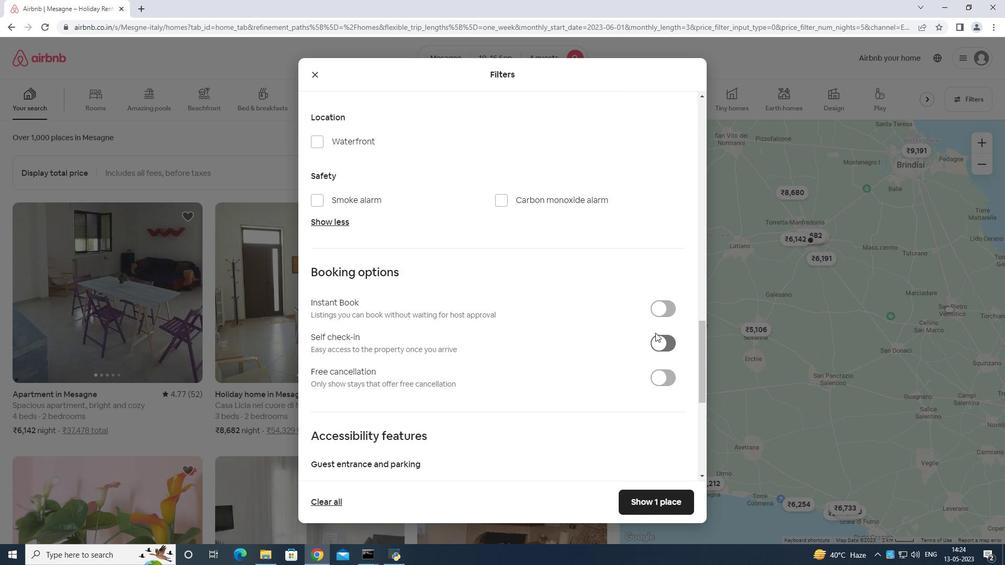 
Action: Mouse scrolled (658, 330) with delta (0, 0)
Screenshot: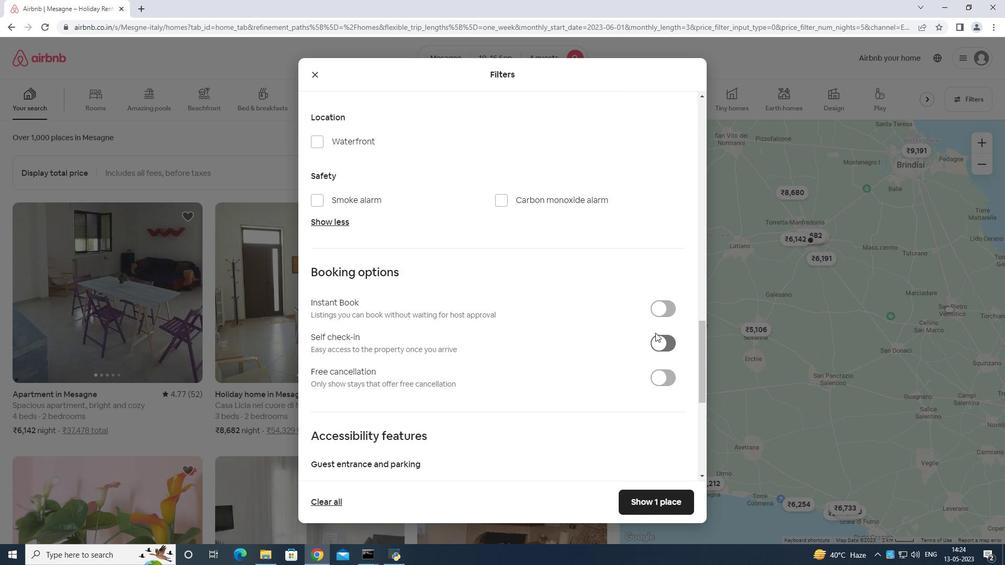 
Action: Mouse scrolled (658, 330) with delta (0, 0)
Screenshot: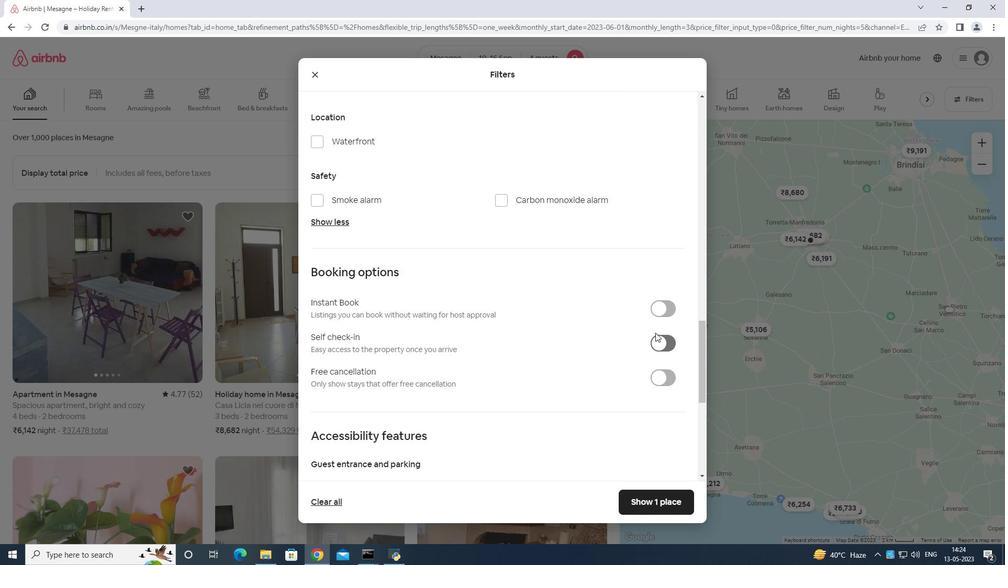 
Action: Mouse moved to (660, 332)
Screenshot: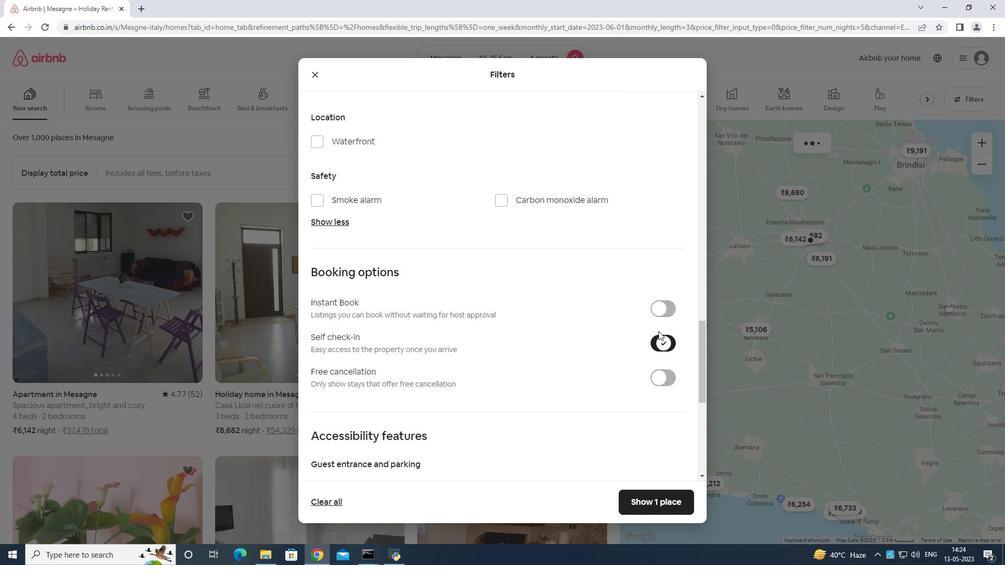 
Action: Mouse scrolled (660, 332) with delta (0, 0)
Screenshot: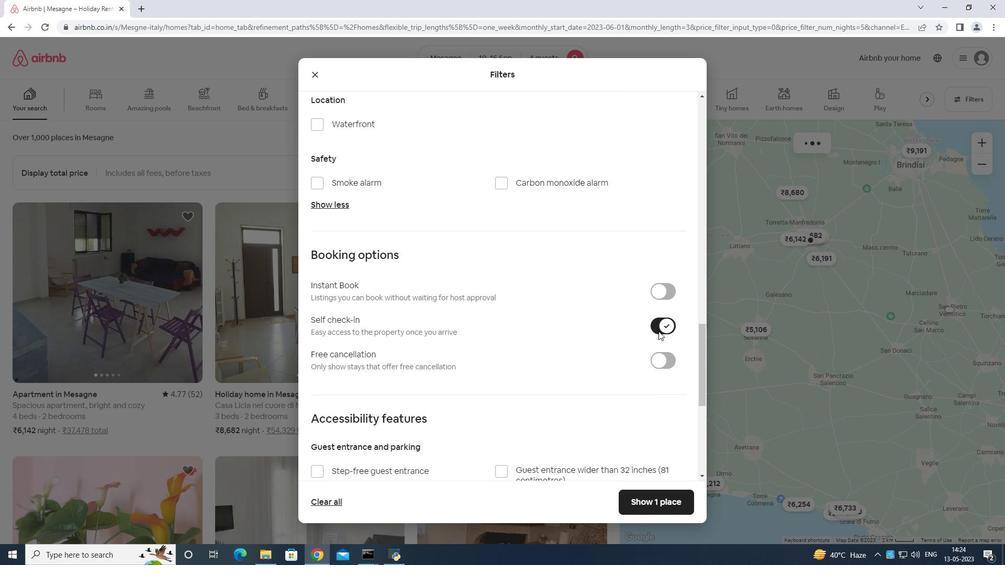 
Action: Mouse moved to (660, 332)
Screenshot: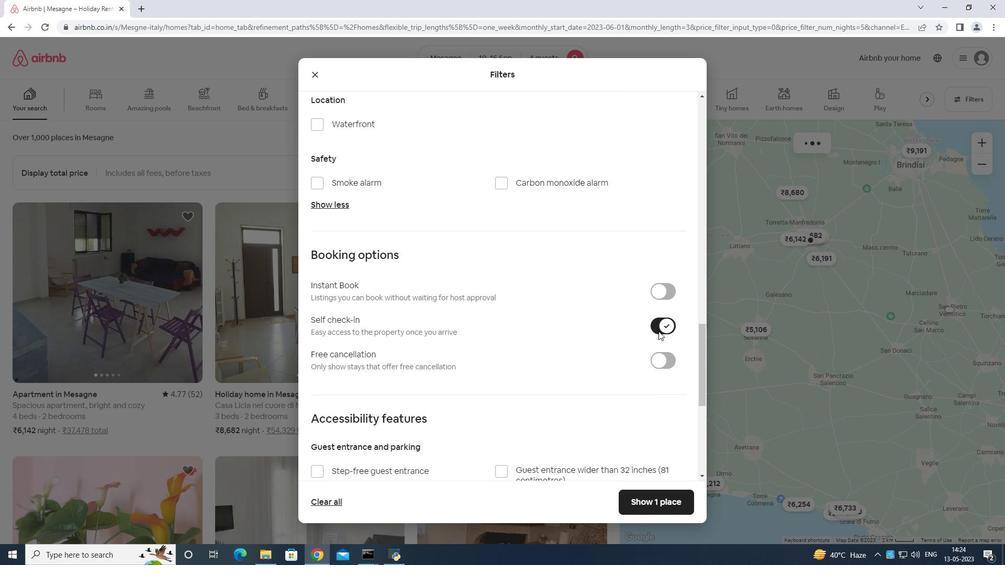 
Action: Mouse scrolled (660, 332) with delta (0, 0)
Screenshot: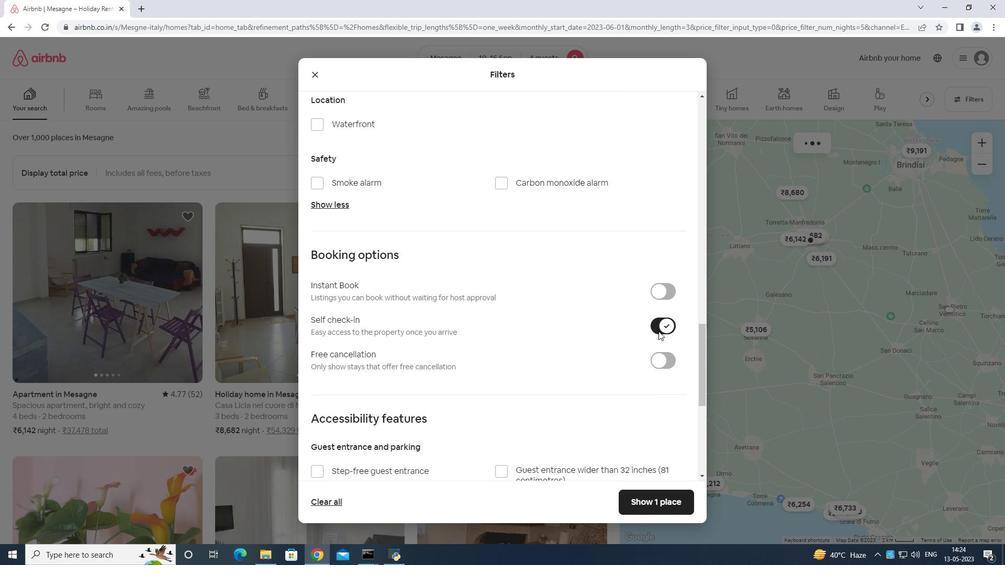 
Action: Mouse scrolled (660, 332) with delta (0, 0)
Screenshot: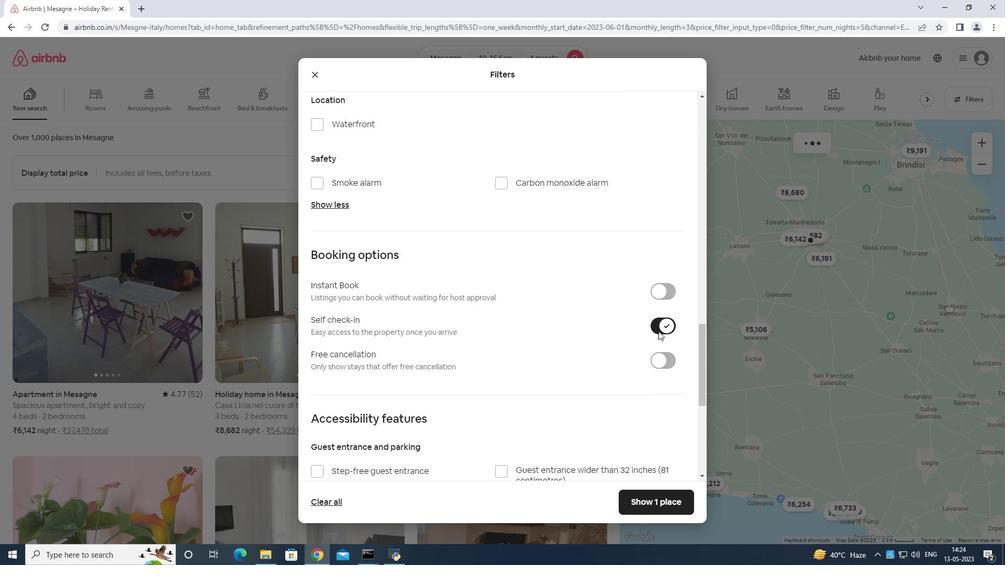 
Action: Mouse moved to (660, 333)
Screenshot: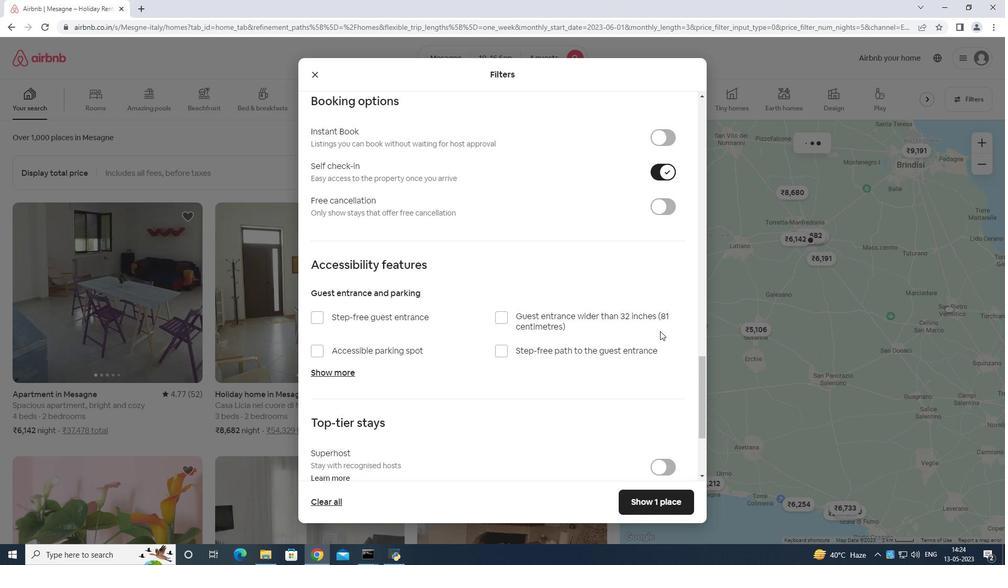 
Action: Mouse scrolled (660, 332) with delta (0, 0)
Screenshot: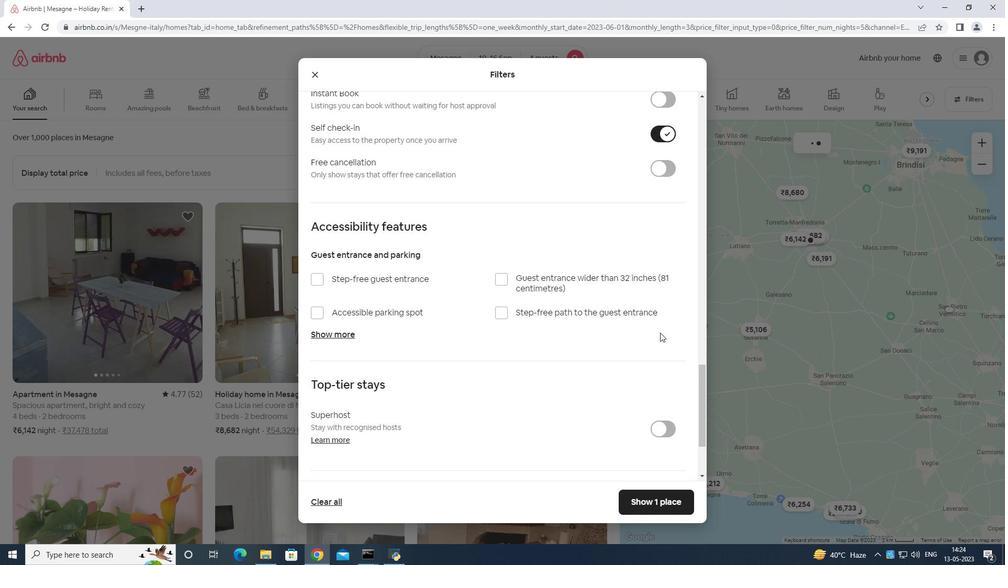 
Action: Mouse moved to (660, 334)
Screenshot: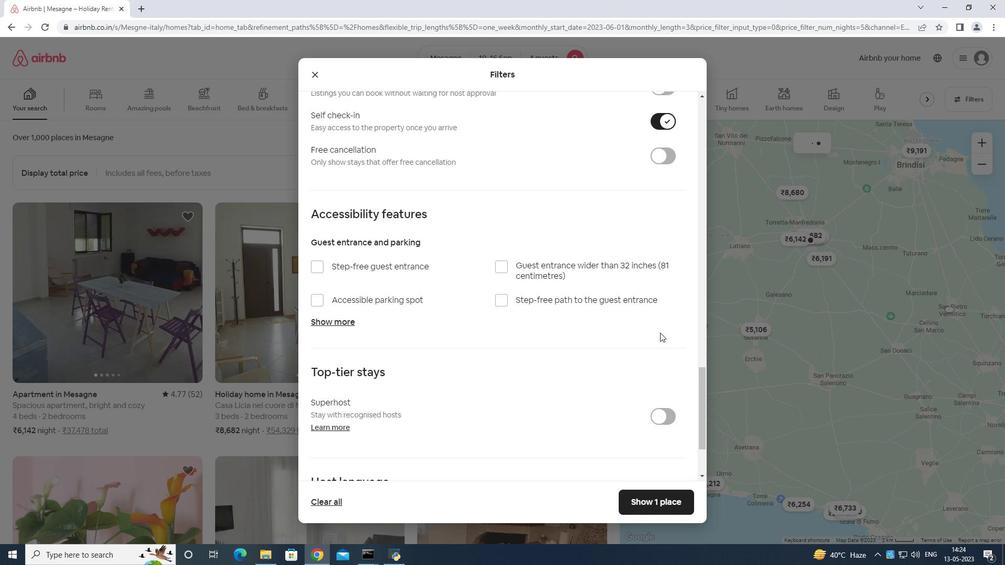 
Action: Mouse scrolled (660, 333) with delta (0, 0)
Screenshot: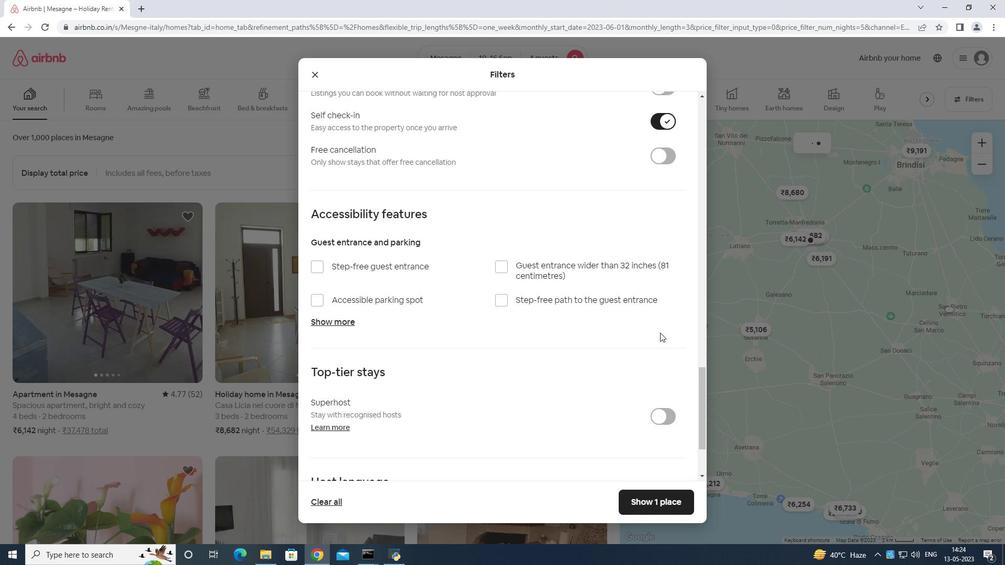 
Action: Mouse moved to (659, 334)
Screenshot: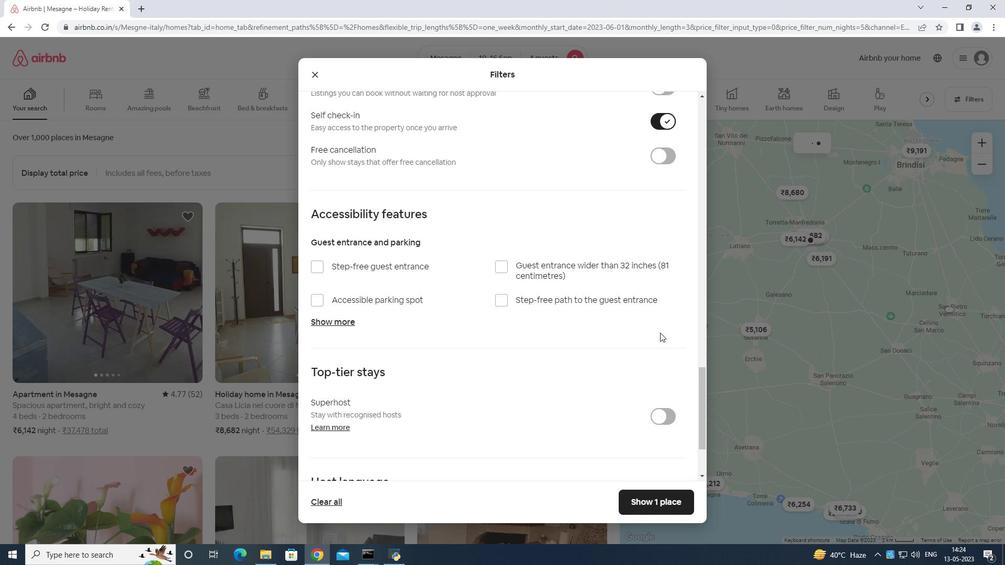 
Action: Mouse scrolled (659, 334) with delta (0, 0)
Screenshot: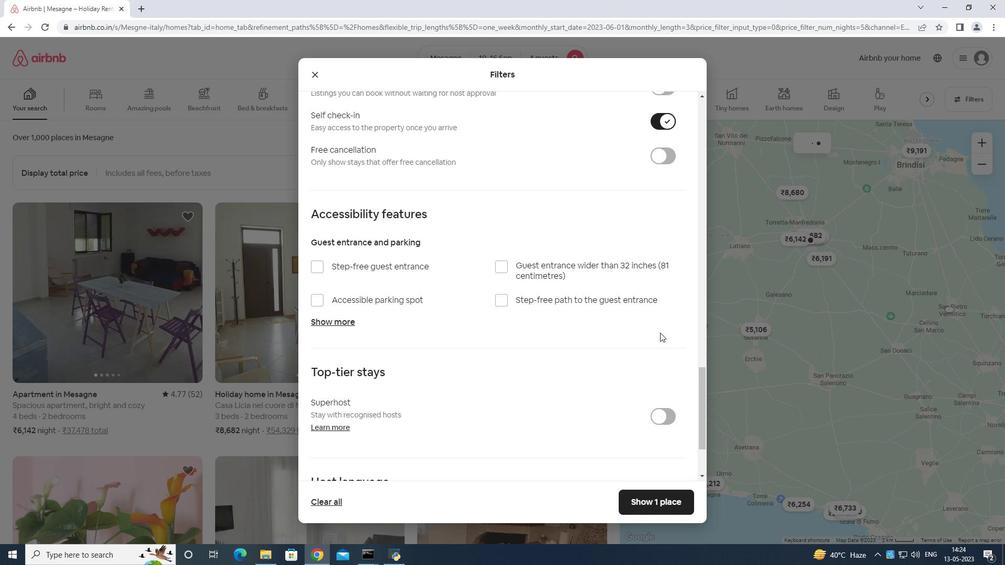 
Action: Mouse moved to (634, 343)
Screenshot: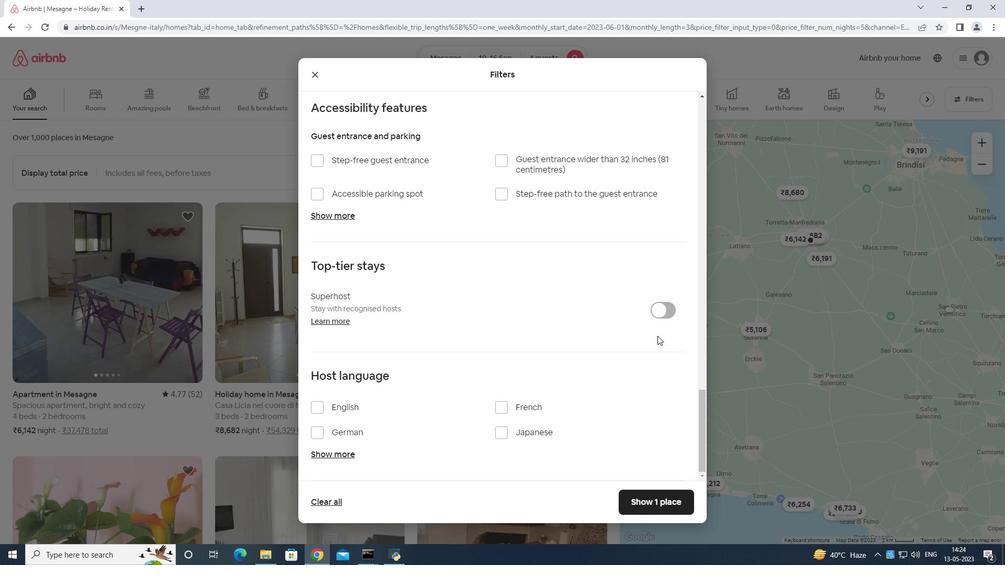 
Action: Mouse scrolled (634, 343) with delta (0, 0)
Screenshot: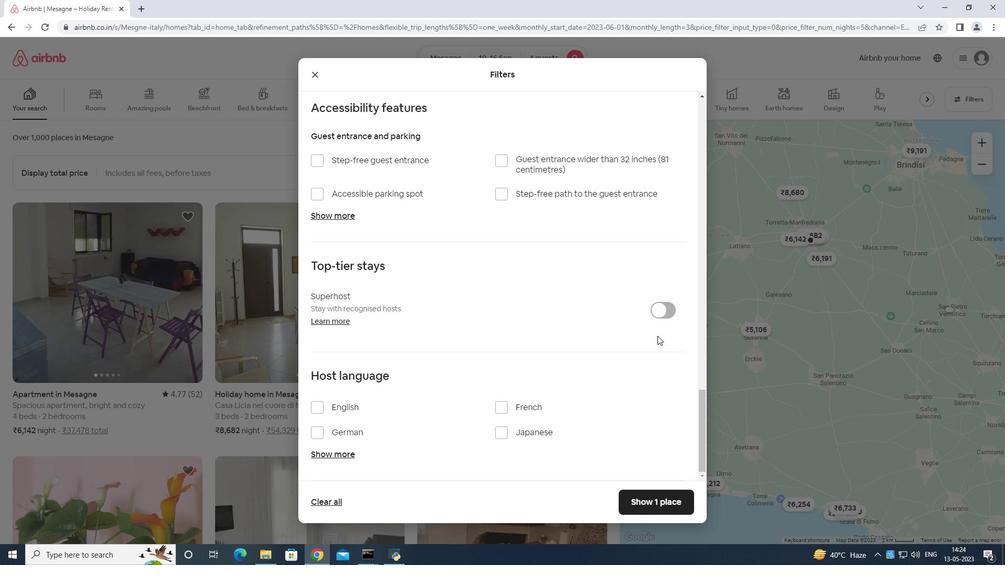 
Action: Mouse moved to (315, 404)
Screenshot: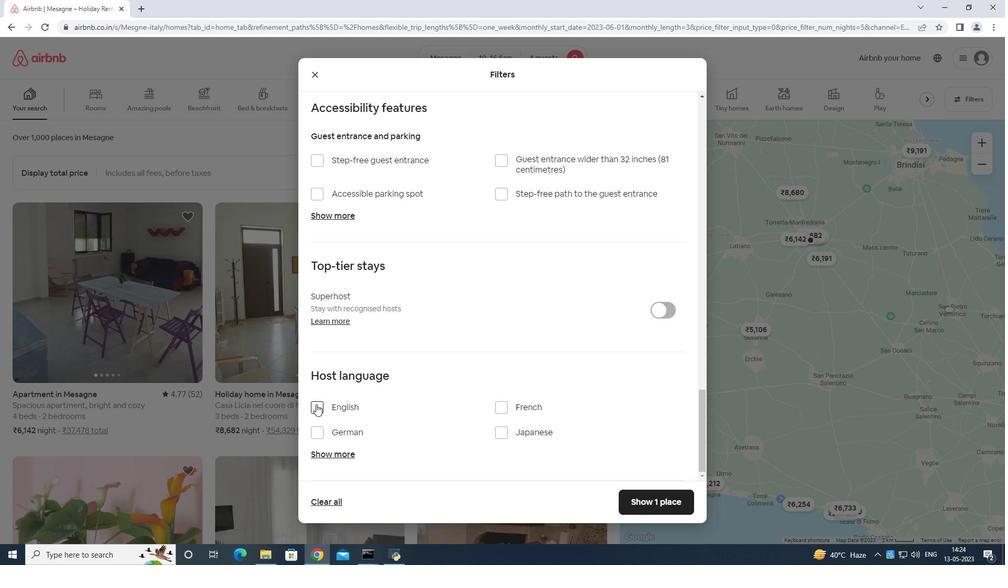 
Action: Mouse pressed left at (315, 404)
Screenshot: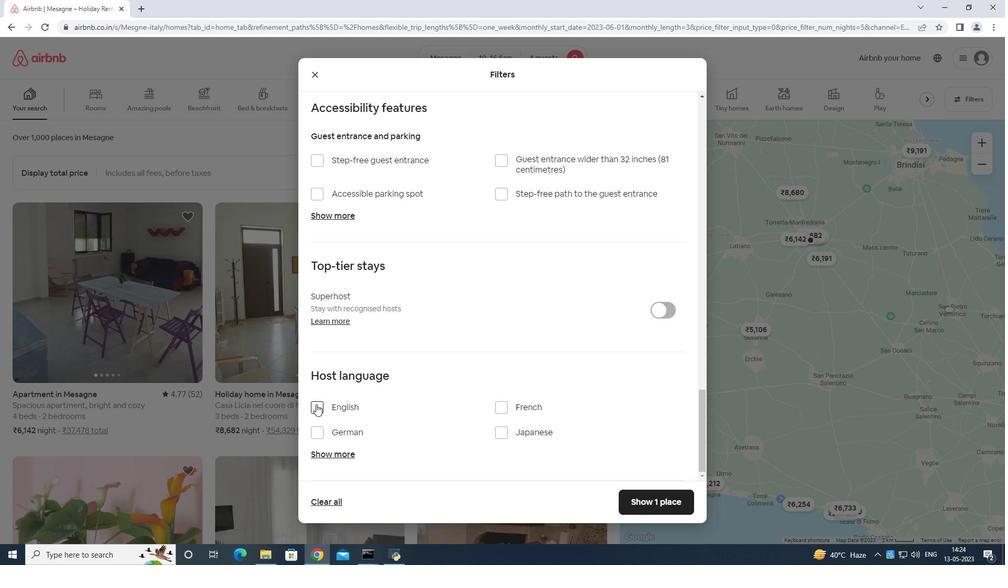
Action: Mouse moved to (635, 502)
Screenshot: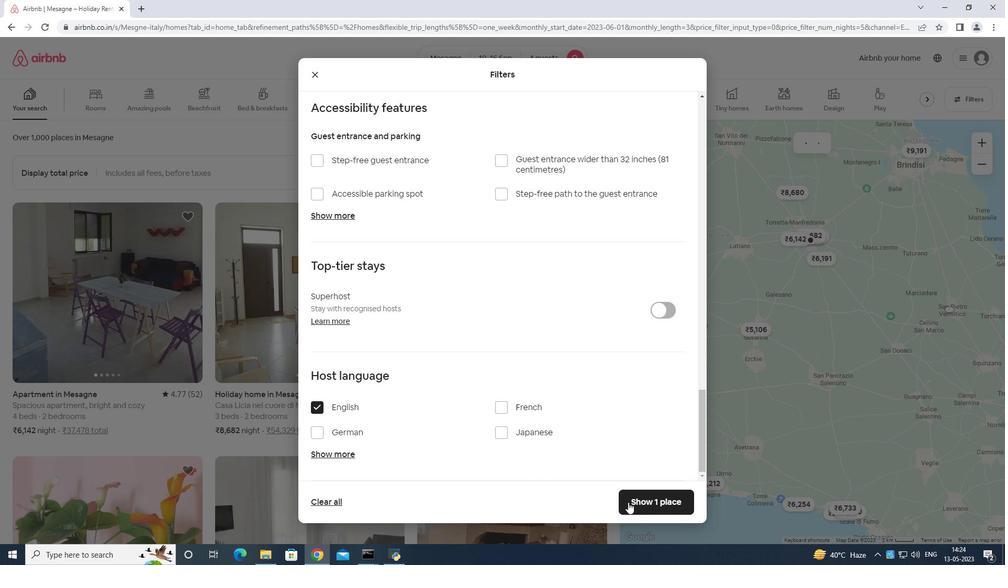 
Action: Mouse pressed left at (635, 502)
Screenshot: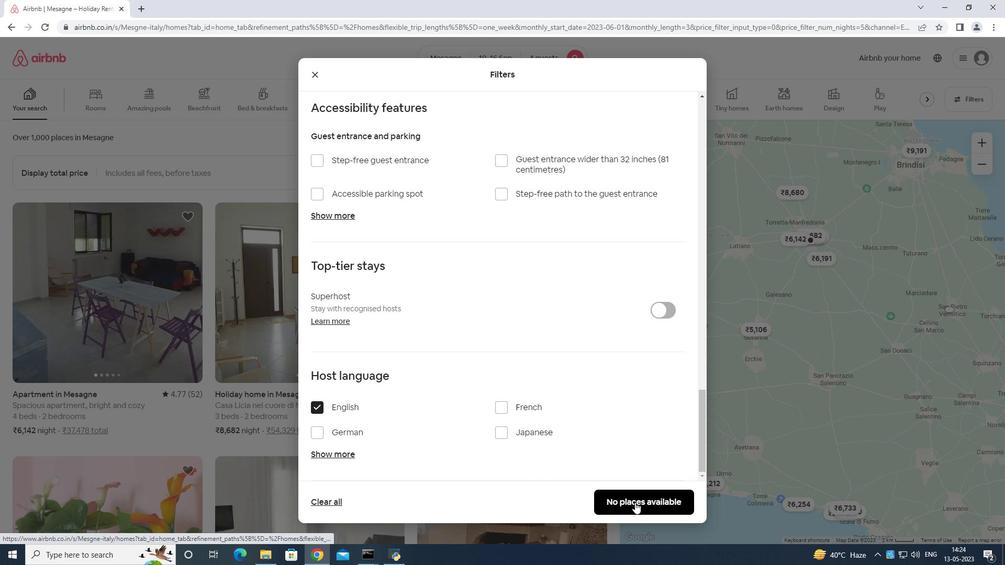 
